 Task: In the Company montefiore.org, Create email and send with subject: 'Elevate Your Success: Introducing a Transformative Opportunity', and with mail content 'Hello,_x000D_
Welcome to a new era of excellence. Discover the tools and resources that will redefine your industry and set you on a path to greatness._x000D_
Thanks & Regards', attach the document: Contract.pdf and insert image: visitingcard.jpg. Below Thanks & Regards, write snapchat and insert the URL: www.snapchat.com. Mark checkbox to create task to follow up : In 1 month.  Enter or choose an email address of recipient's from company's contact and send.. Logged in from softage.10@softage.net
Action: Mouse moved to (104, 77)
Screenshot: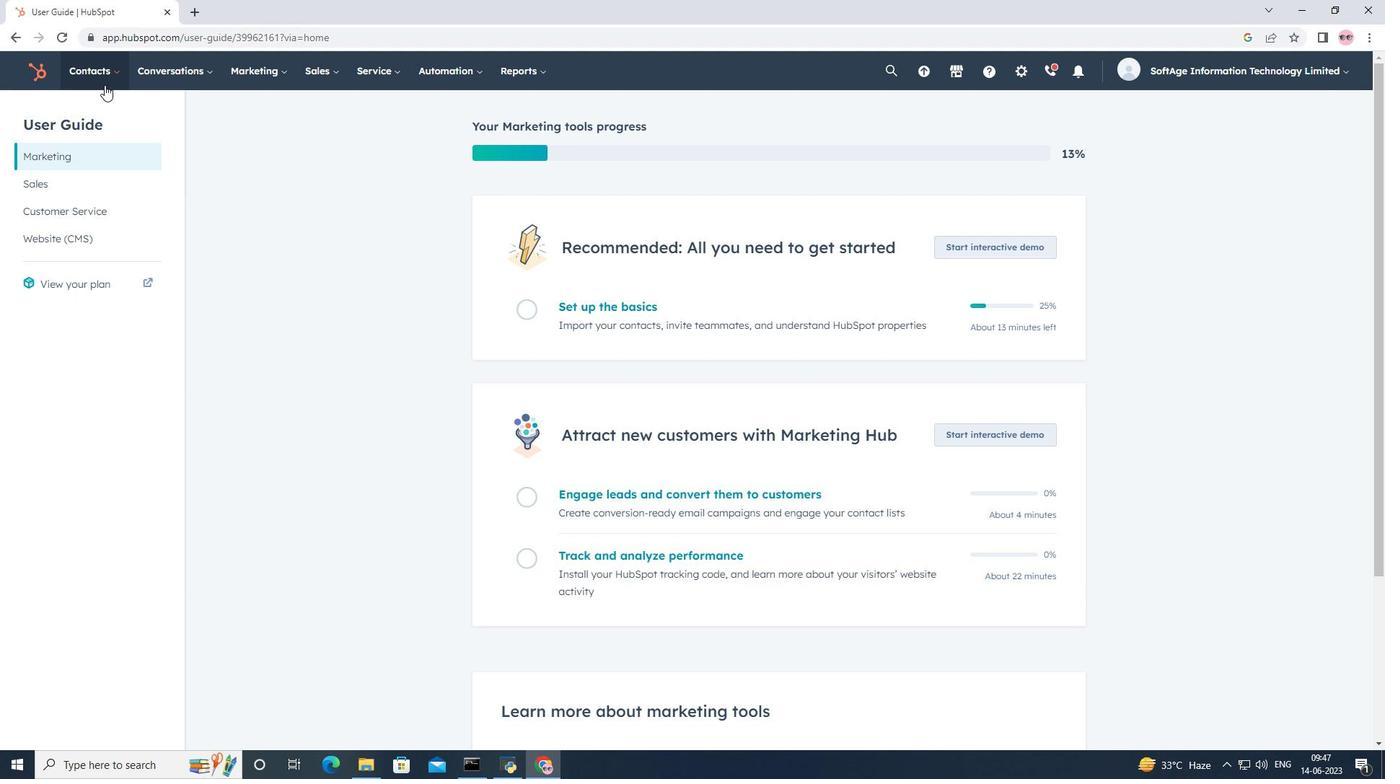 
Action: Mouse pressed left at (104, 77)
Screenshot: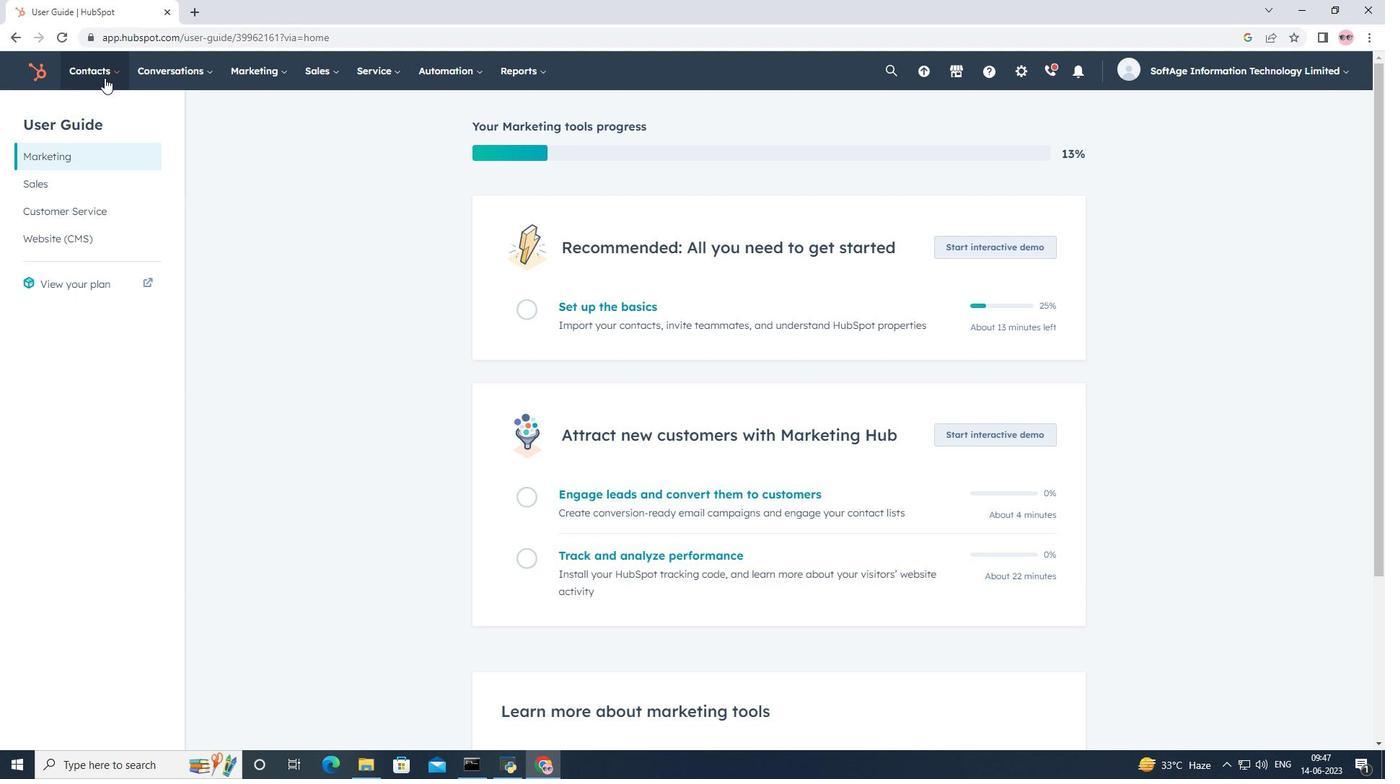 
Action: Mouse moved to (119, 139)
Screenshot: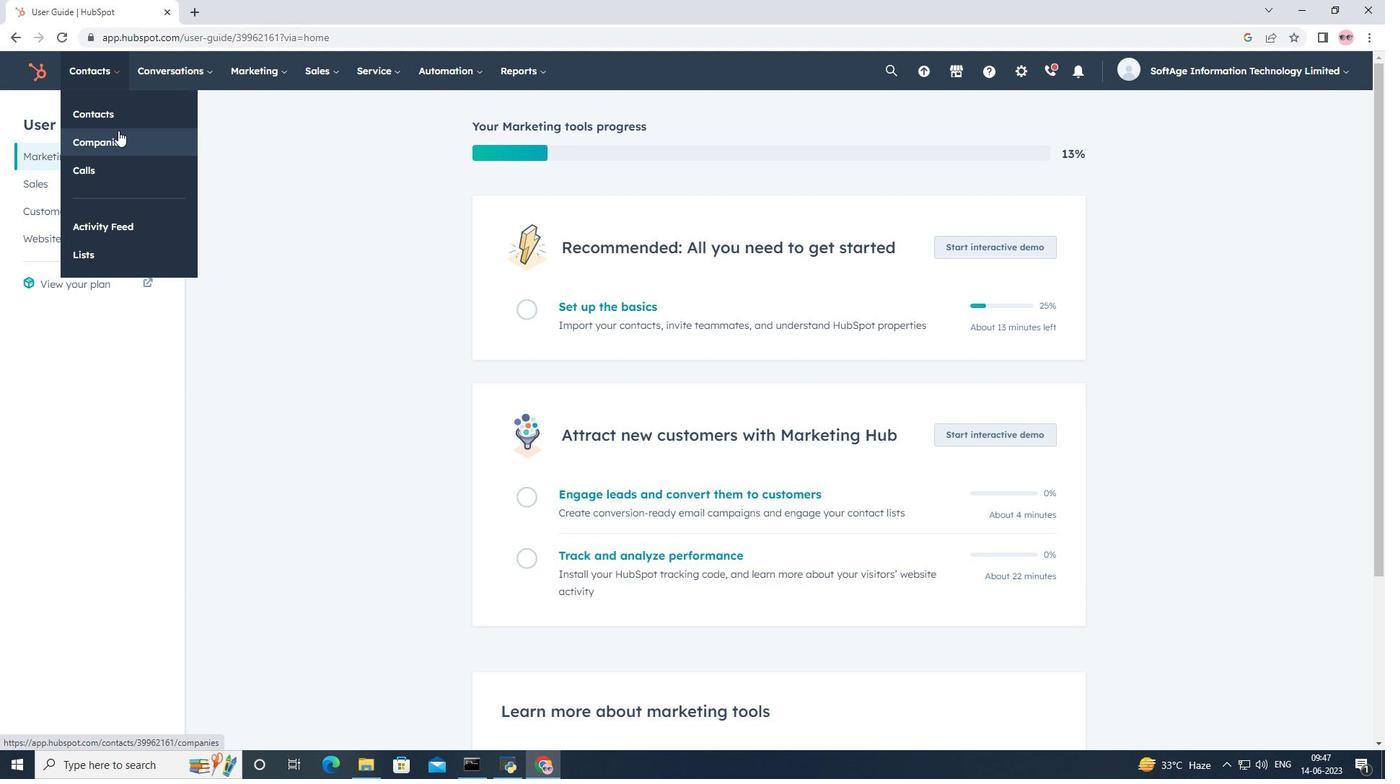 
Action: Mouse pressed left at (119, 139)
Screenshot: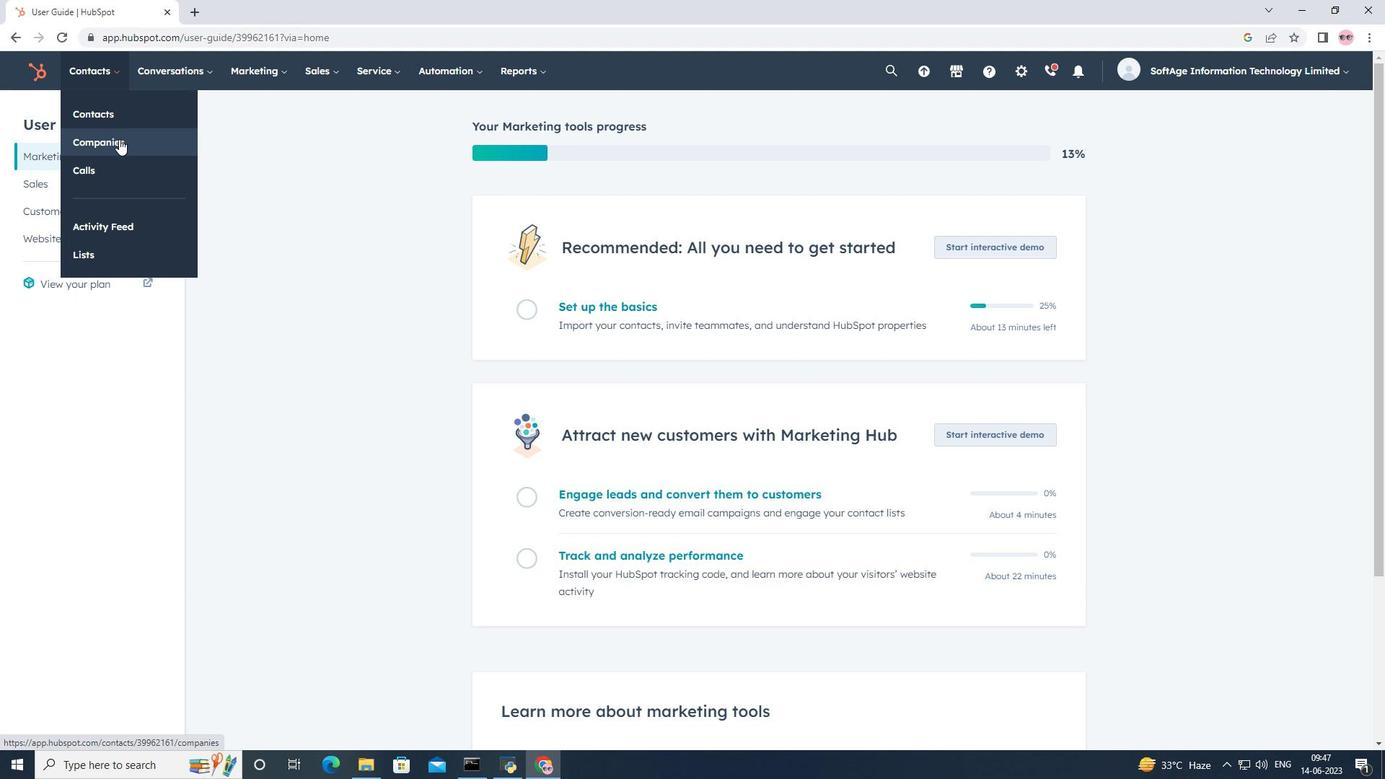 
Action: Mouse moved to (129, 239)
Screenshot: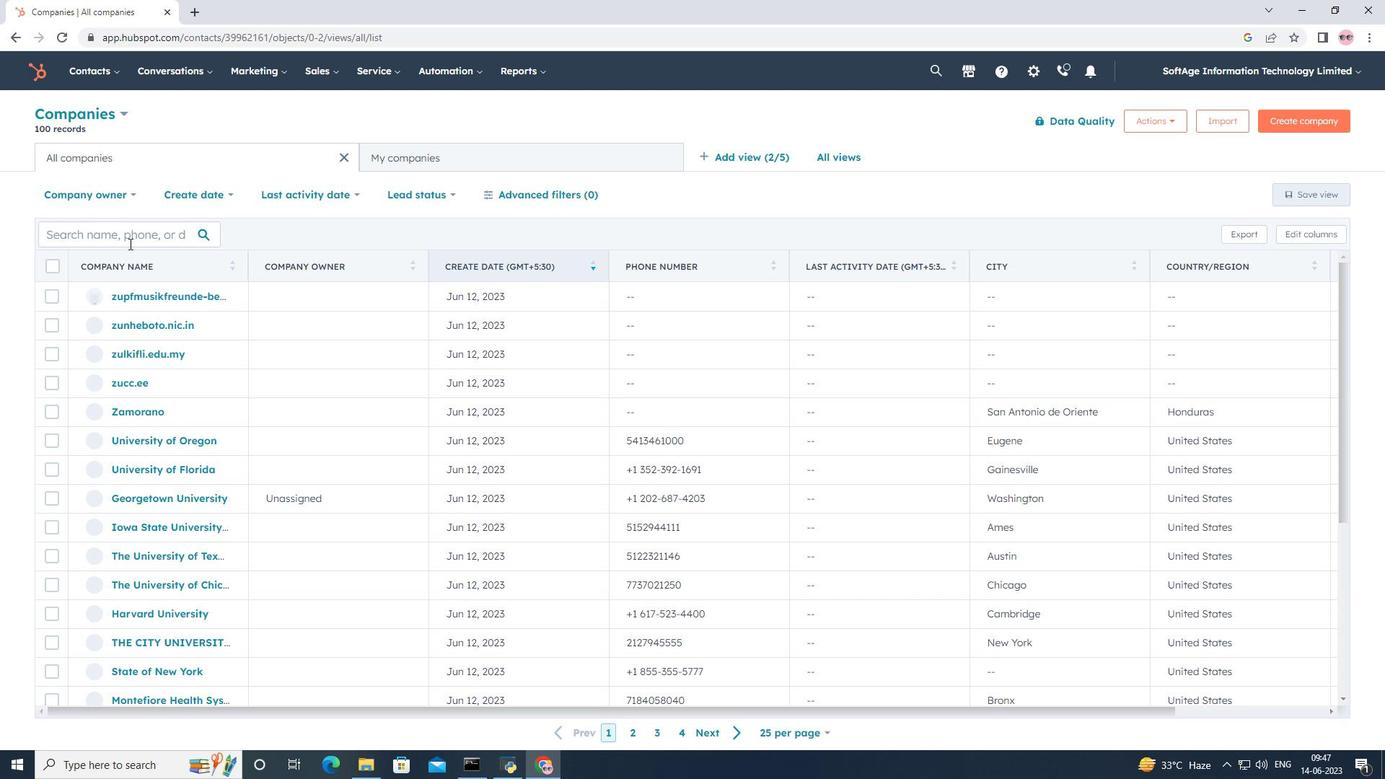 
Action: Mouse pressed left at (129, 239)
Screenshot: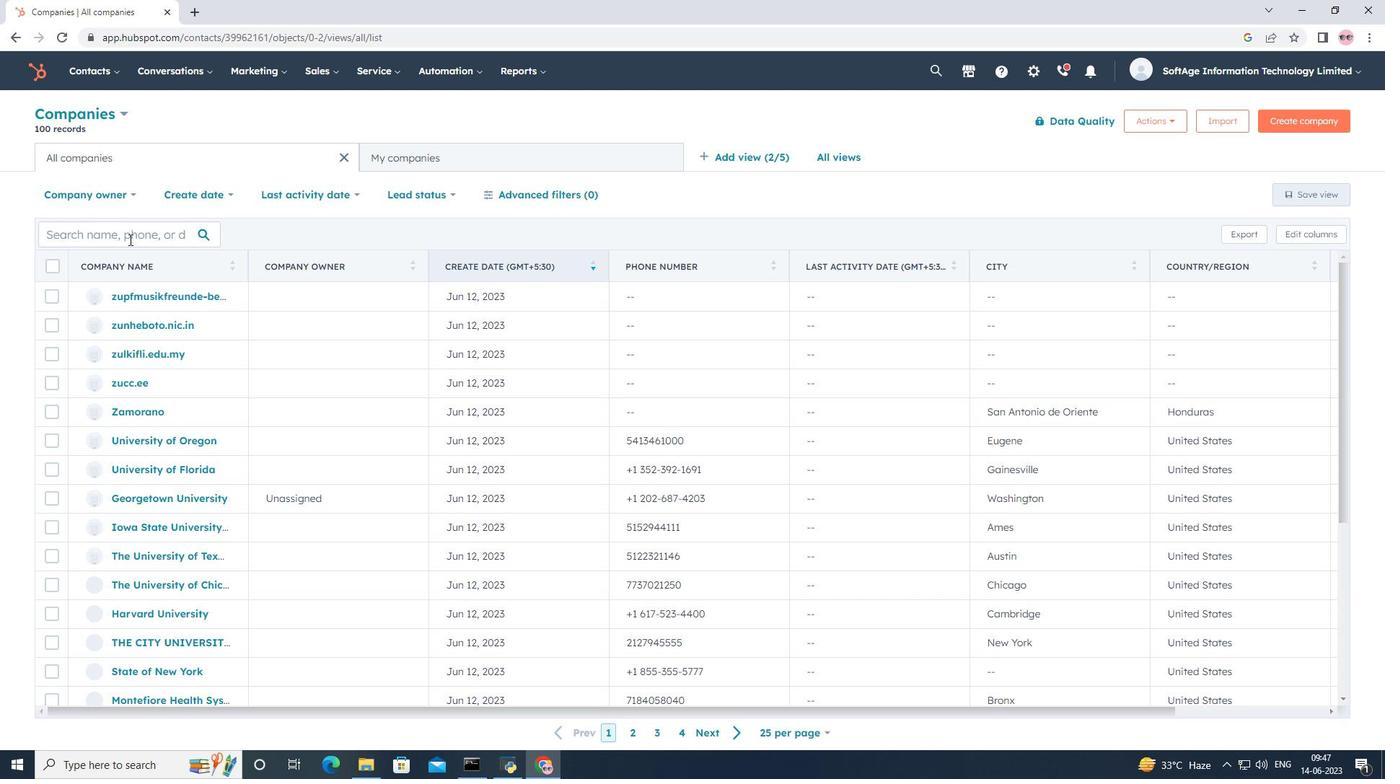 
Action: Key pressed <Key.shift>montefiore.org
Screenshot: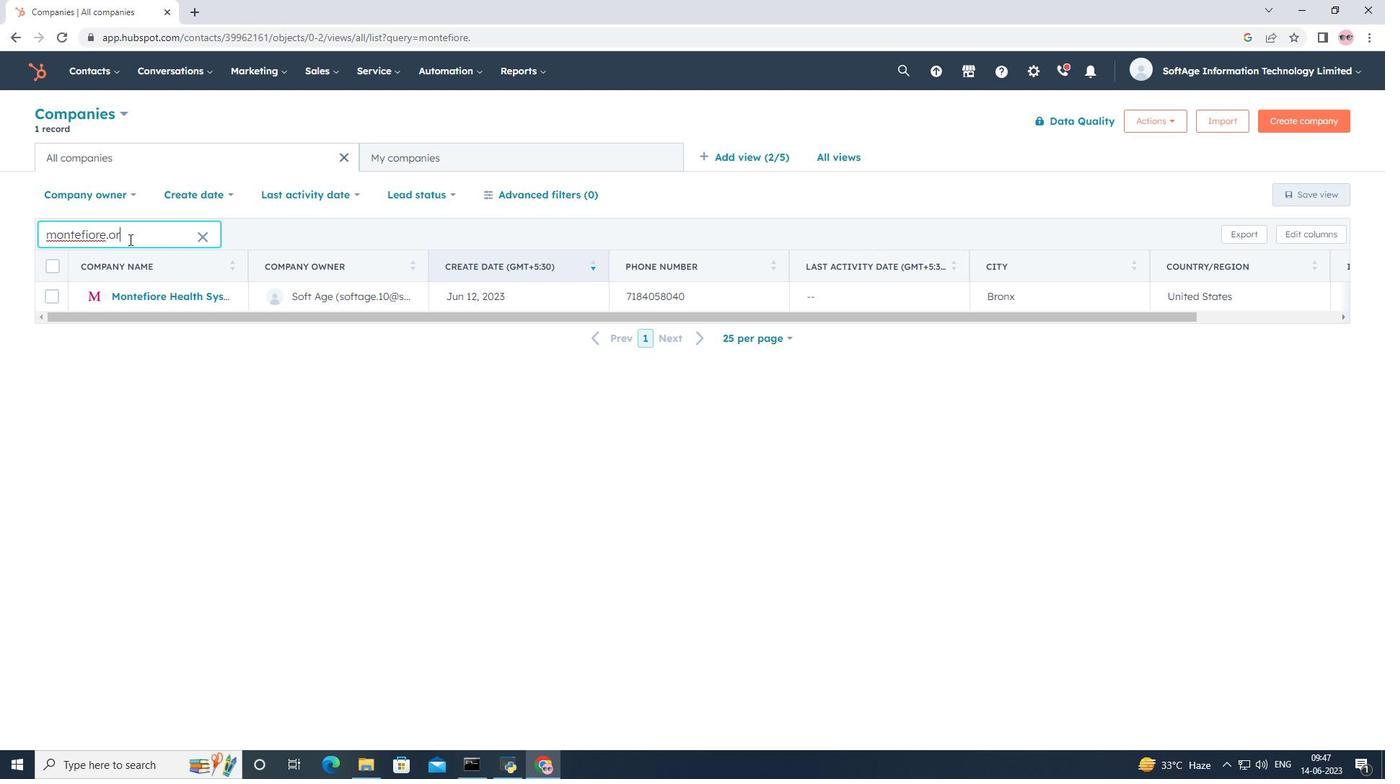 
Action: Mouse moved to (151, 293)
Screenshot: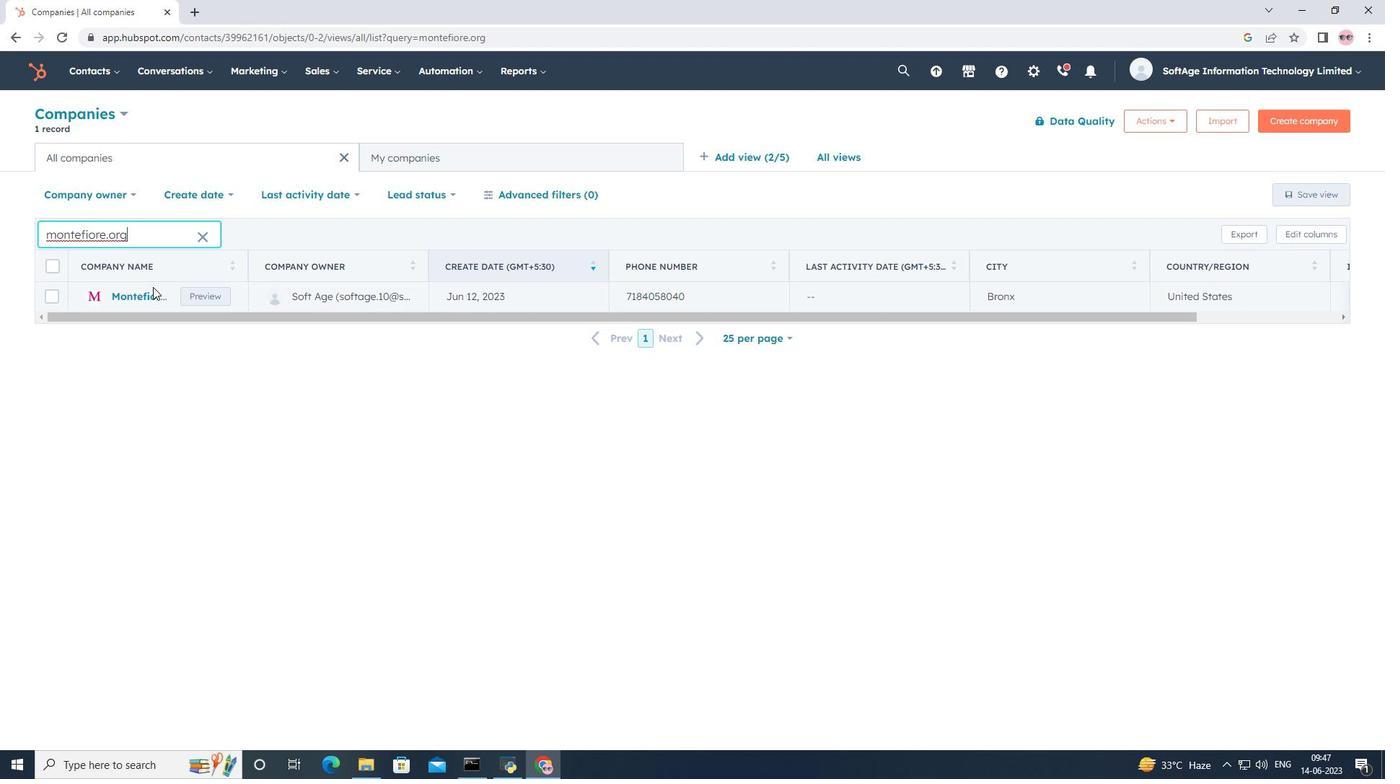 
Action: Mouse pressed left at (151, 293)
Screenshot: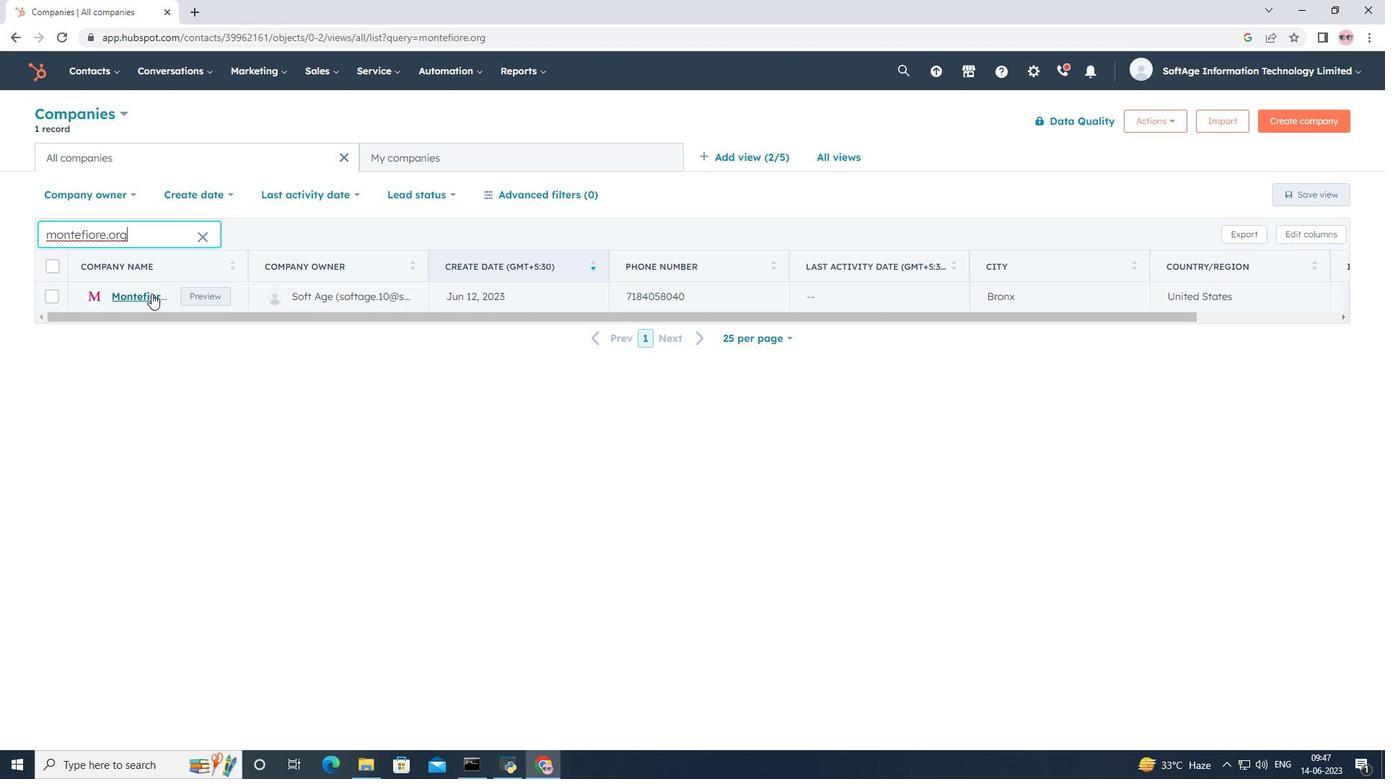 
Action: Mouse moved to (93, 238)
Screenshot: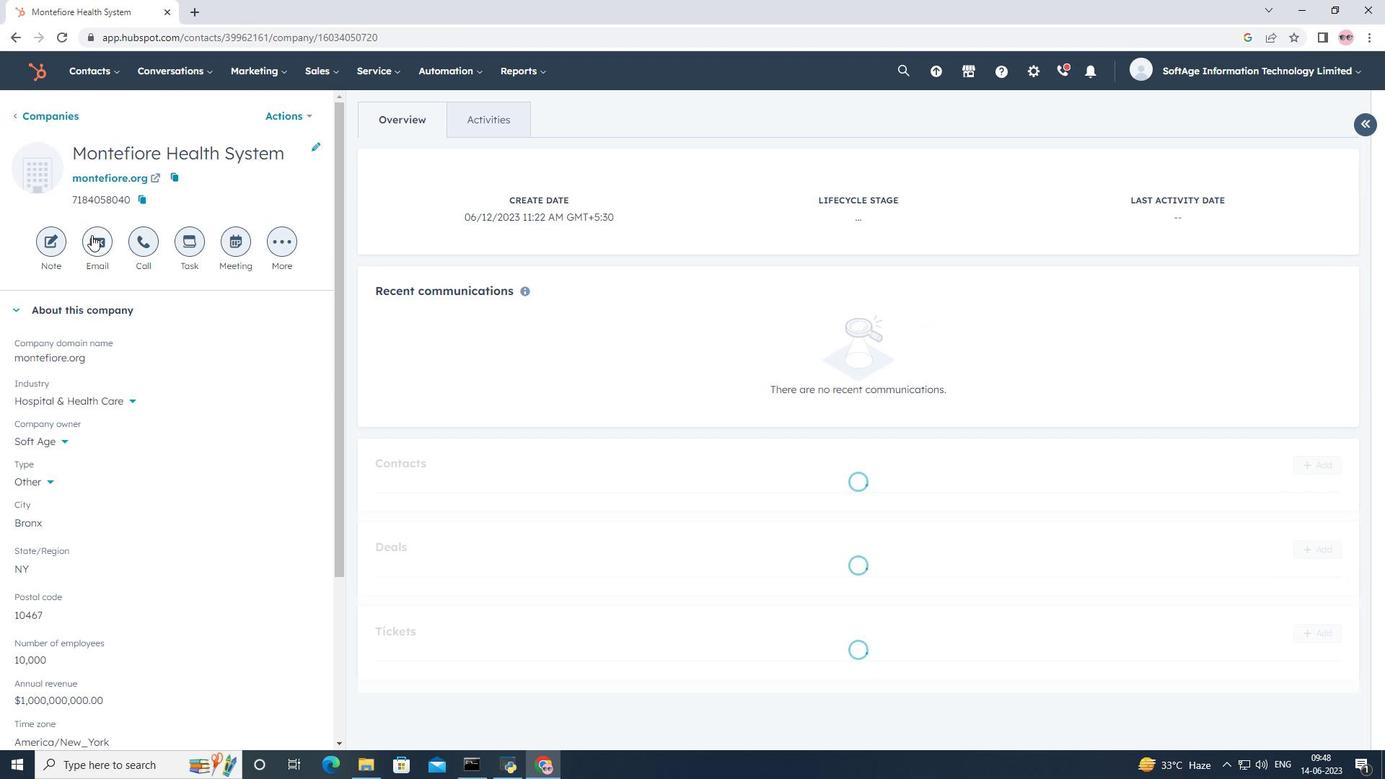 
Action: Mouse pressed left at (93, 238)
Screenshot: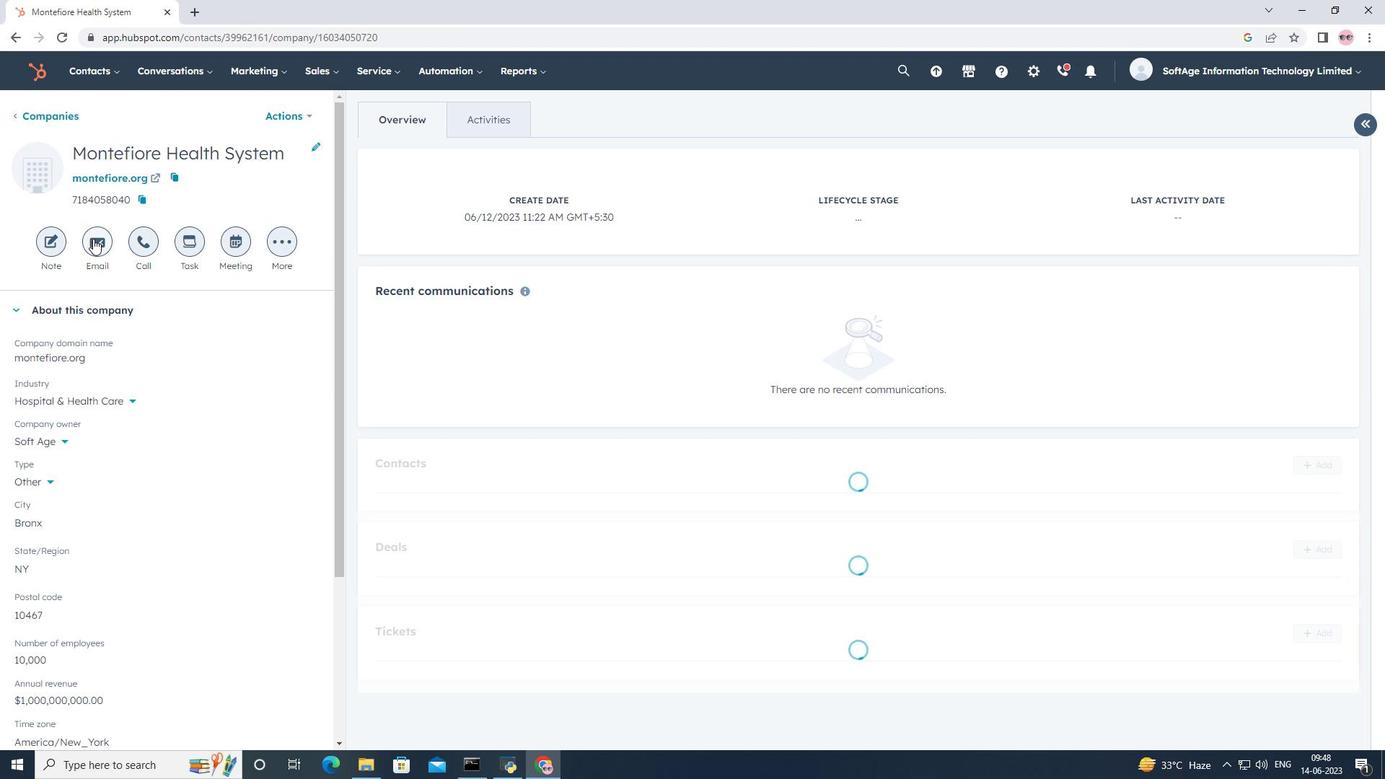 
Action: Mouse moved to (905, 487)
Screenshot: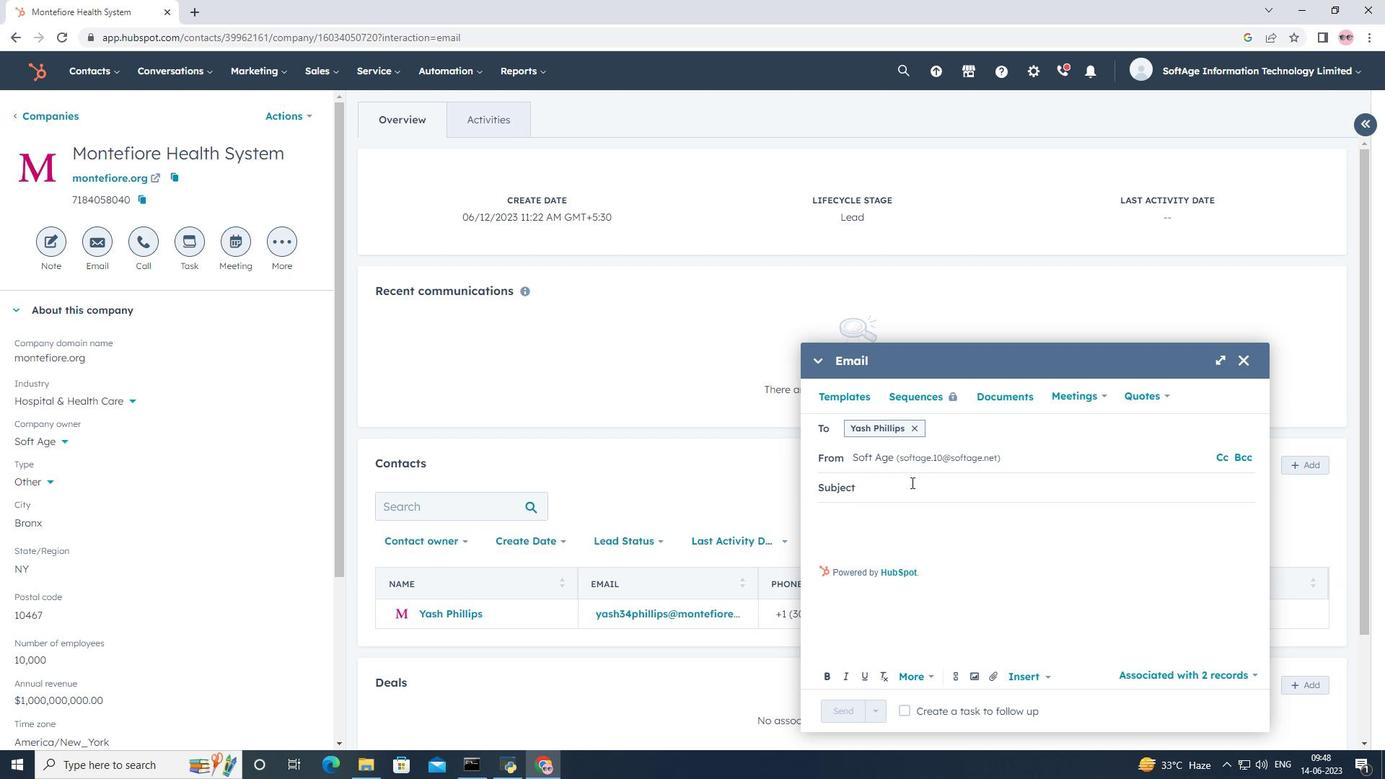 
Action: Mouse pressed left at (905, 487)
Screenshot: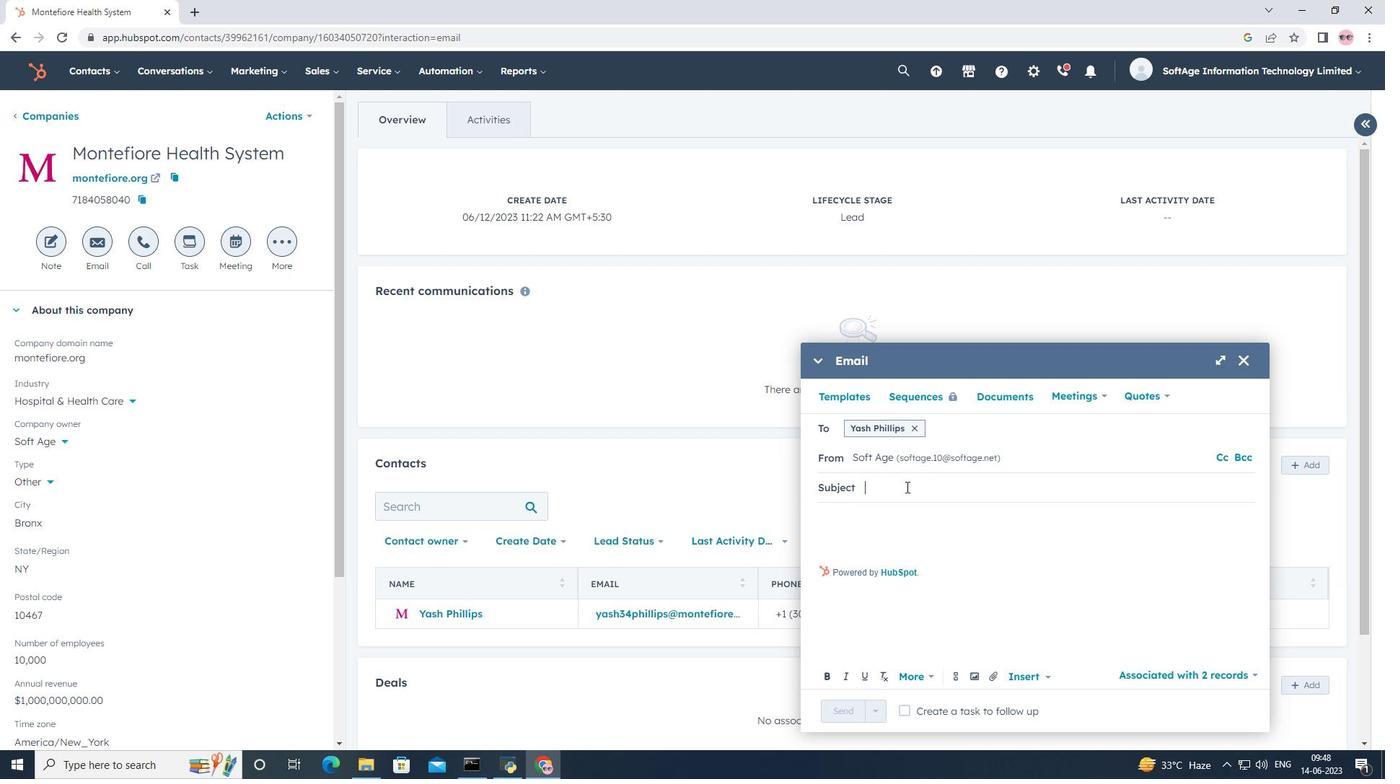 
Action: Key pressed <Key.shift>Elevate<Key.space><Key.shift>Your<Key.space><Key.shift><Key.shift><Key.shift><Key.shift><Key.shift>Success<Key.shift>:<Key.space><Key.shift><Key.shift><Key.shift><Key.shift><Key.shift><Key.shift><Key.shift><Key.shift><Key.shift><Key.shift><Key.shift><Key.shift><Key.shift><Key.shift><Key.shift><Key.shift><Key.shift><Key.shift><Key.shift><Key.shift><Key.shift><Key.shift><Key.shift><Key.shift><Key.shift><Key.shift><Key.shift><Key.shift>Introducing<Key.space>a<Key.space><Key.shift><Key.shift><Key.shift><Key.shift><Key.shift><Key.shift>Transformative<Key.space><Key.shift>Opportunity
Screenshot: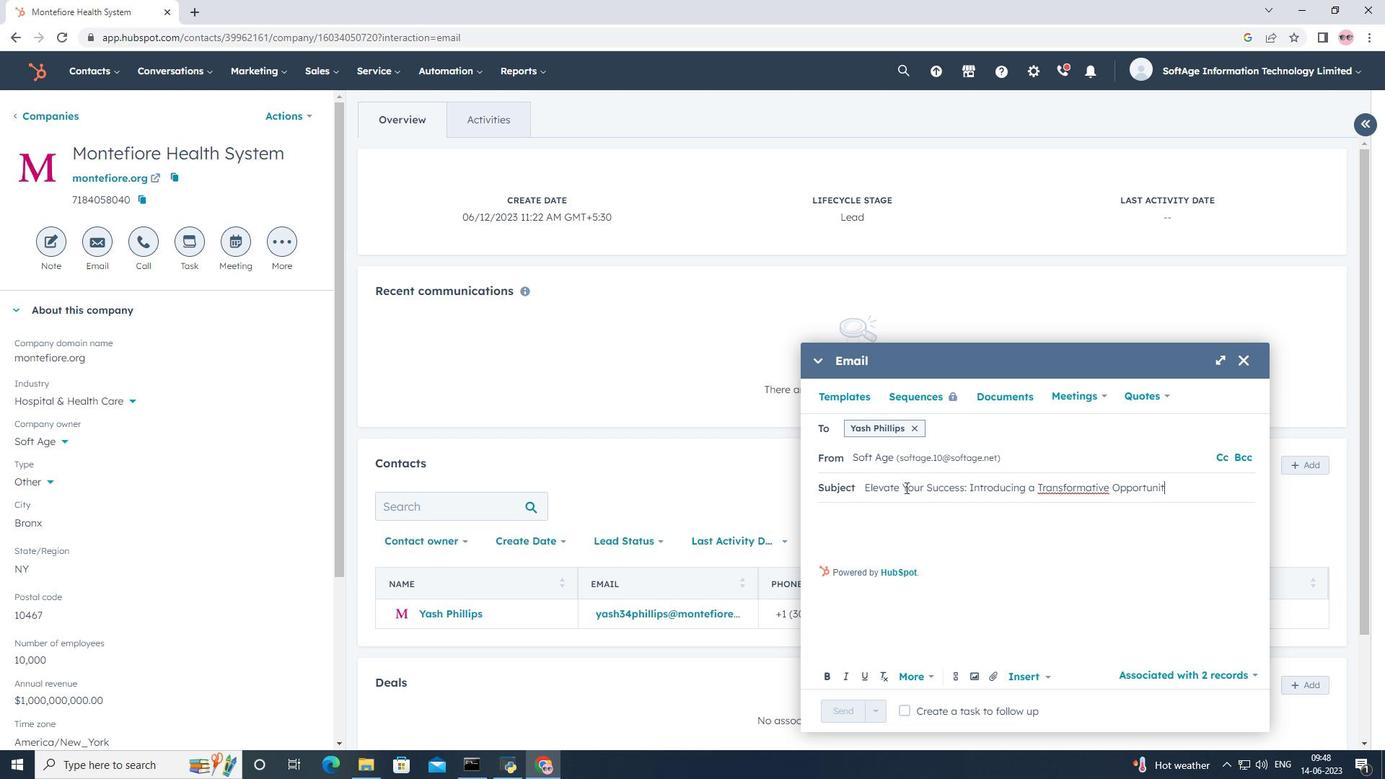 
Action: Mouse moved to (866, 525)
Screenshot: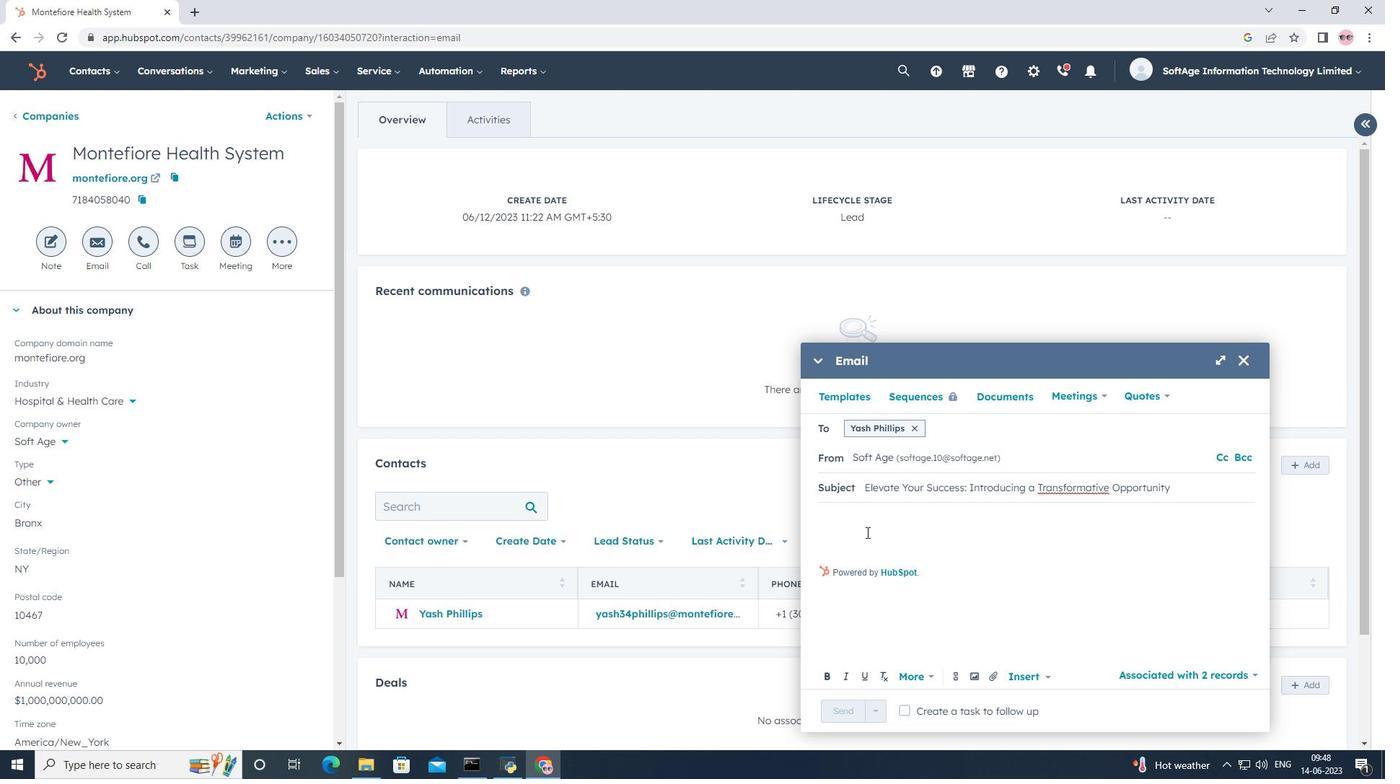 
Action: Mouse pressed left at (866, 525)
Screenshot: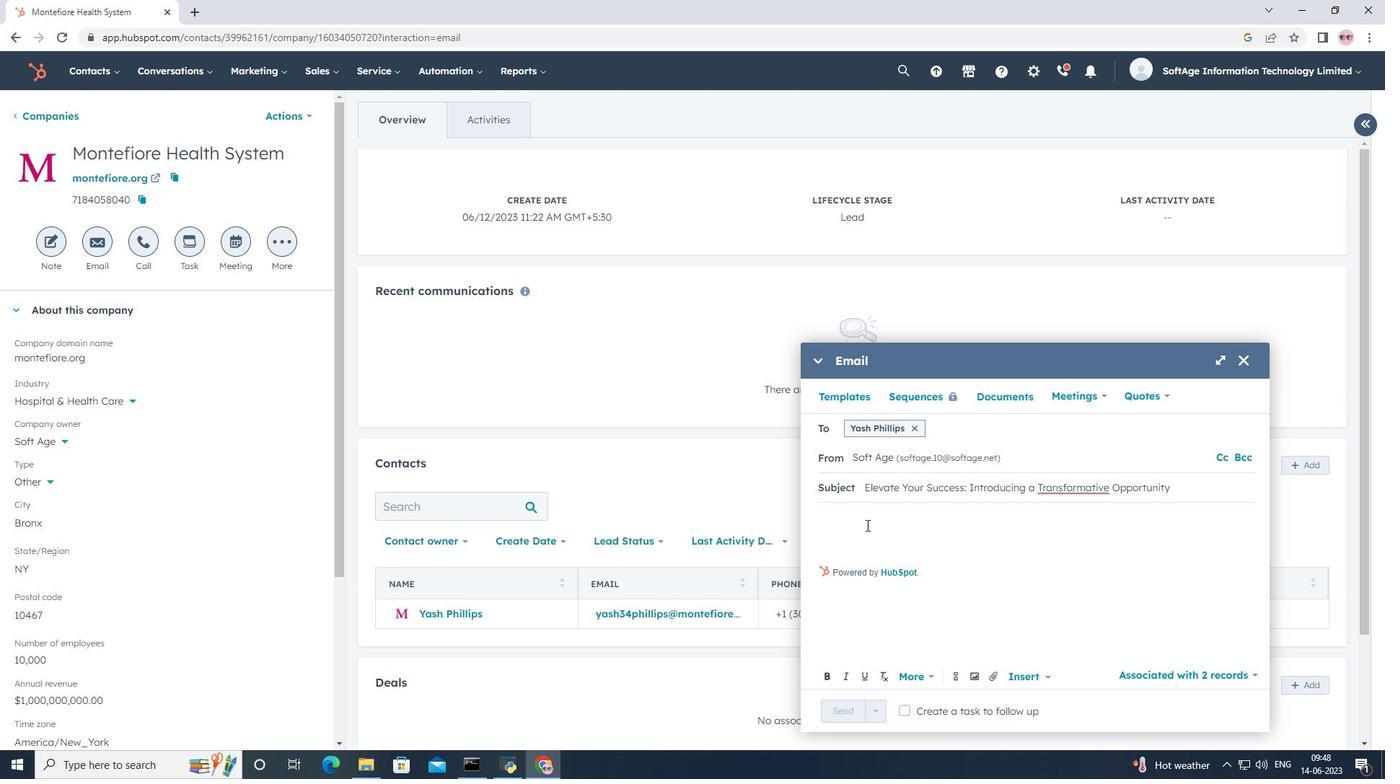 
Action: Key pressed <Key.shift><Key.shift><Key.shift><Key.shift><Key.shift><Key.shift><Key.shift><Key.shift><Key.shift><Key.shift><Key.shift><Key.shift><Key.shift><Key.shift><Key.shift><Key.shift><Key.shift><Key.shift><Key.shift><Key.shift><Key.shift><Key.shift><Key.shift><Key.shift><Key.shift><Key.shift><Key.shift><Key.shift><Key.shift><Key.shift><Key.shift><Key.shift><Key.shift><Key.shift><Key.shift>Hello<Key.enter><Key.shift><Key.shift><Key.shift><Key.shift><Key.shift><Key.shift><Key.shift><Key.shift><Key.shift><Key.shift><Key.shift><Key.shift><Key.shift><Key.shift><Key.shift>Welcome<Key.space><Key.shift>to<Key.space>a<Key.space>new<Key.space>era<Key.space>of<Key.space>ec<Key.backspace>xcellence.<Key.space><Key.shift>Discover<Key.space>the<Key.space>tools<Key.space>and<Key.space>resources<Key.space>that<Key.space>will<Key.space>redefine<Key.space>your<Key.space>industry<Key.space>and<Key.space>set<Key.space>you<Key.space>on<Key.space>a<Key.space>path<Key.space>to<Key.space>greatness.<Key.enter><Key.shift>thanks<Key.space><Key.shift><Key.shift><Key.shift><Key.shift><Key.shift><Key.shift><Key.shift><Key.shift><Key.shift><Key.shift><Key.shift><Key.shift><Key.shift><Key.shift><Key.shift><Key.shift><Key.shift><Key.shift><Key.shift><Key.shift><Key.shift><Key.shift><Key.shift>&<Key.space><Key.shift>Regards<Key.enter>
Screenshot: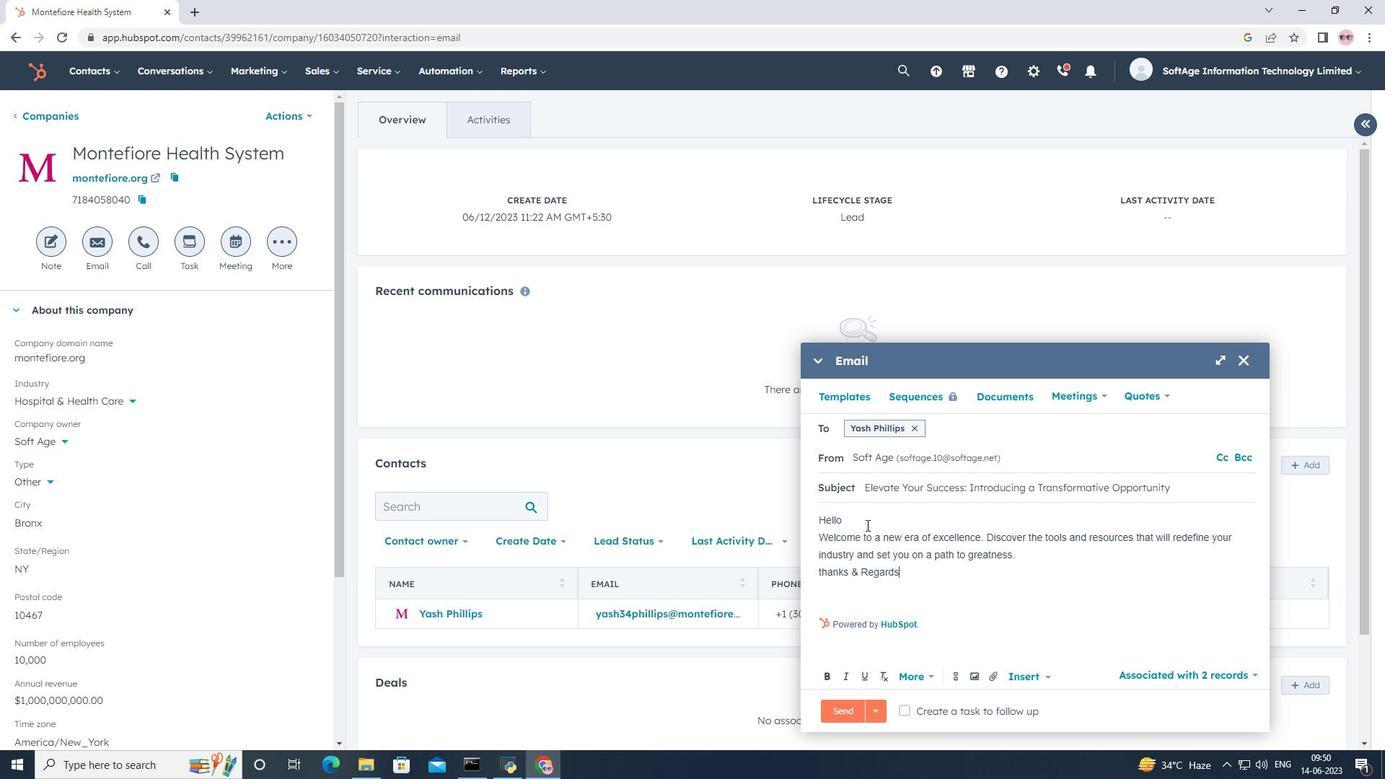 
Action: Mouse moved to (994, 678)
Screenshot: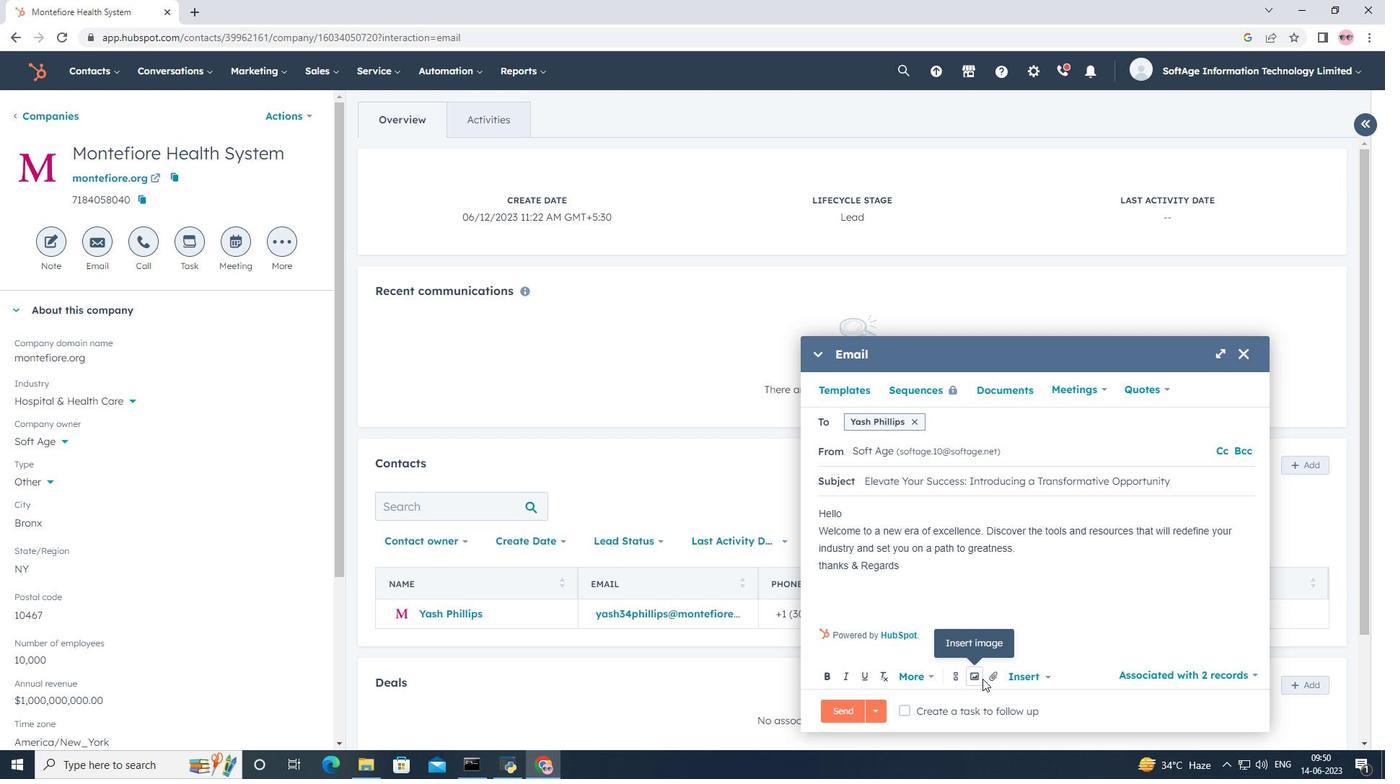 
Action: Mouse pressed left at (994, 678)
Screenshot: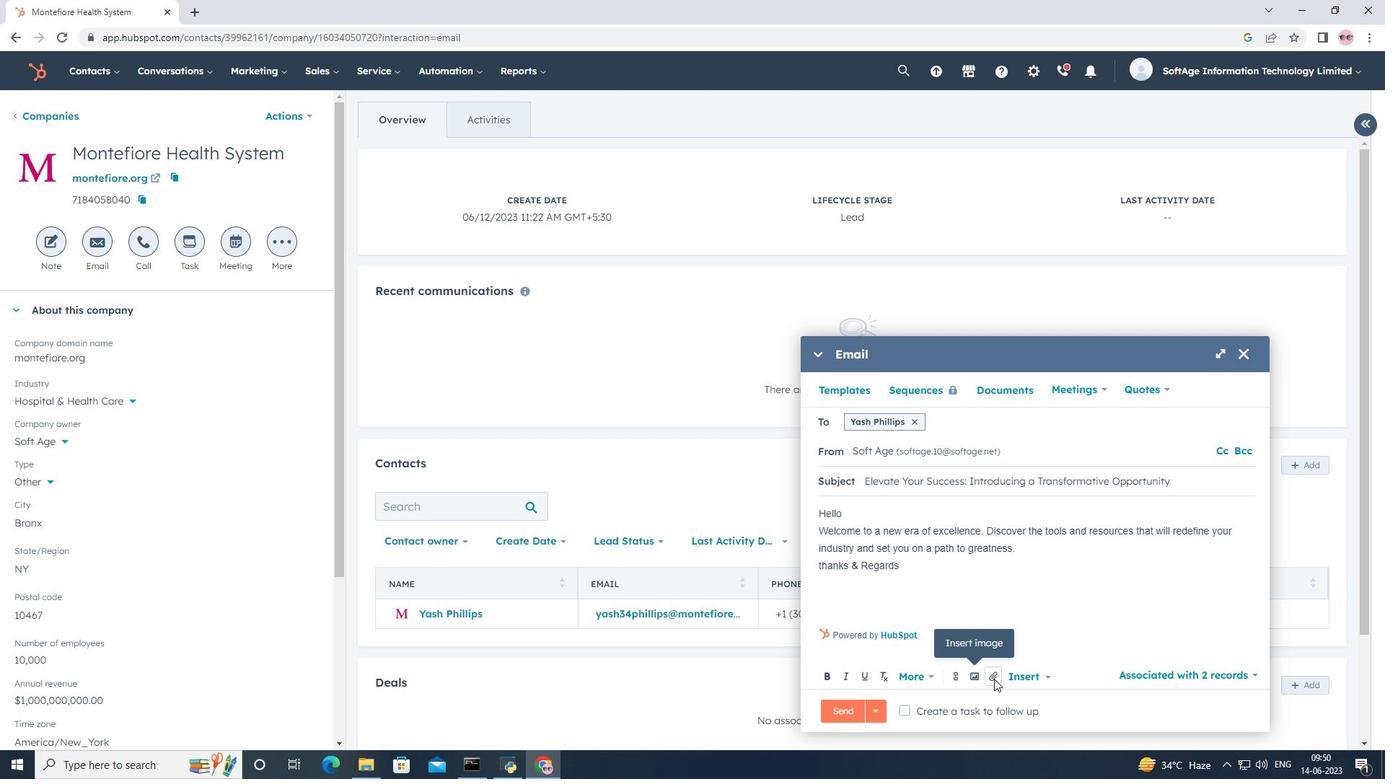 
Action: Mouse moved to (1017, 629)
Screenshot: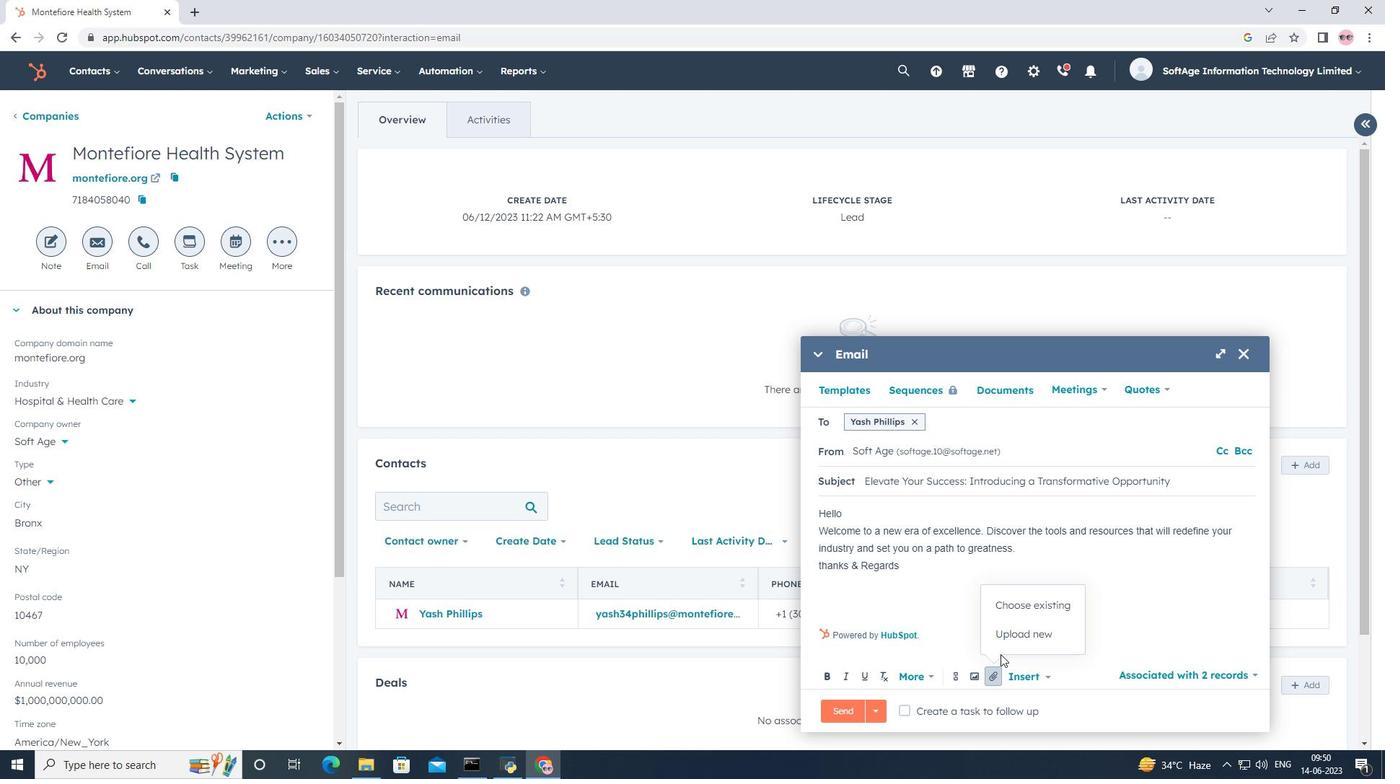
Action: Mouse pressed left at (1017, 629)
Screenshot: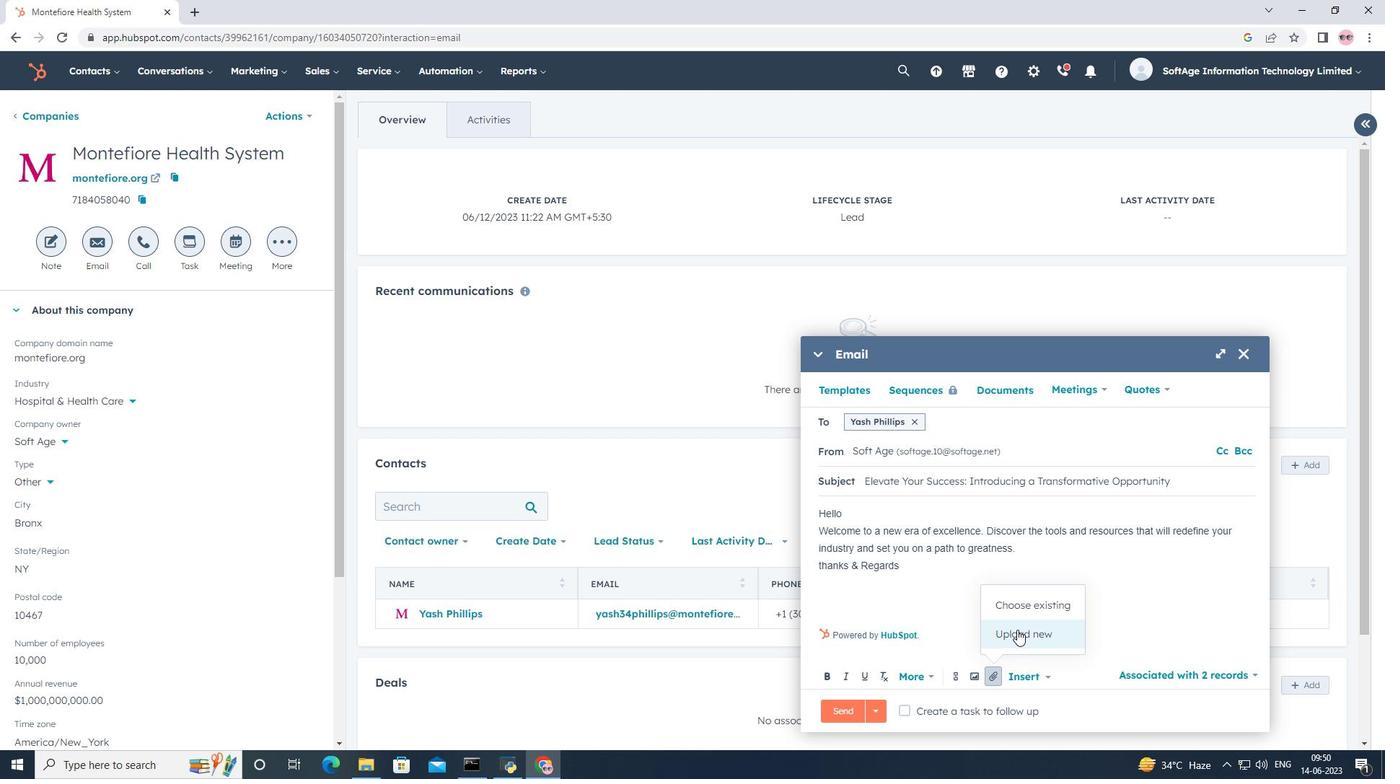 
Action: Mouse moved to (55, 184)
Screenshot: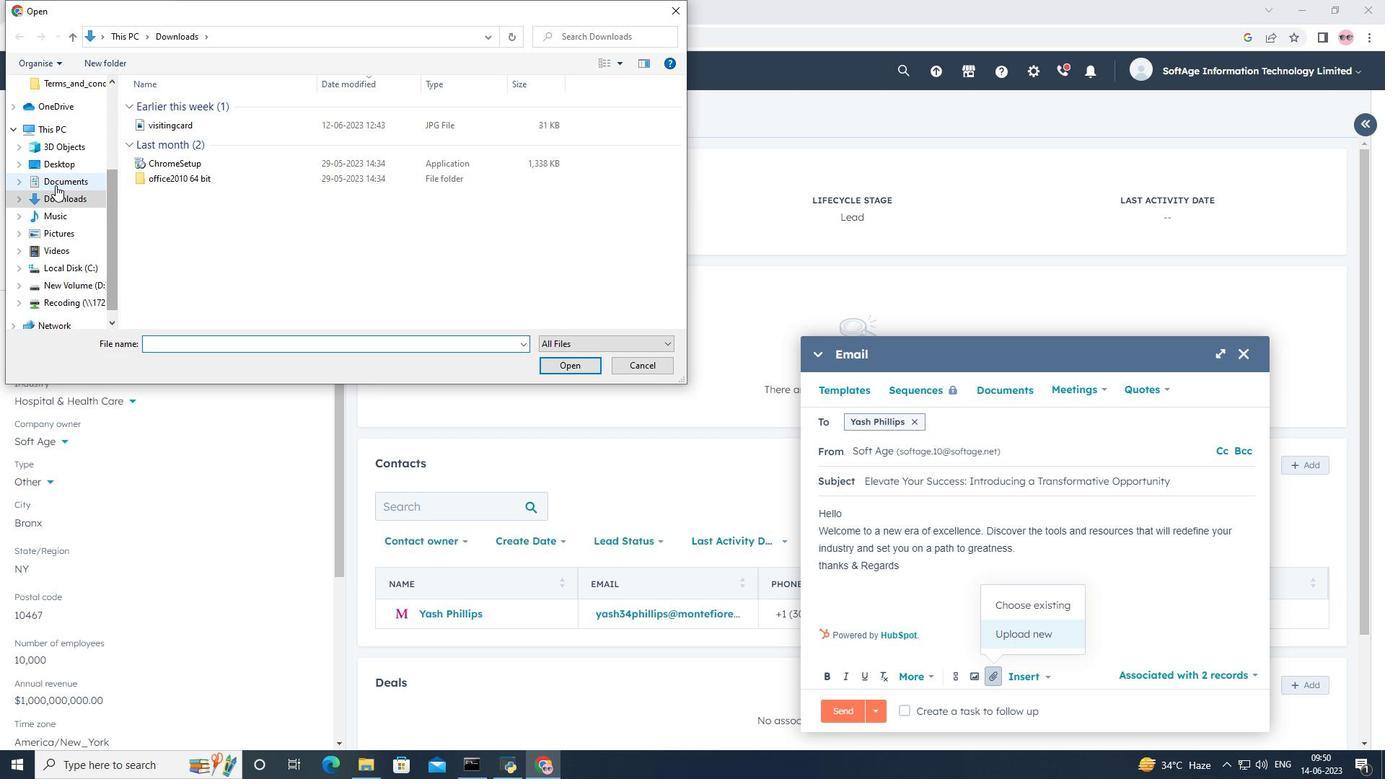 
Action: Mouse pressed left at (55, 184)
Screenshot: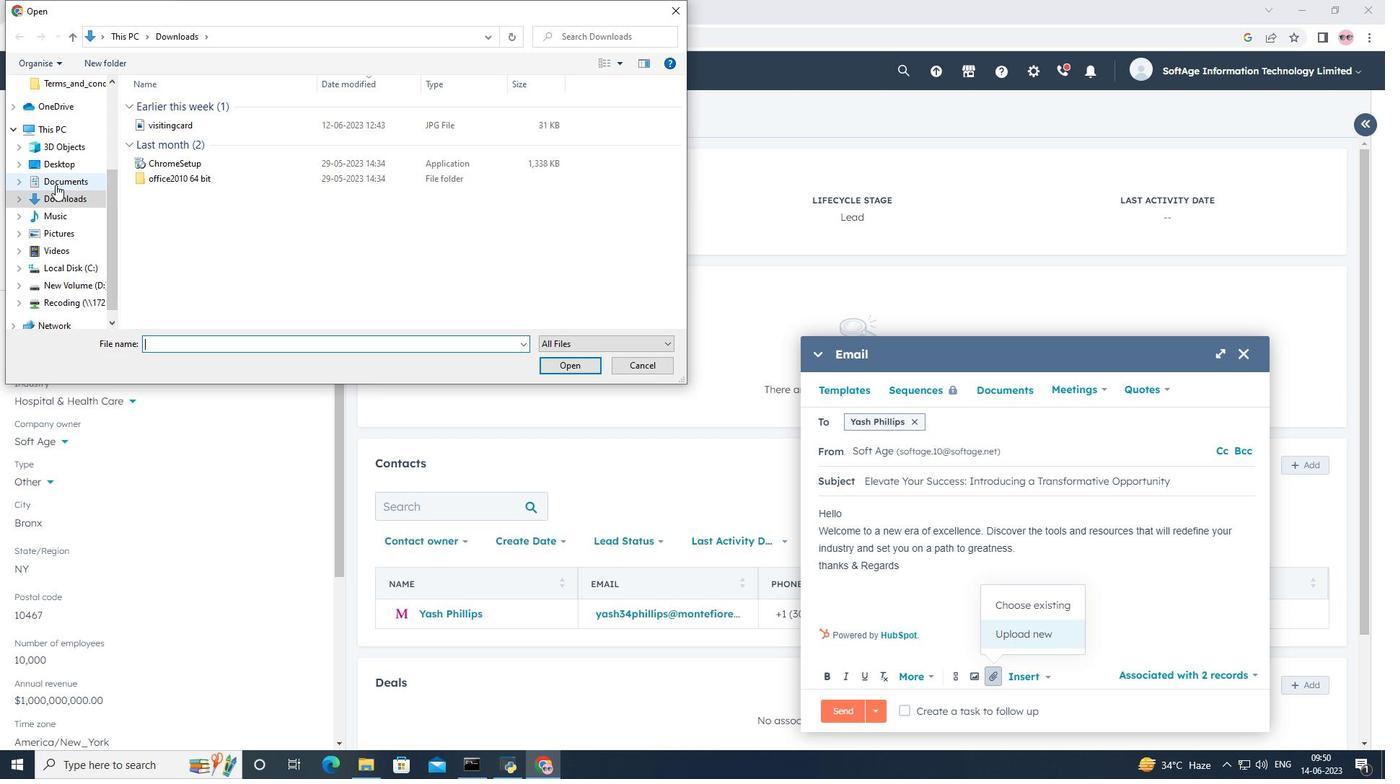 
Action: Mouse moved to (158, 147)
Screenshot: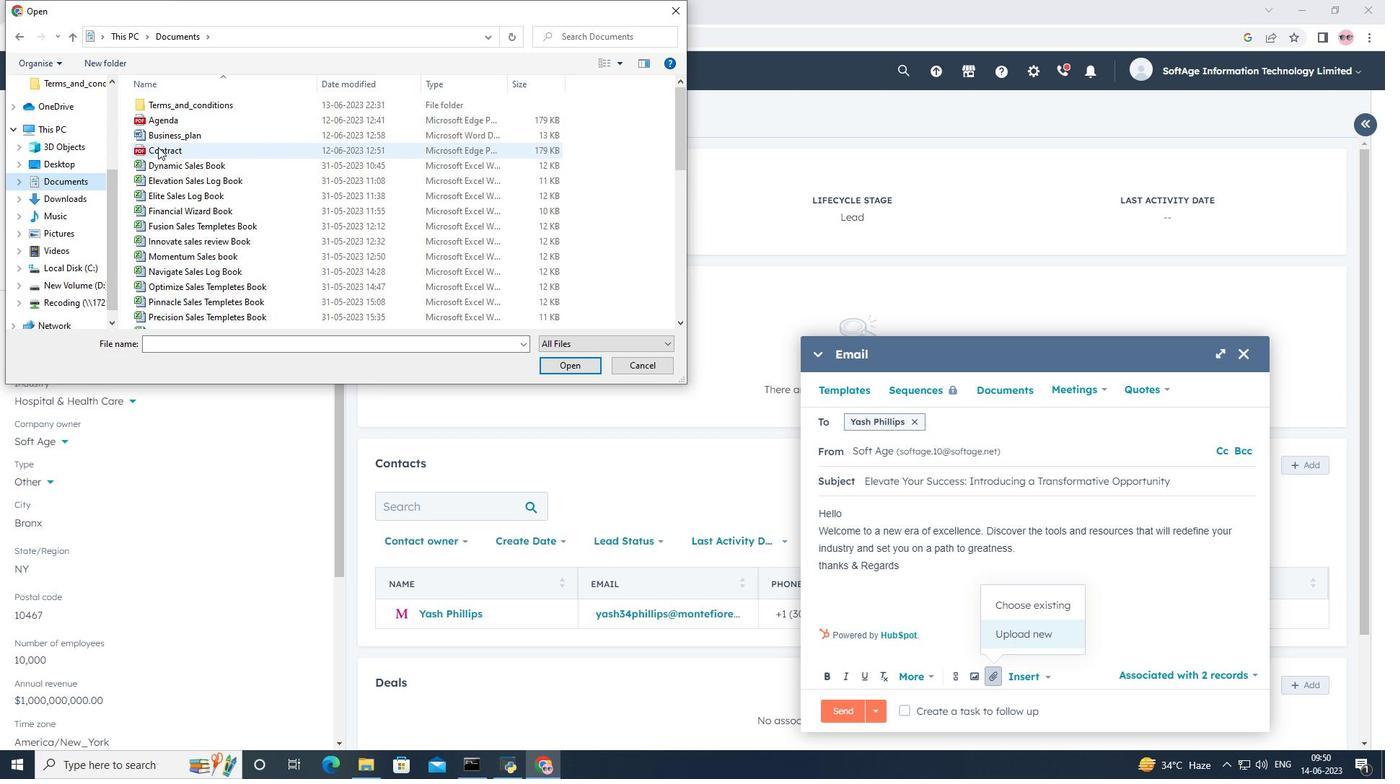 
Action: Mouse pressed left at (158, 147)
Screenshot: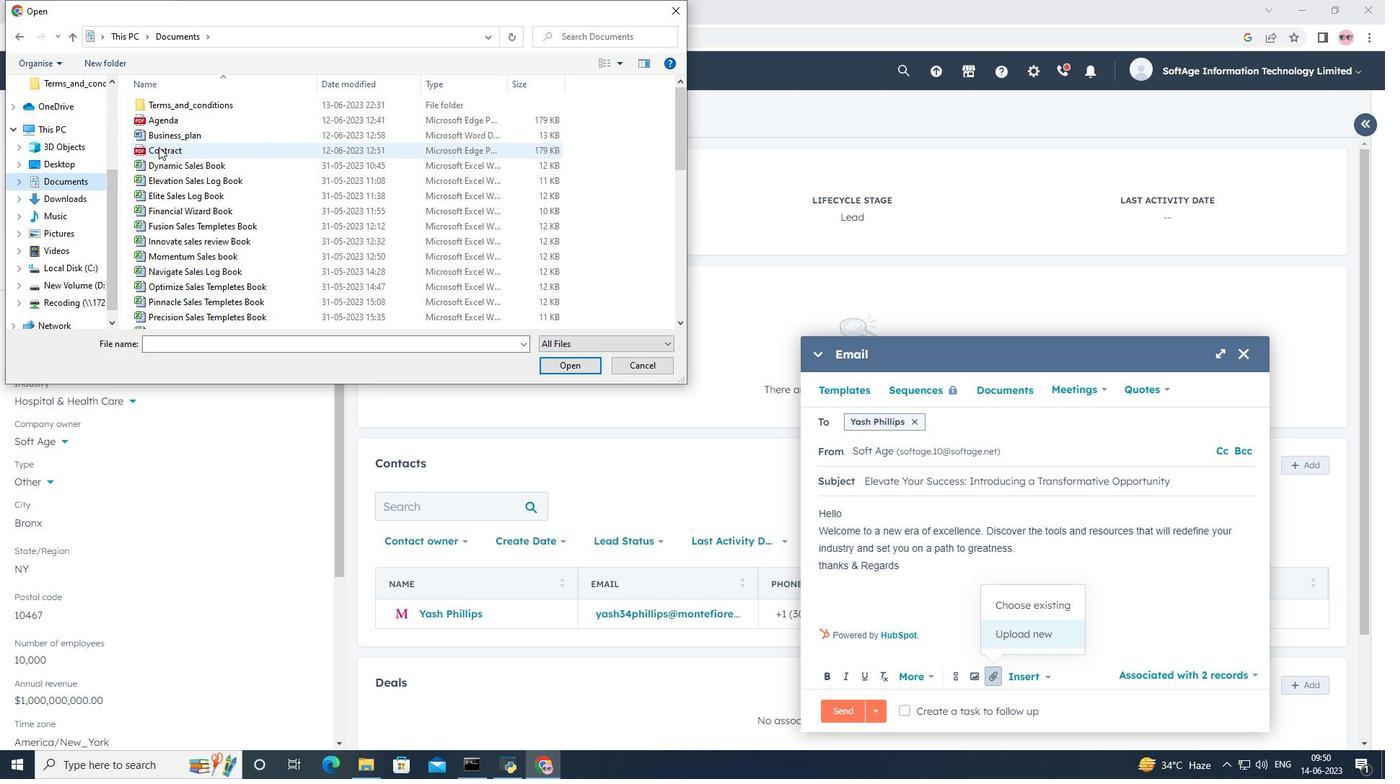 
Action: Mouse moved to (570, 362)
Screenshot: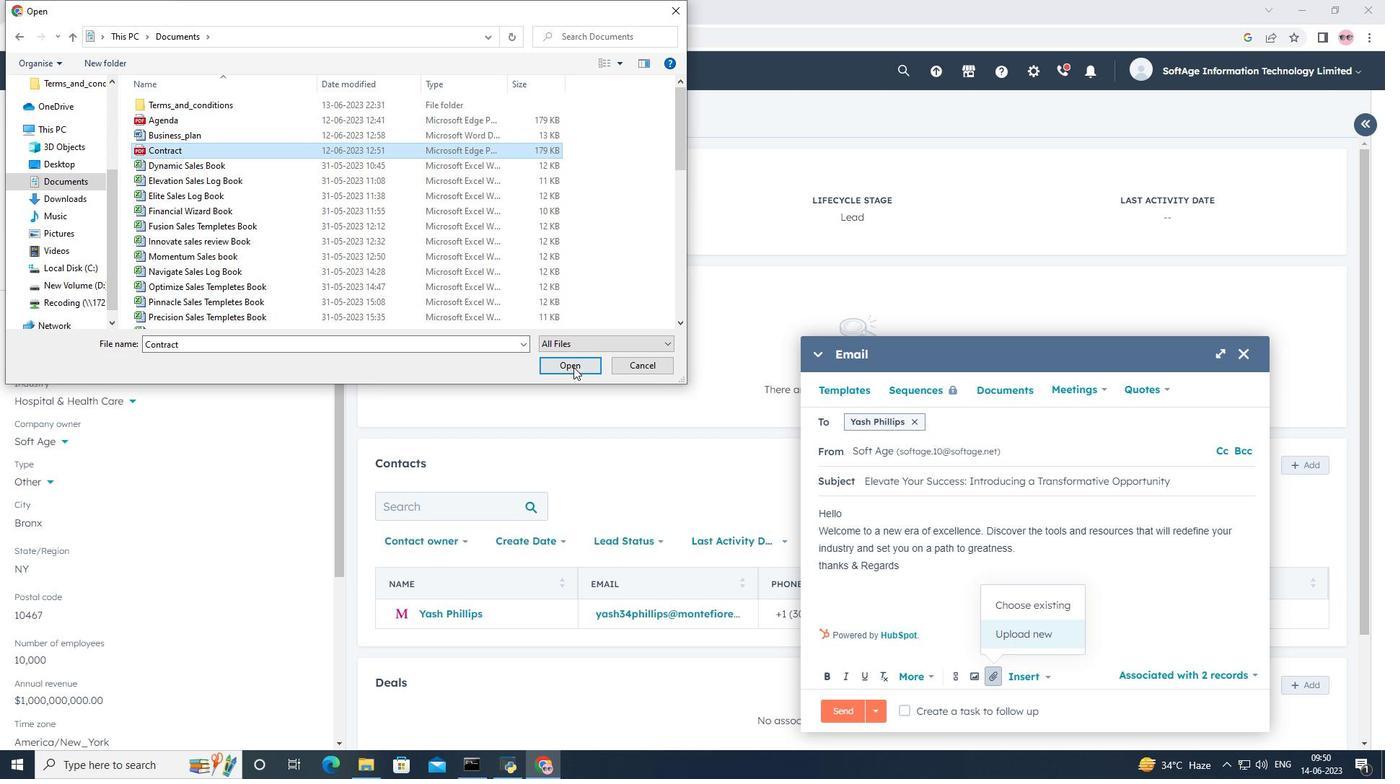 
Action: Mouse pressed left at (570, 362)
Screenshot: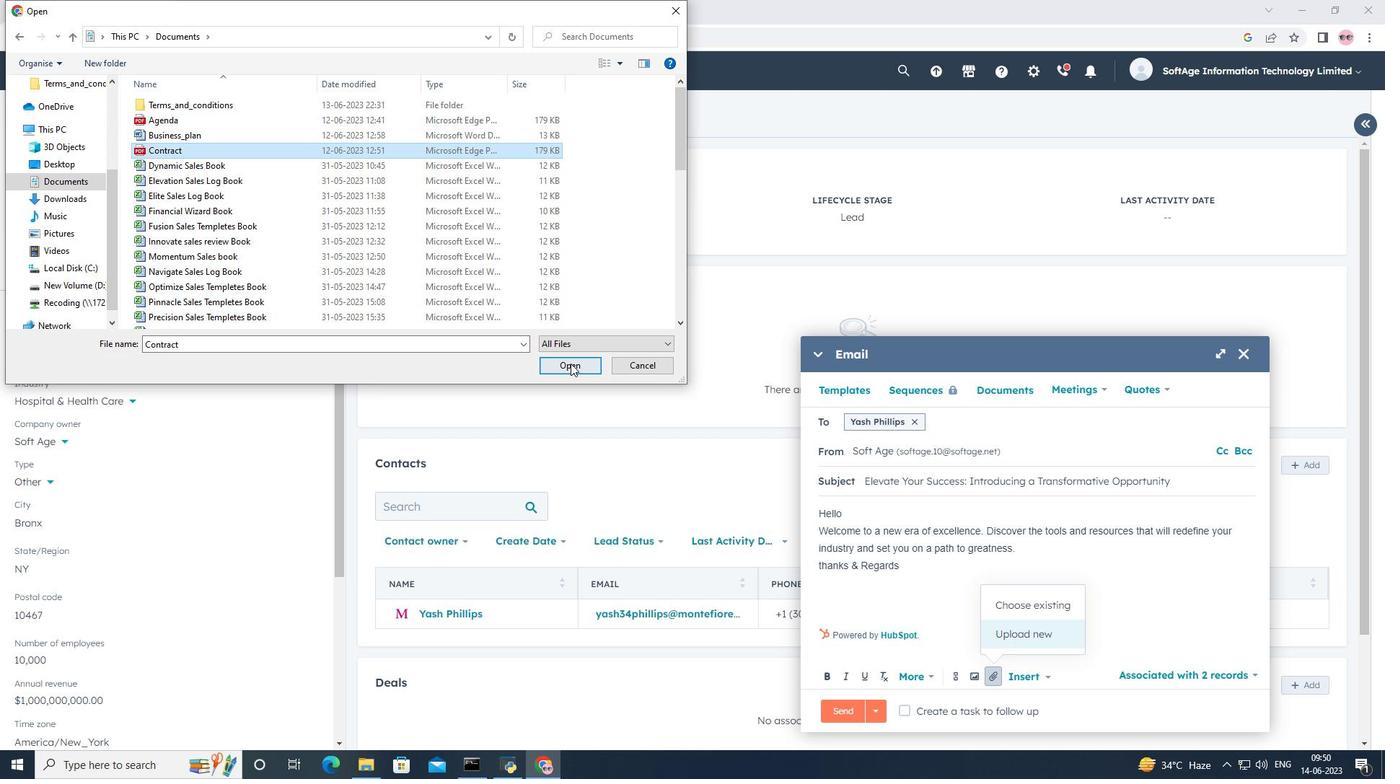 
Action: Mouse moved to (968, 633)
Screenshot: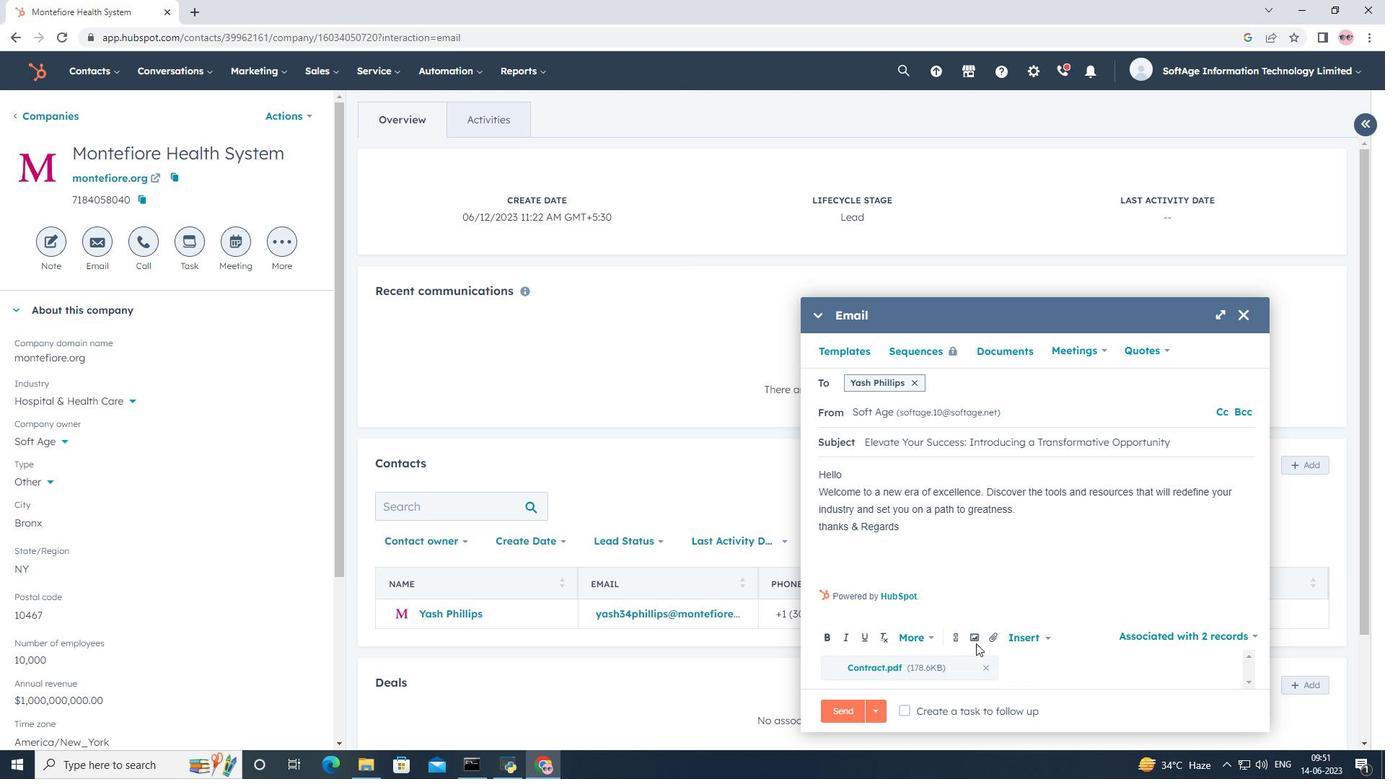 
Action: Mouse pressed left at (968, 633)
Screenshot: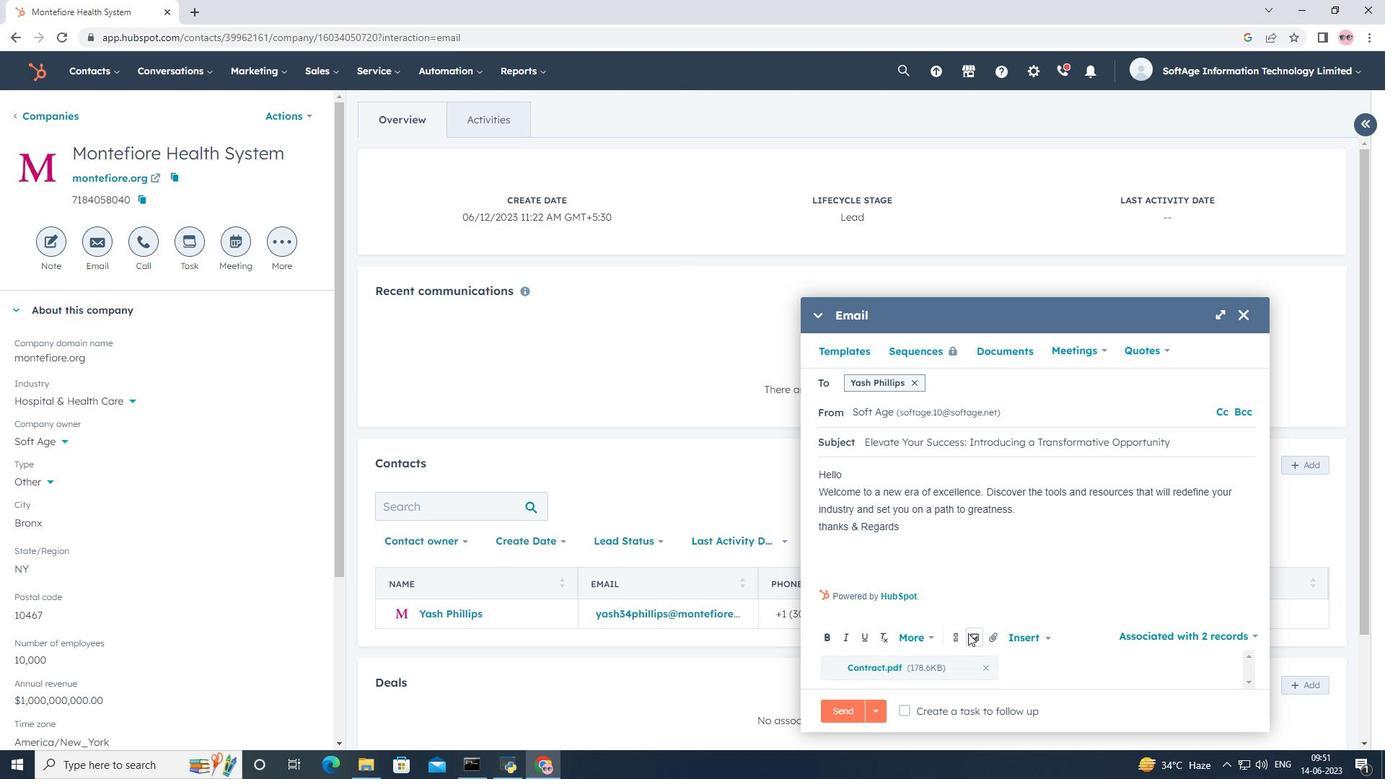 
Action: Mouse moved to (960, 595)
Screenshot: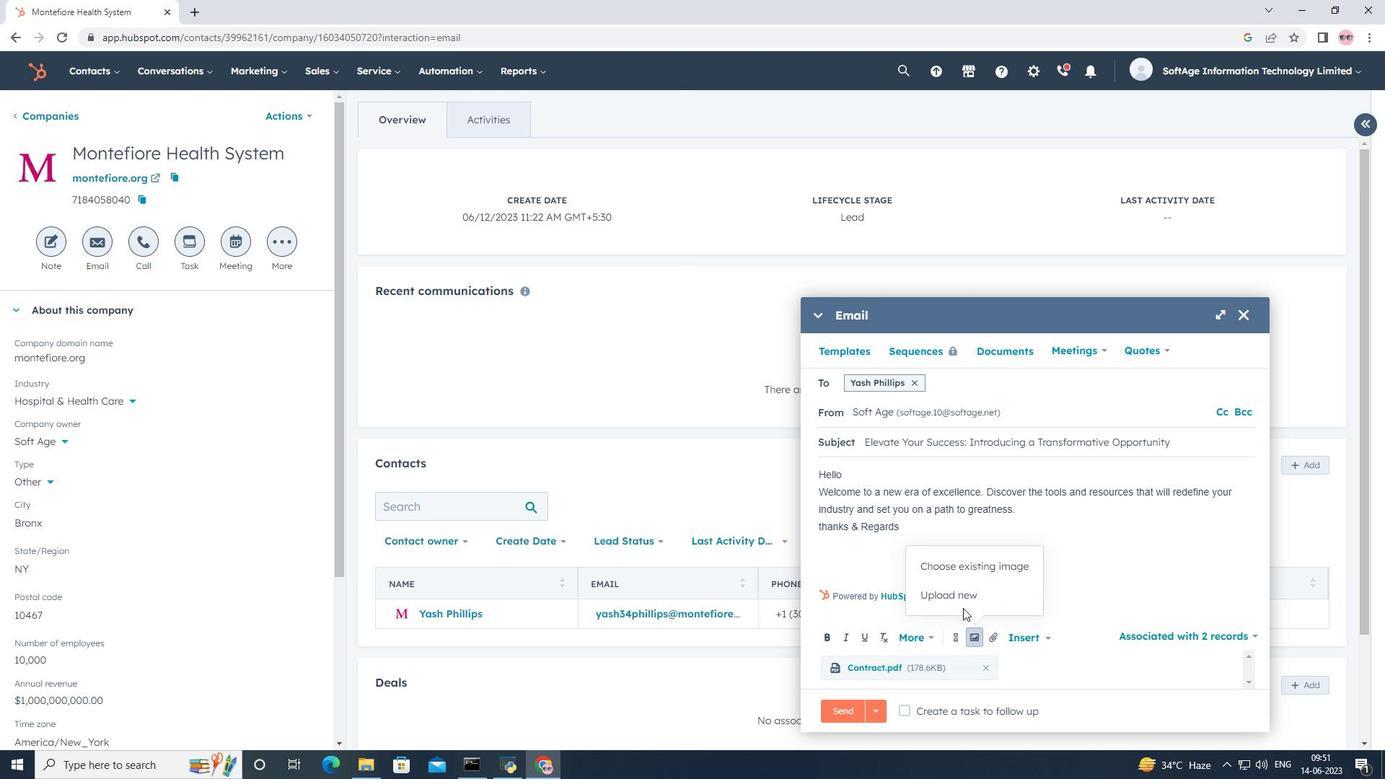 
Action: Mouse pressed left at (960, 595)
Screenshot: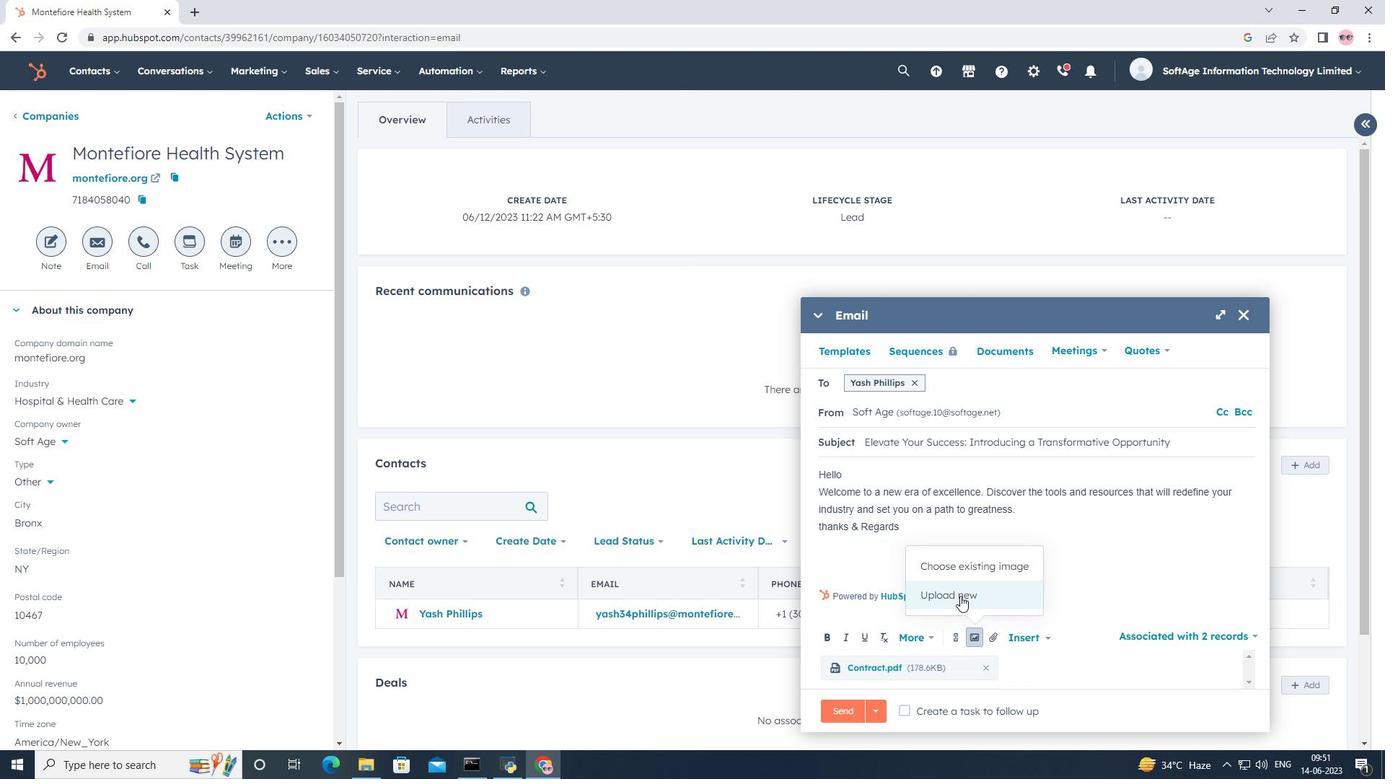 
Action: Mouse moved to (67, 194)
Screenshot: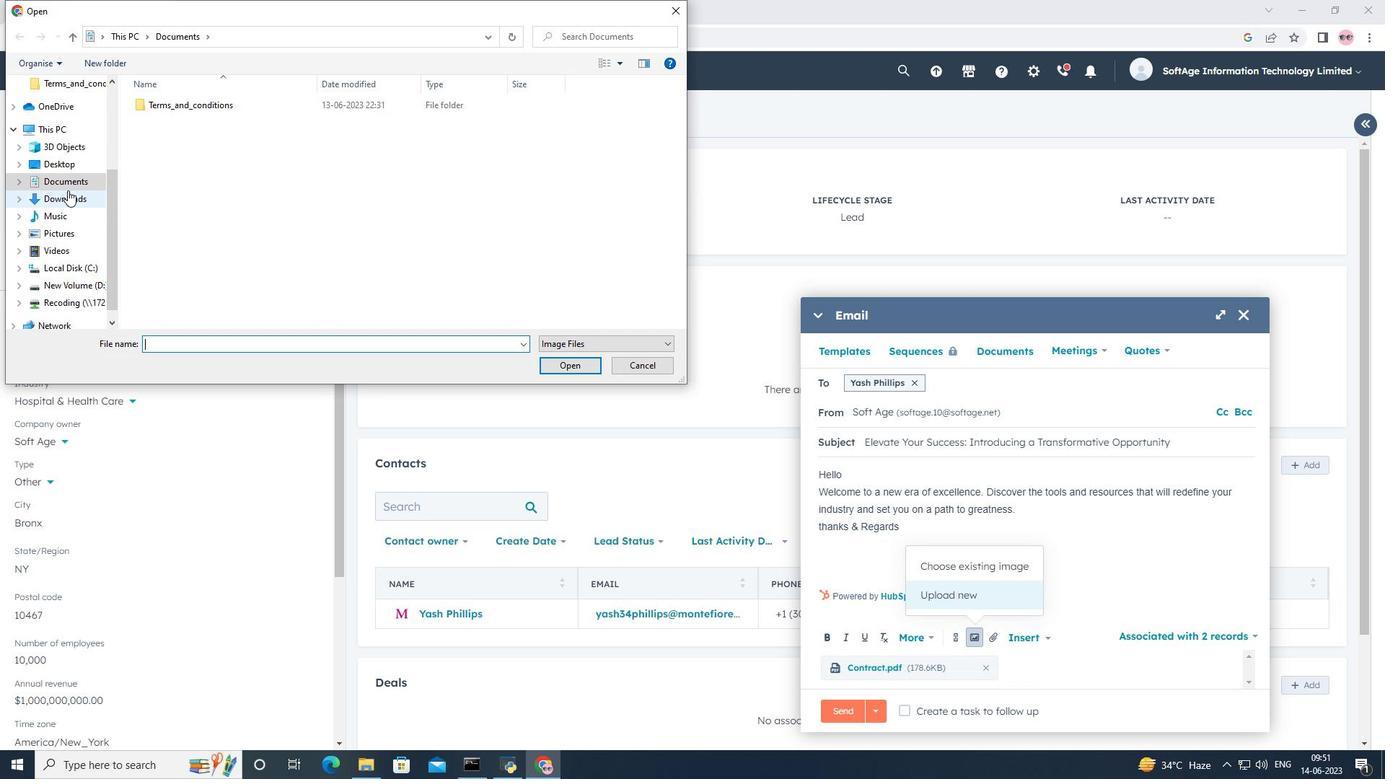 
Action: Mouse pressed left at (67, 194)
Screenshot: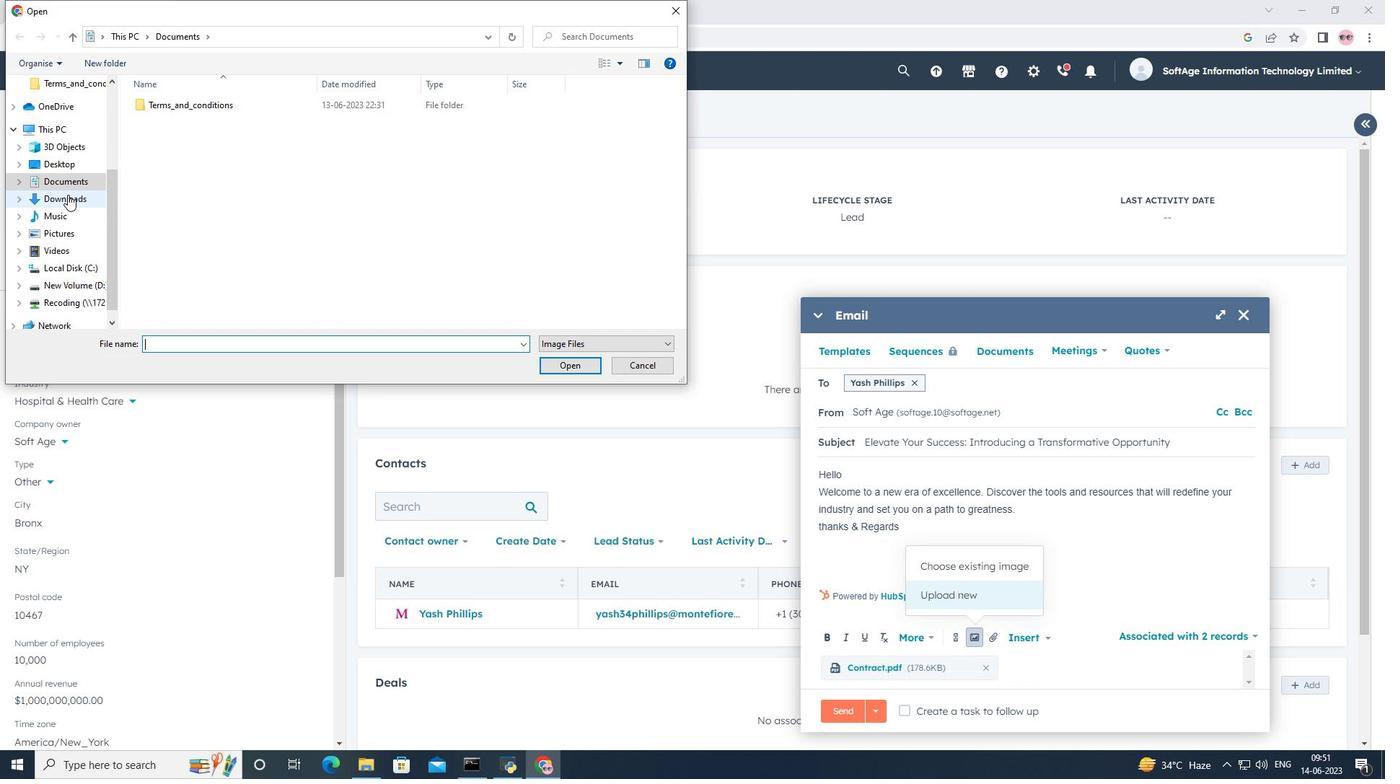 
Action: Mouse moved to (173, 122)
Screenshot: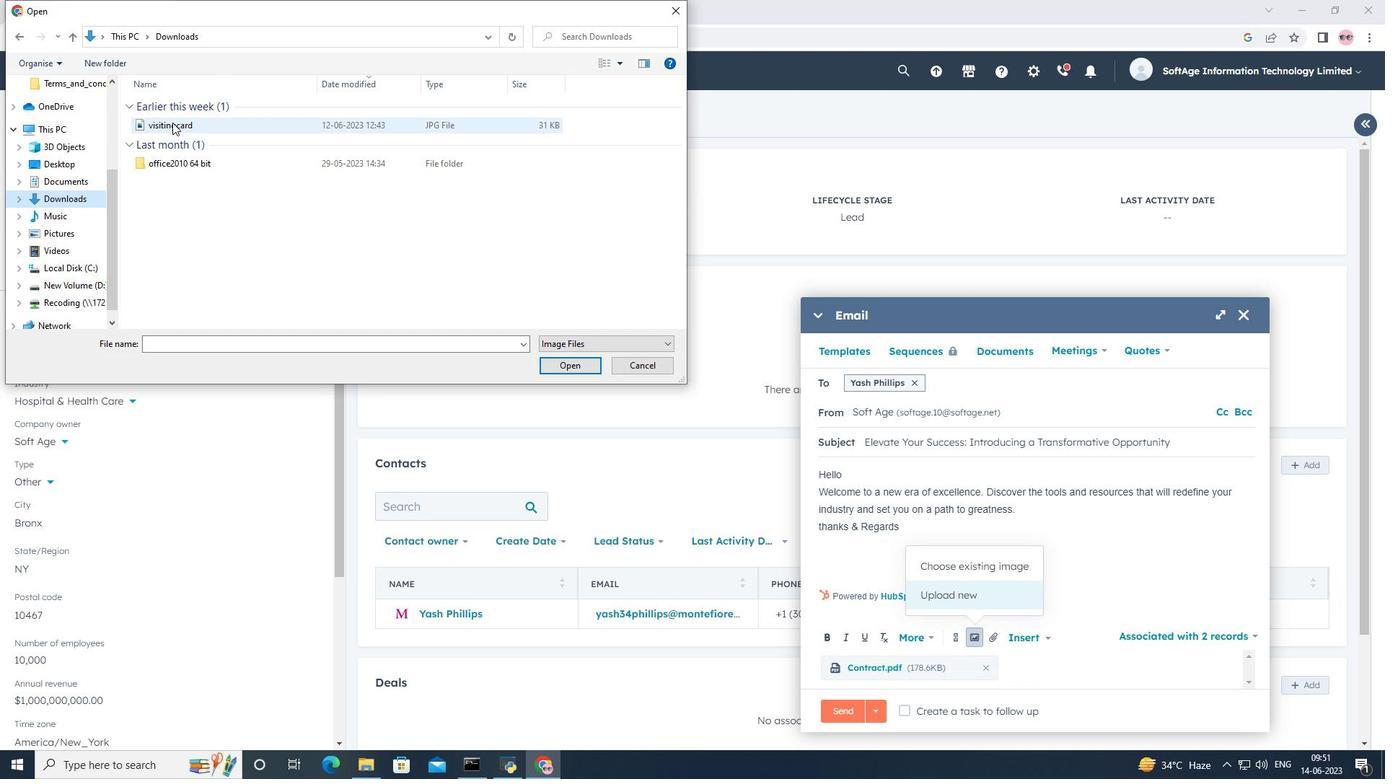 
Action: Mouse pressed left at (173, 122)
Screenshot: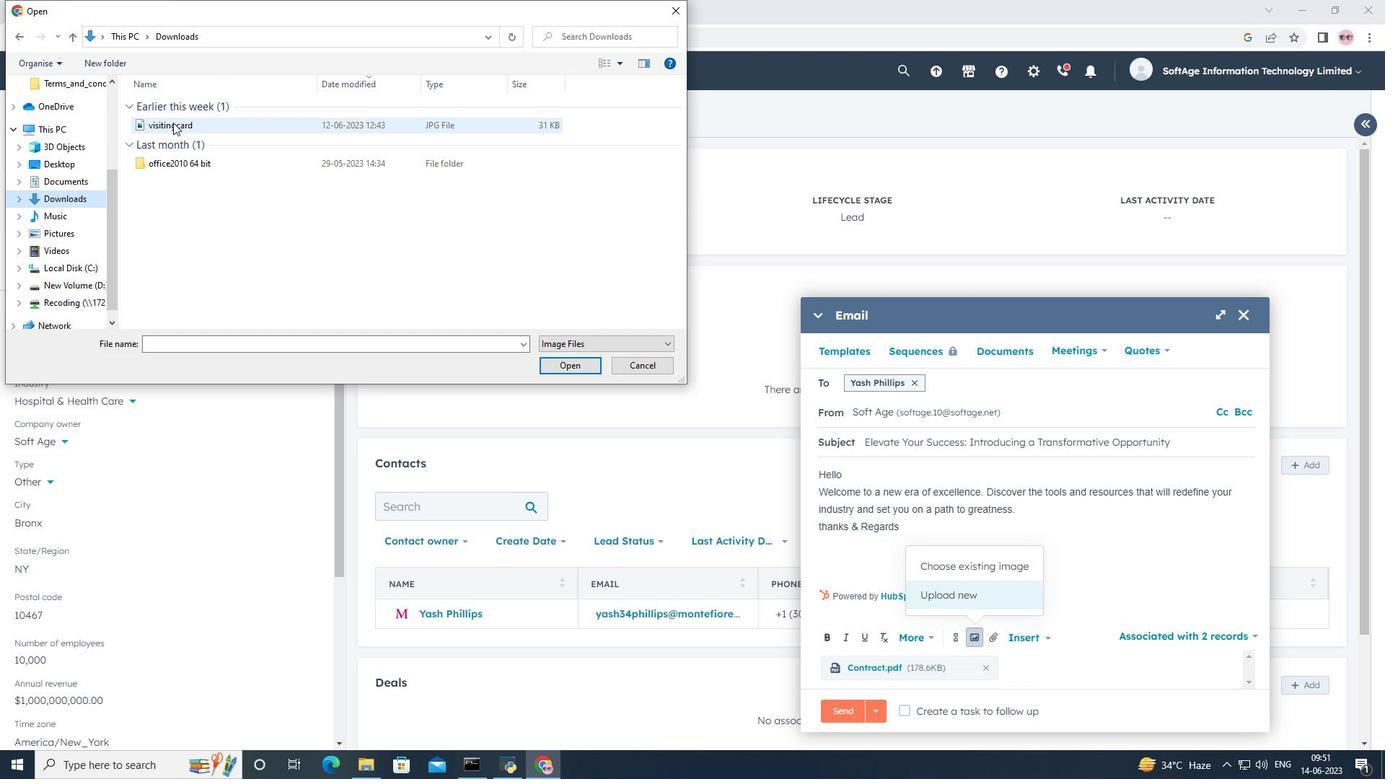
Action: Mouse moved to (566, 362)
Screenshot: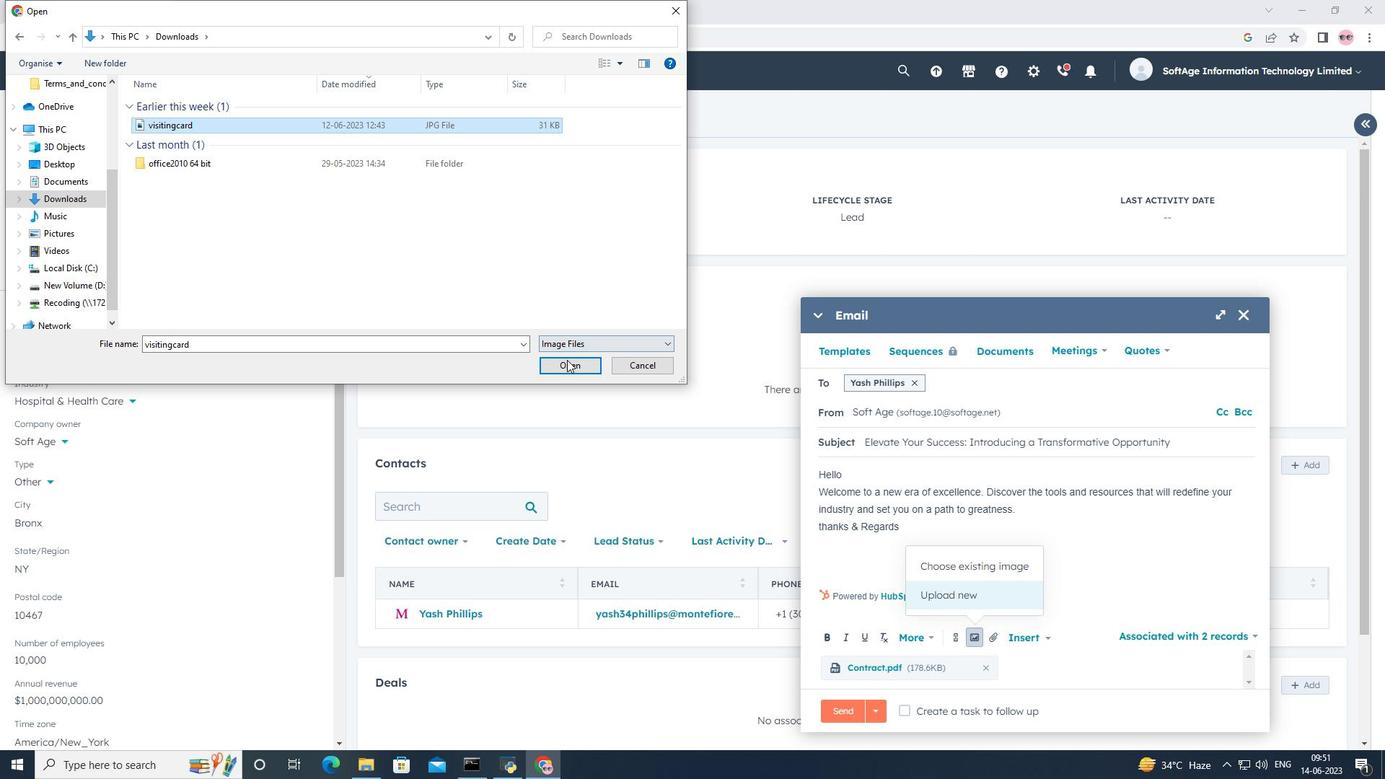 
Action: Mouse pressed left at (566, 362)
Screenshot: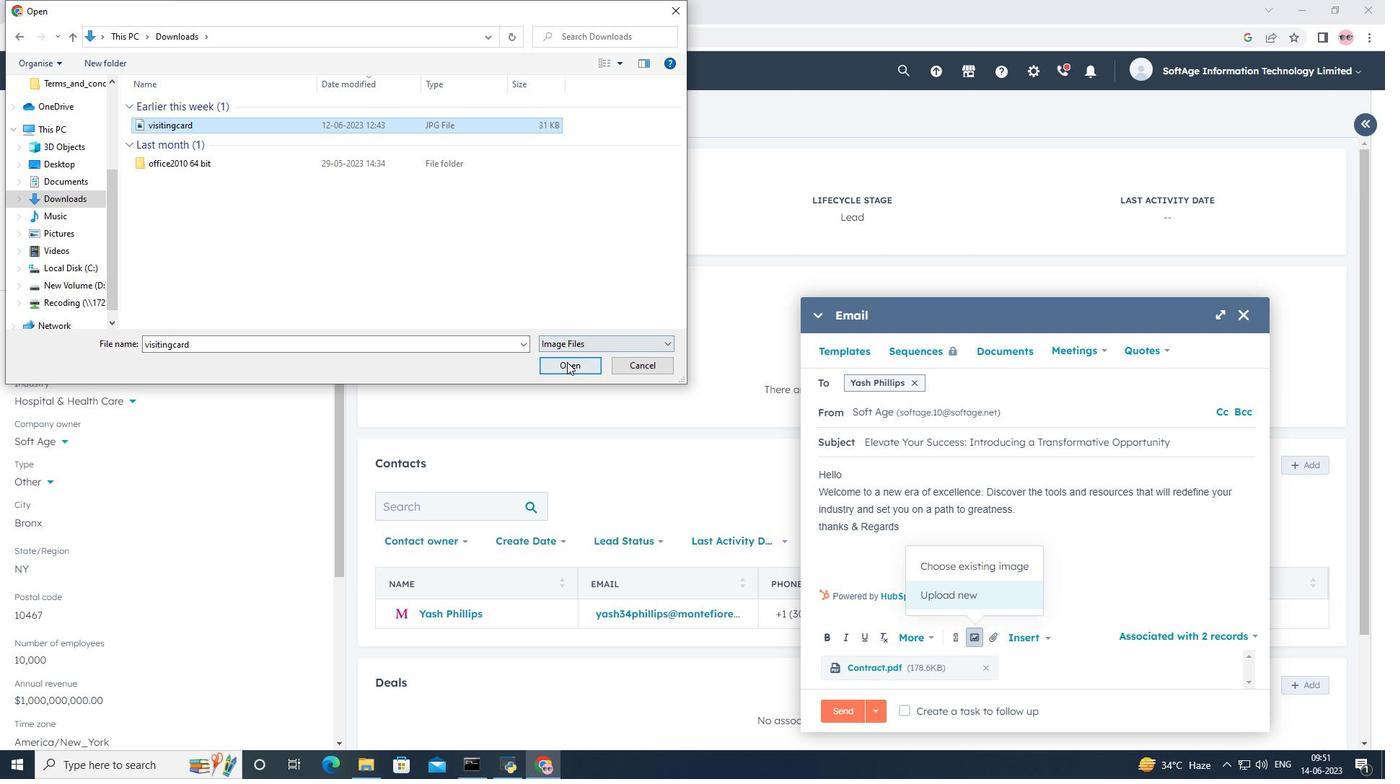 
Action: Mouse moved to (826, 397)
Screenshot: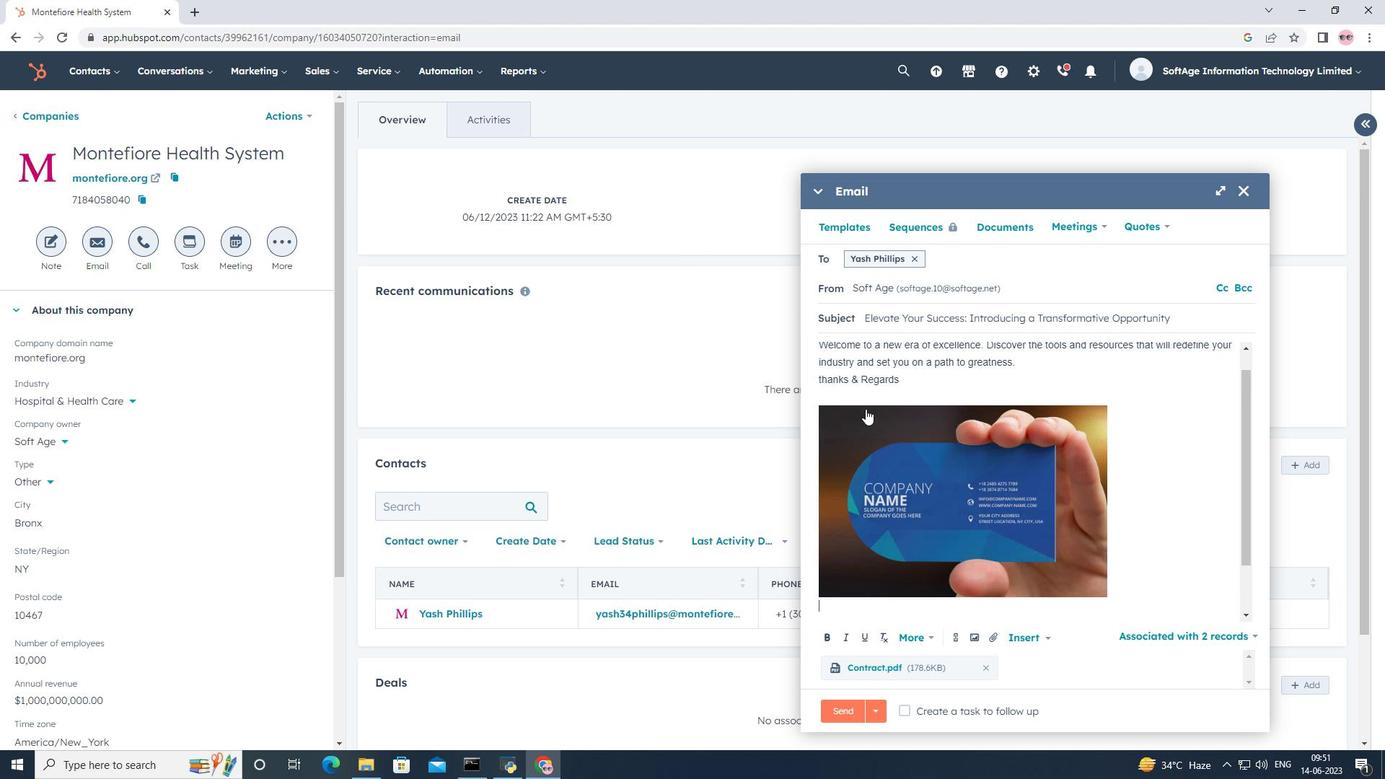 
Action: Mouse pressed left at (826, 397)
Screenshot: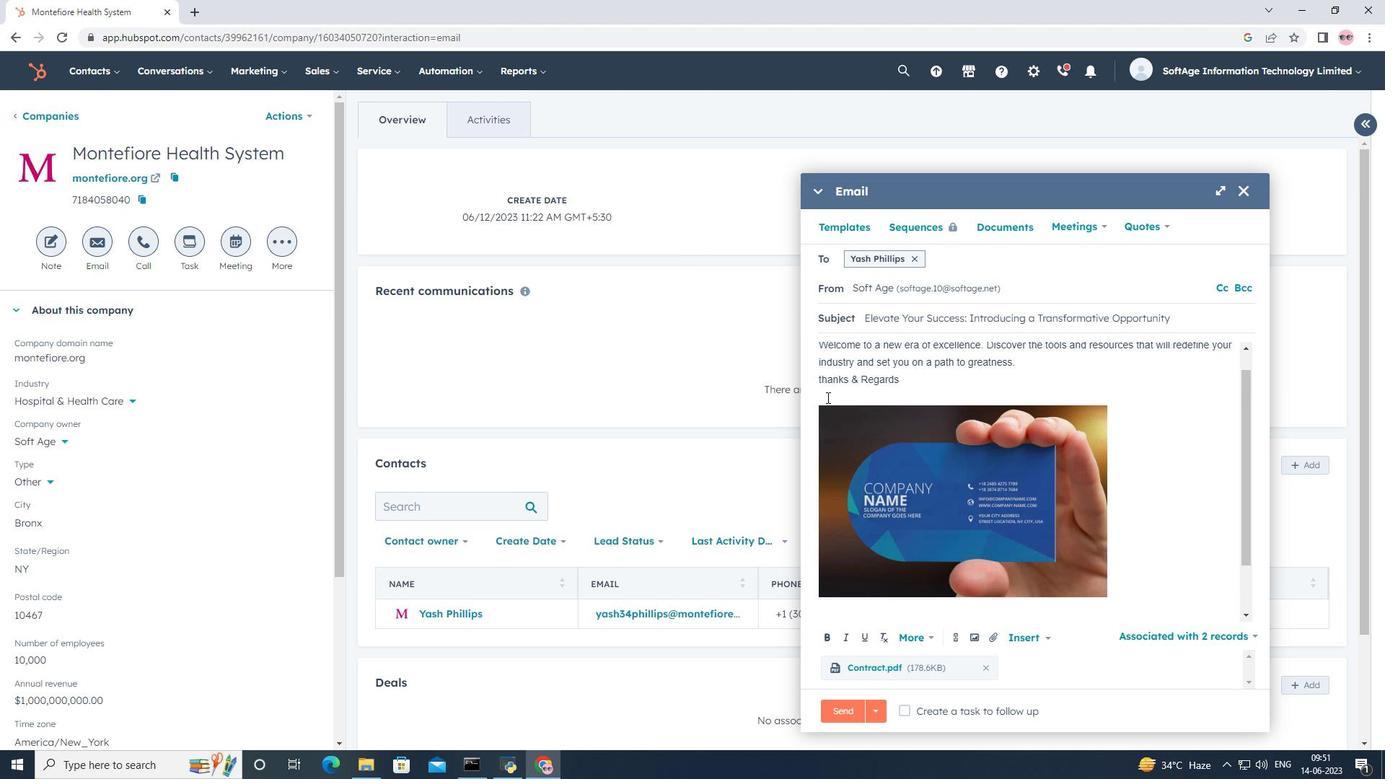 
Action: Key pressed <Key.shift><Key.shift><Key.shift><Key.shift><Key.shift><Key.shift><Key.shift><Key.shift><Key.shift><Key.shift><Key.shift><Key.shift><Key.shift><Key.shift><Key.shift><Key.shift><Key.shift><Key.shift><Key.shift><Key.shift><Key.shift><Key.shift><Key.shift><Key.shift><Key.shift><Key.shift><Key.shift><Key.shift><Key.shift><Key.shift><Key.shift><Key.shift><Key.shift><Key.shift><Key.shift><Key.shift><Key.shift><Key.shift><Key.shift><Key.shift><Key.shift><Key.shift><Key.shift><Key.shift><Key.shift><Key.shift><Key.shift><Key.shift><Key.shift><Key.shift><Key.shift><Key.shift><Key.shift><Key.shift><Key.shift><Key.shift><Key.shift><Key.shift><Key.shift><Key.shift><Key.shift><Key.shift><Key.shift><Key.shift><Key.shift><Key.shift><Key.shift><Key.shift><Key.shift><Key.shift><Key.shift><Key.shift><Key.shift><Key.shift><Key.shift><Key.shift><Key.shift><Key.shift><Key.shift><Key.shift><Key.shift><Key.shift><Key.shift><Key.shift><Key.shift><Key.shift><Key.shift><Key.shift><Key.shift><Key.shift><Key.shift><Key.shift><Key.shift><Key.shift><Key.shift><Key.shift><Key.shift><Key.shift><Key.shift><Key.shift><Key.shift><Key.shift><Key.shift><Key.shift><Key.shift><Key.shift><Key.shift><Key.shift><Key.shift><Key.shift><Key.shift><Key.shift><Key.shift><Key.shift><Key.shift><Key.shift><Key.shift><Key.shift><Key.shift><Key.shift><Key.shift><Key.shift><Key.shift><Key.shift><Key.shift><Key.shift><Key.shift><Key.shift><Key.shift><Key.shift><Key.shift><Key.shift><Key.shift><Key.shift><Key.shift><Key.shift><Key.shift><Key.shift><Key.shift><Key.shift><Key.shift><Key.shift><Key.shift><Key.shift><Key.shift><Key.shift><Key.shift><Key.shift><Key.shift>snapchat<Key.space>
Screenshot: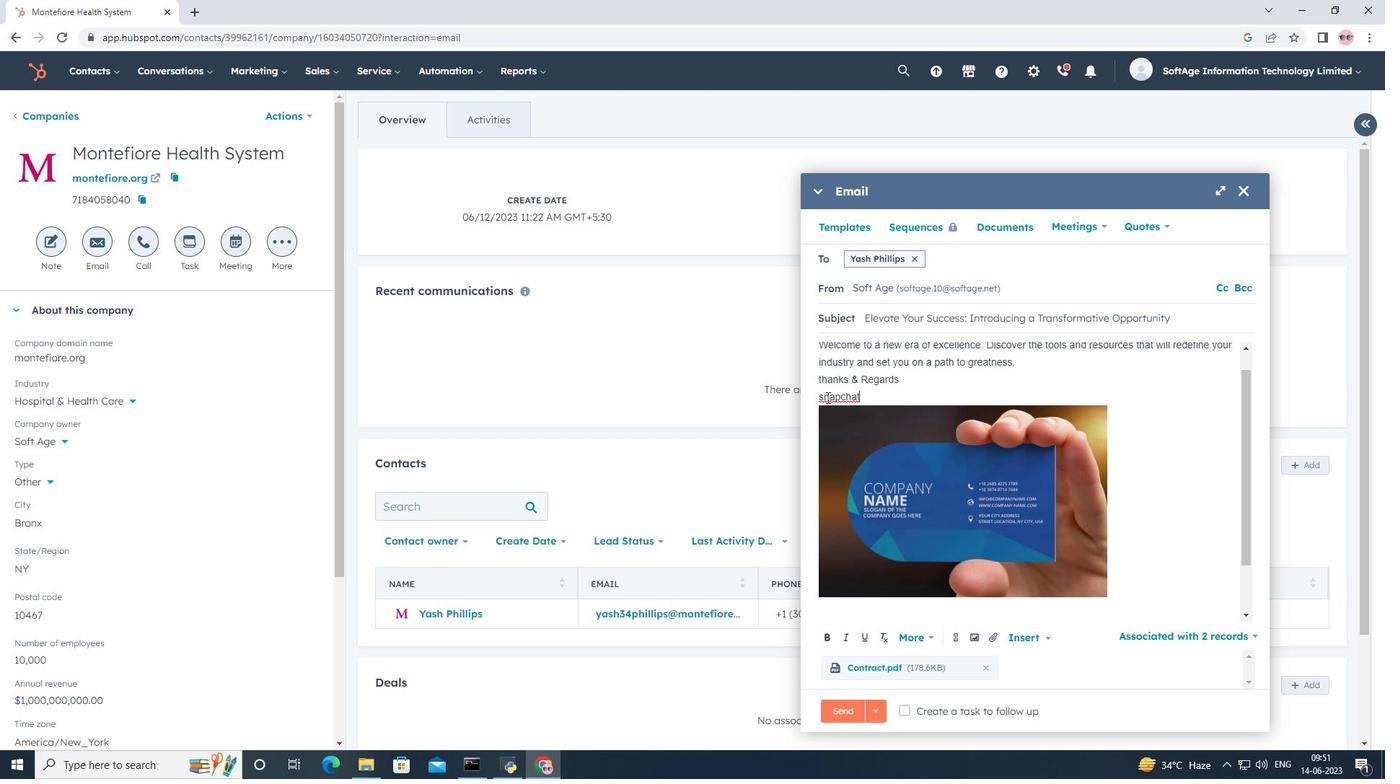 
Action: Mouse moved to (959, 634)
Screenshot: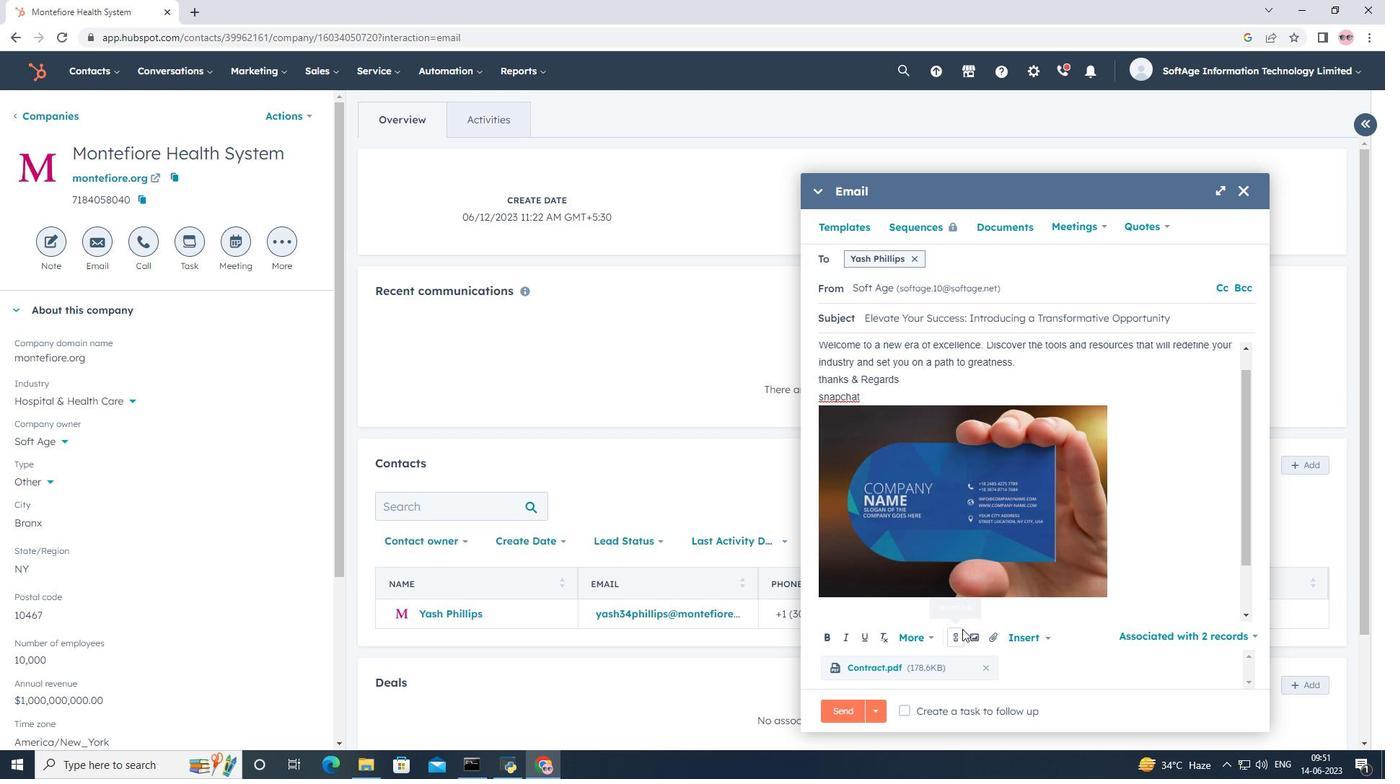 
Action: Mouse pressed left at (959, 634)
Screenshot: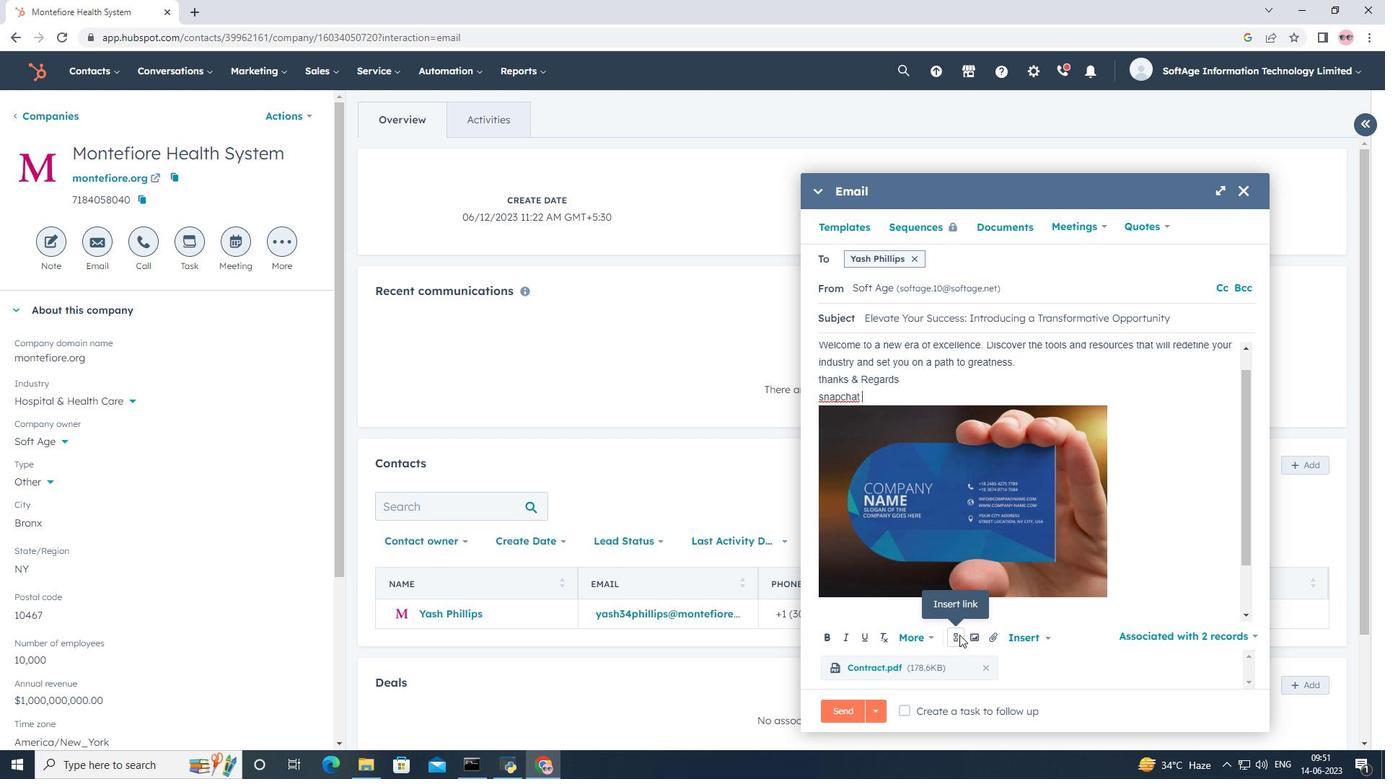 
Action: Mouse moved to (1018, 534)
Screenshot: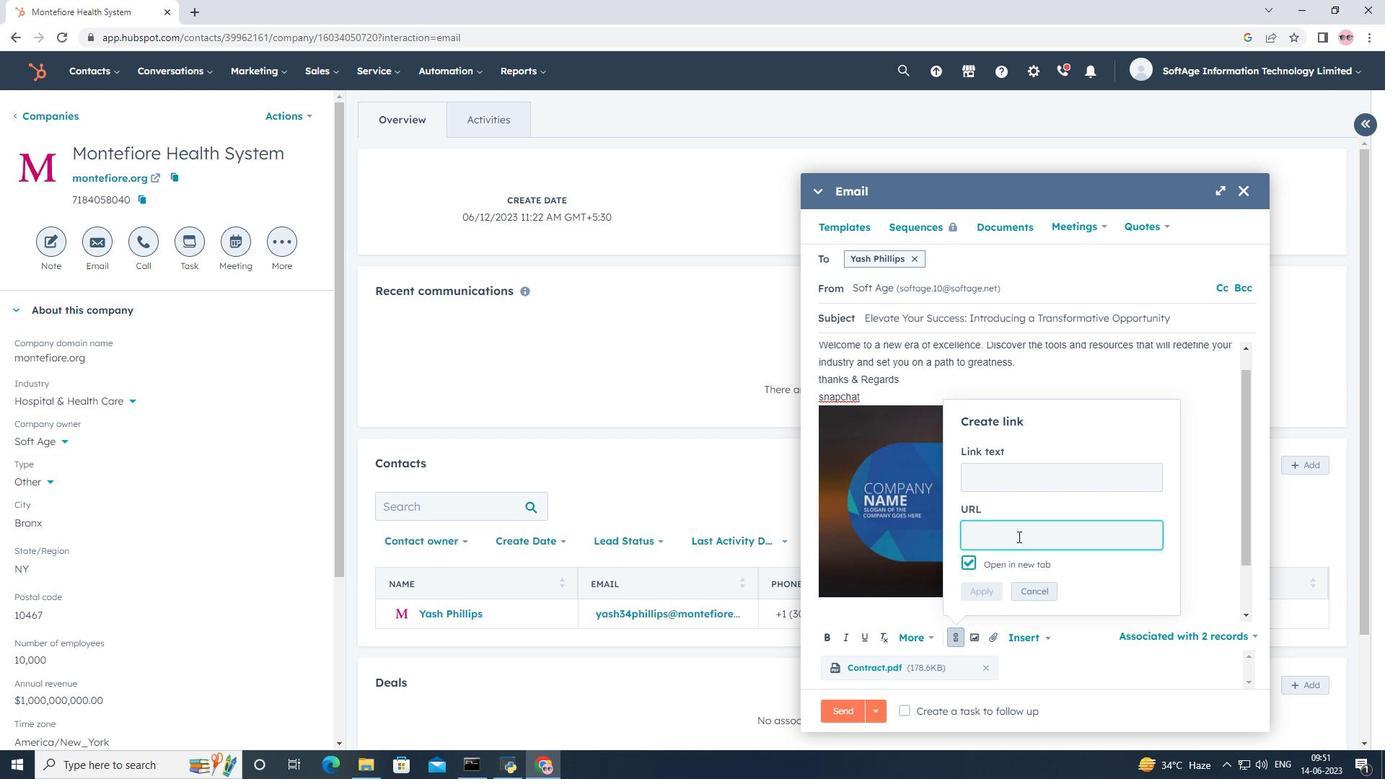 
Action: Key pressed www.snapchat.com
Screenshot: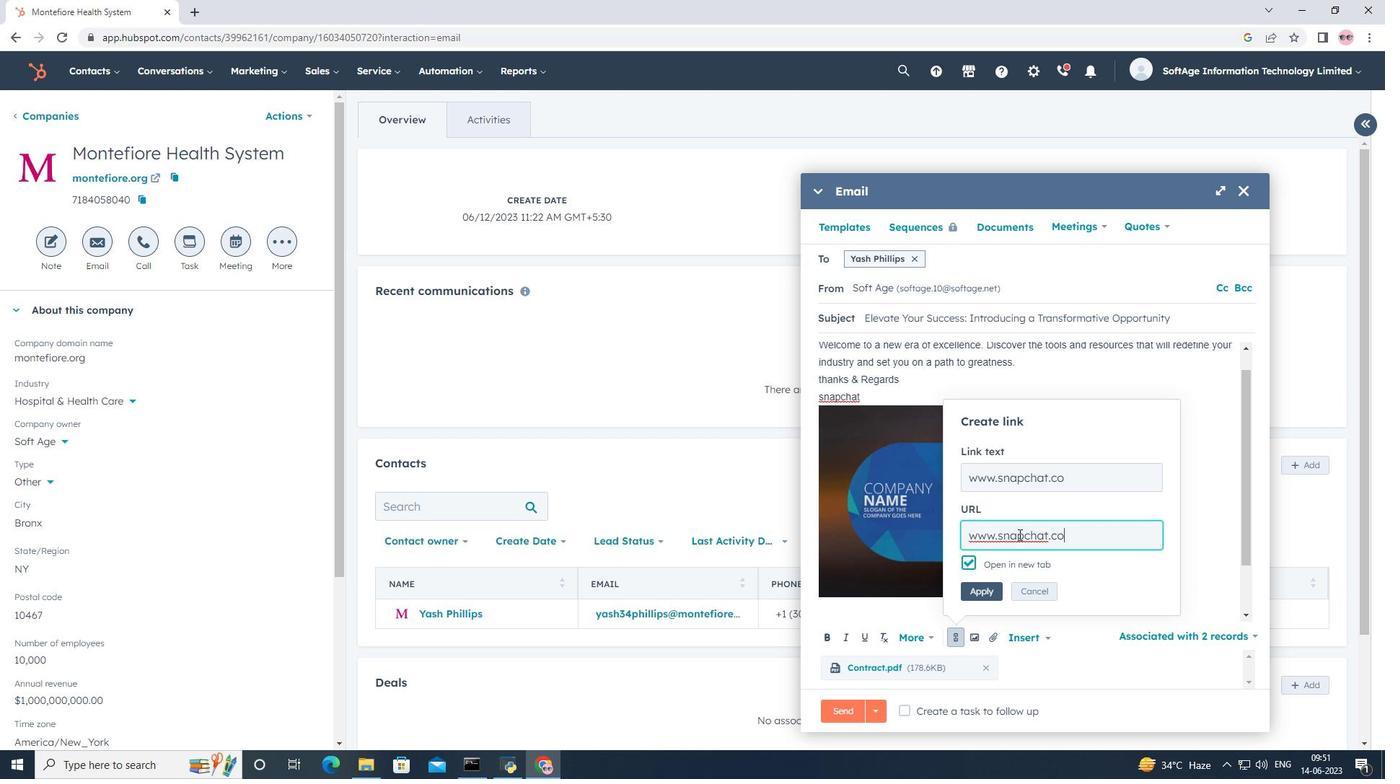 
Action: Mouse moved to (984, 590)
Screenshot: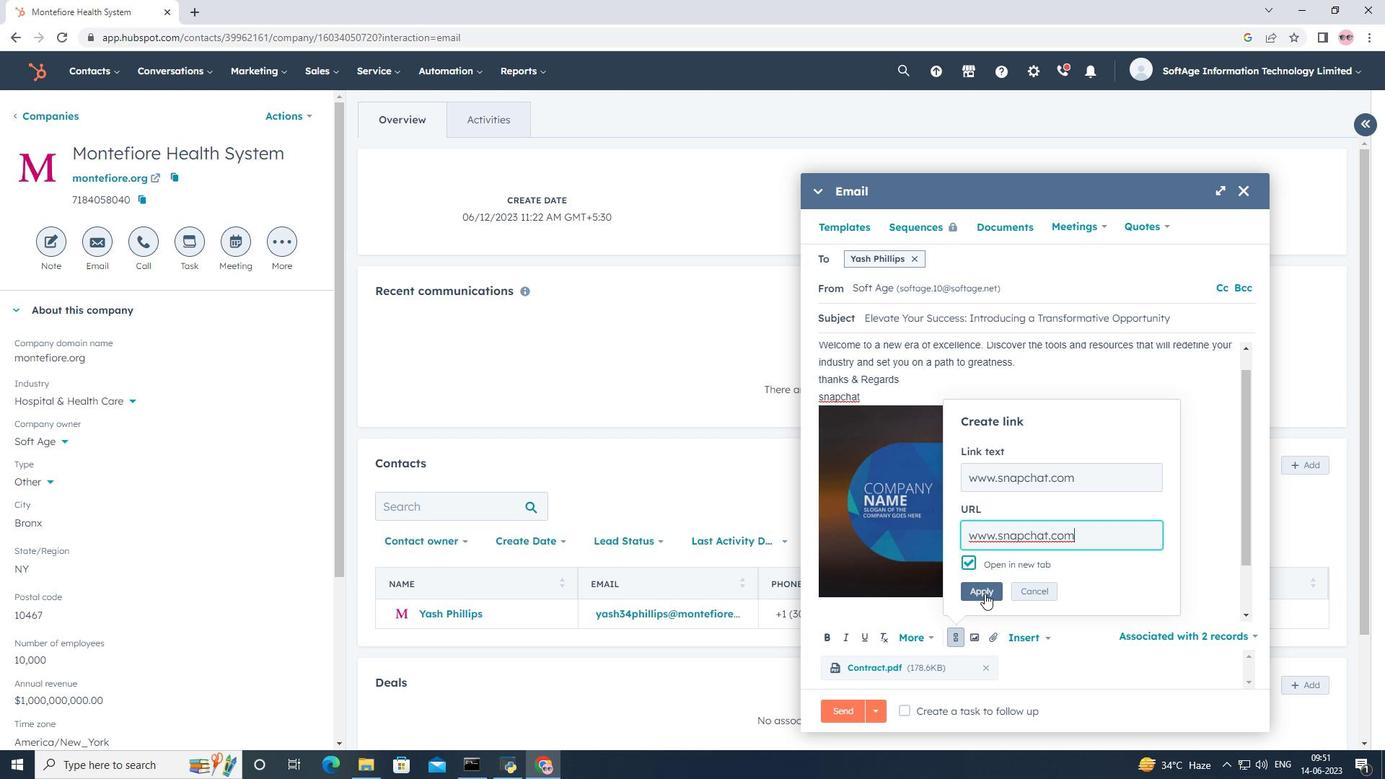 
Action: Mouse pressed left at (984, 590)
Screenshot: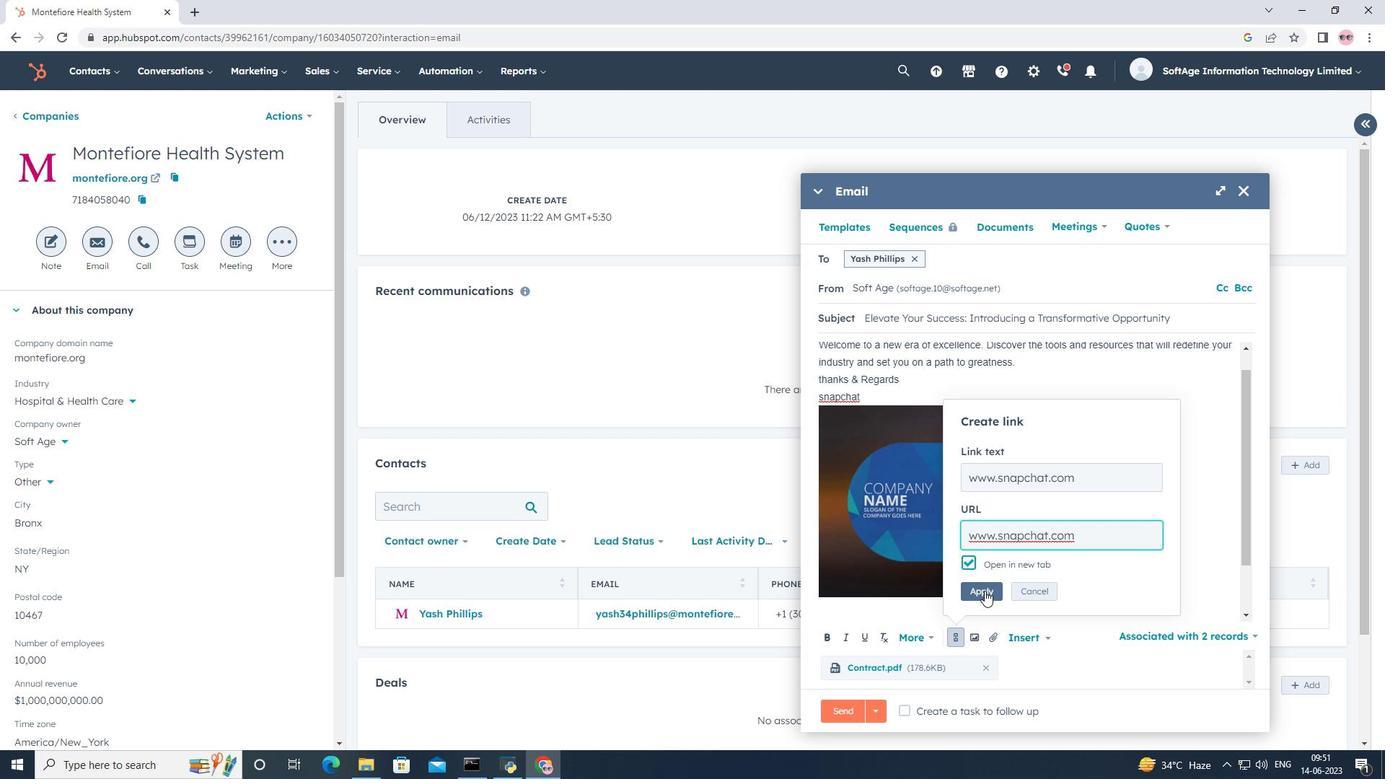 
Action: Mouse scrolled (984, 590) with delta (0, 0)
Screenshot: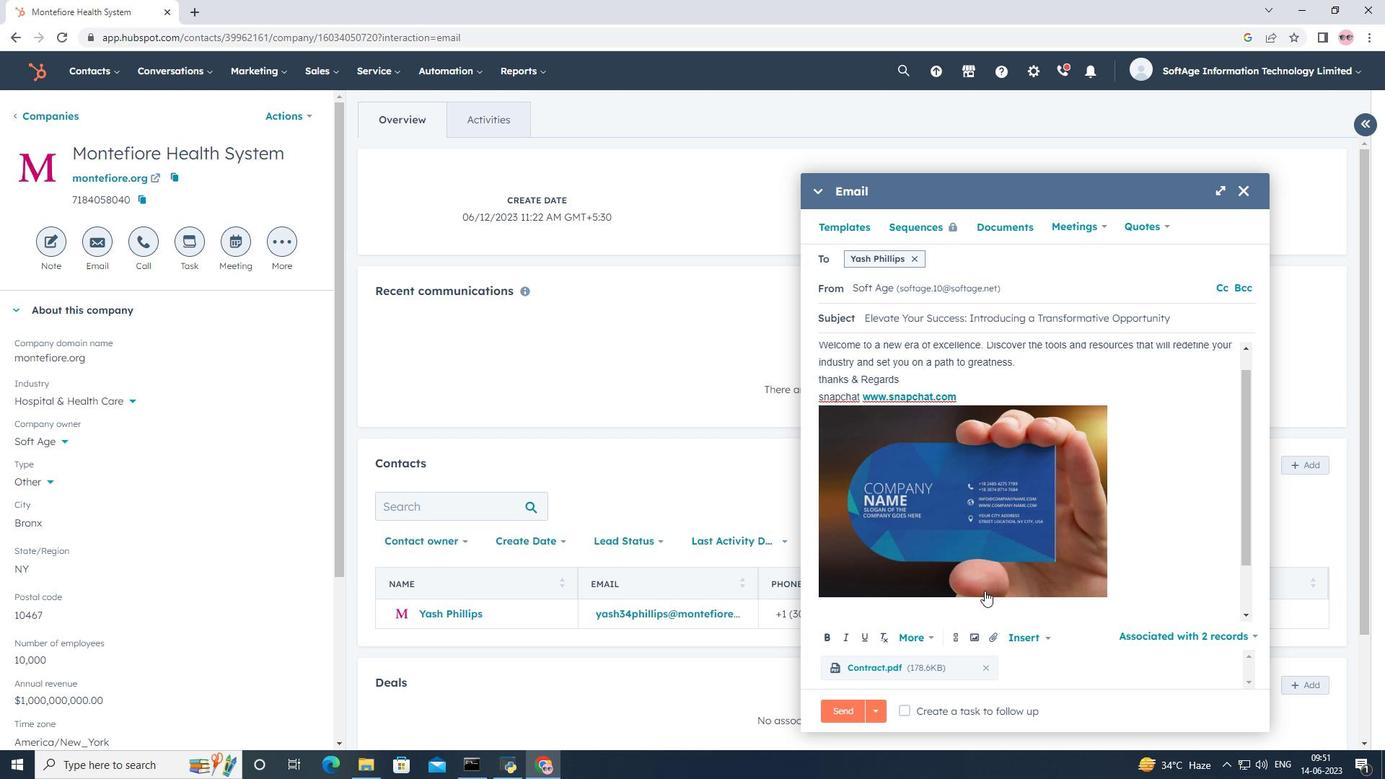 
Action: Mouse scrolled (984, 590) with delta (0, 0)
Screenshot: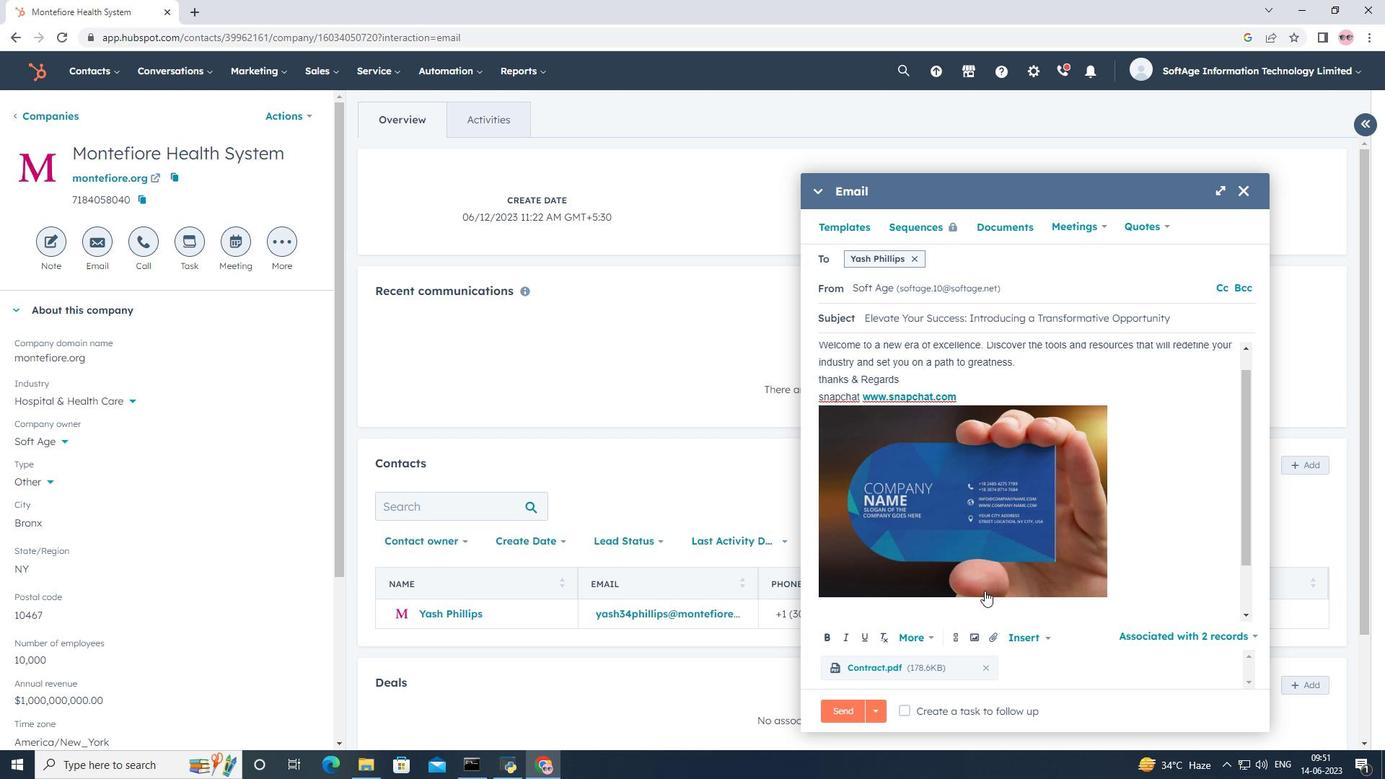
Action: Mouse moved to (930, 714)
Screenshot: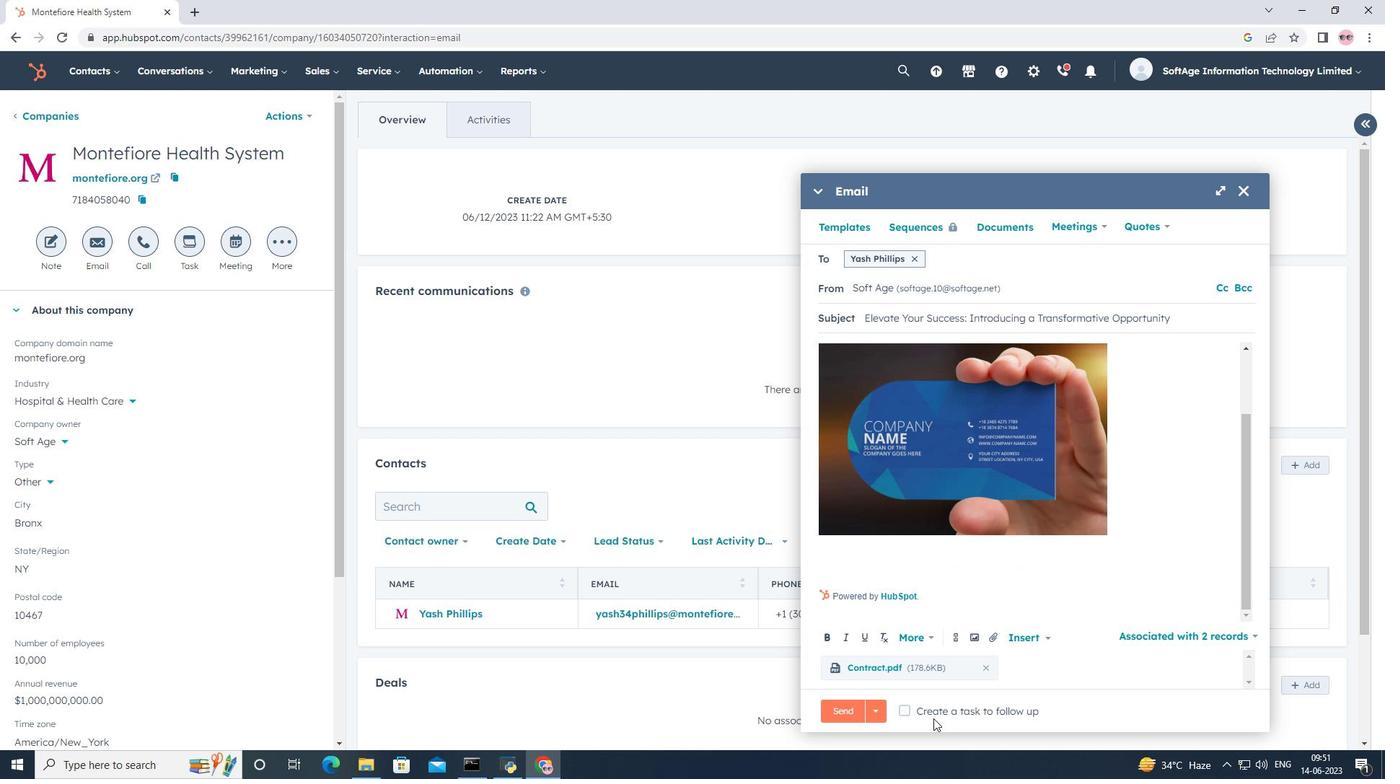 
Action: Mouse pressed left at (930, 714)
Screenshot: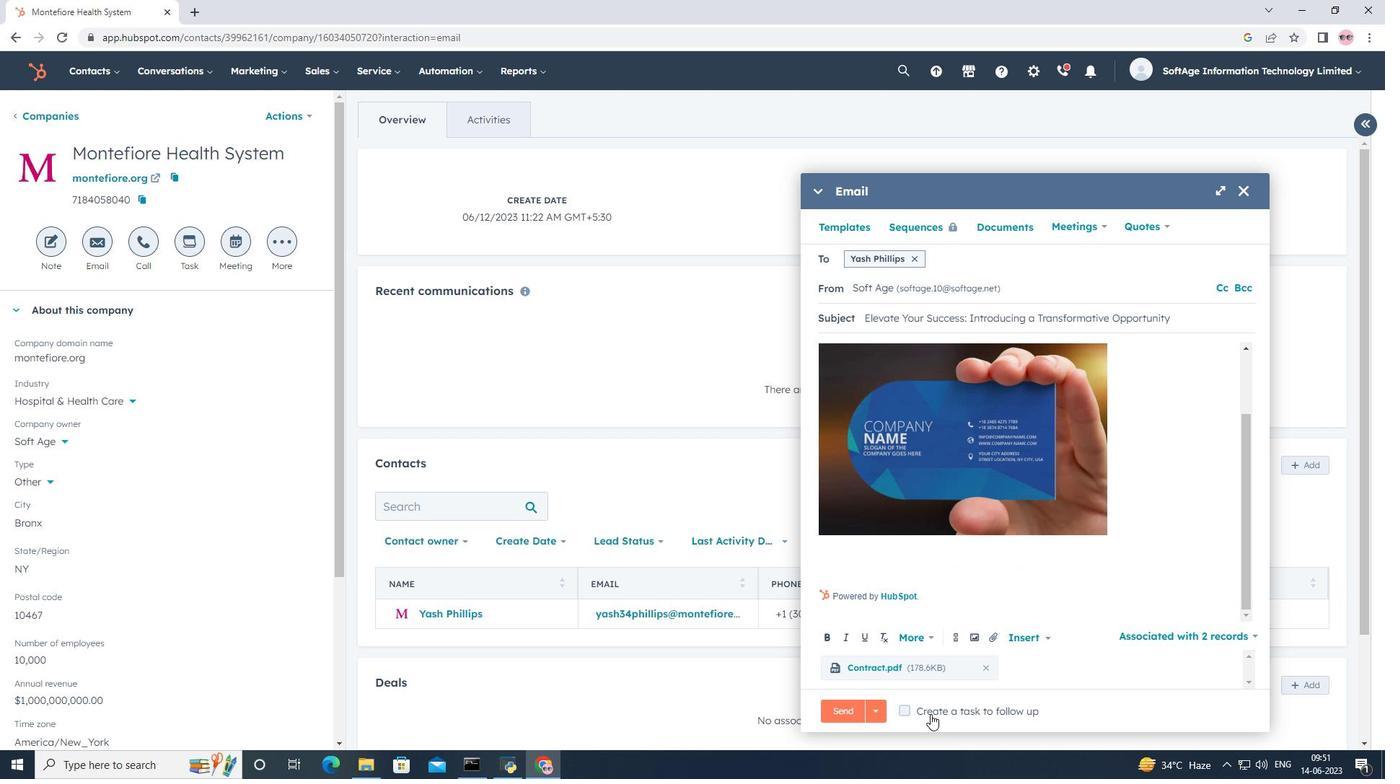 
Action: Mouse moved to (1190, 714)
Screenshot: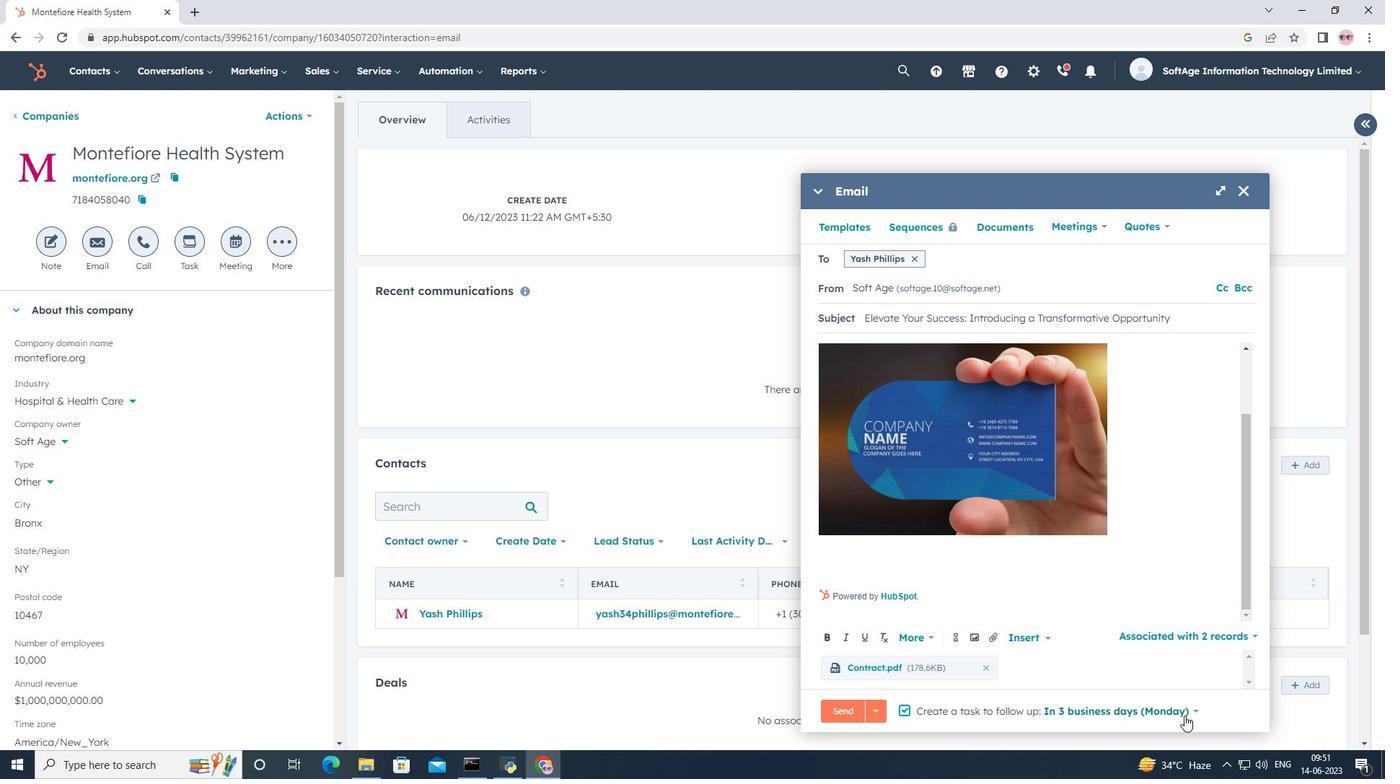 
Action: Mouse pressed left at (1190, 714)
Screenshot: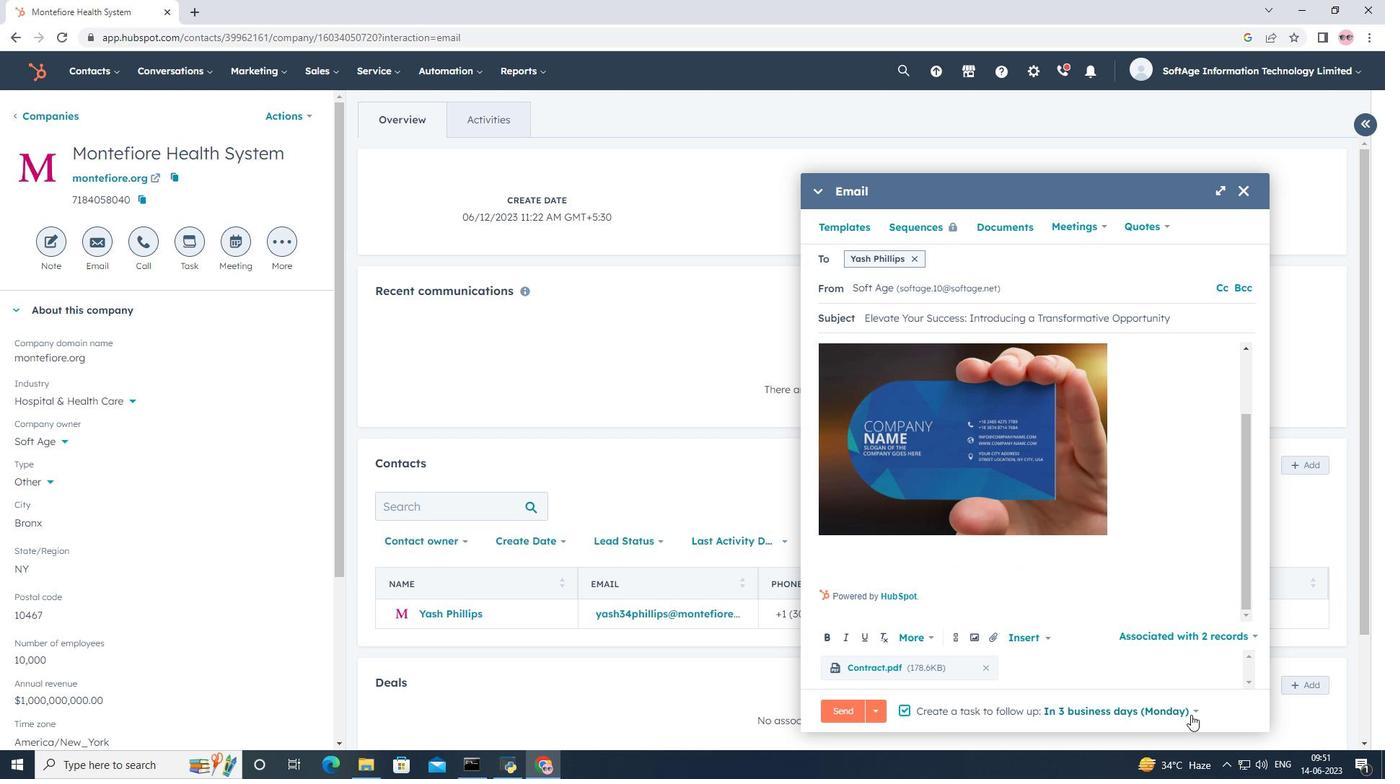
Action: Mouse moved to (1115, 657)
Screenshot: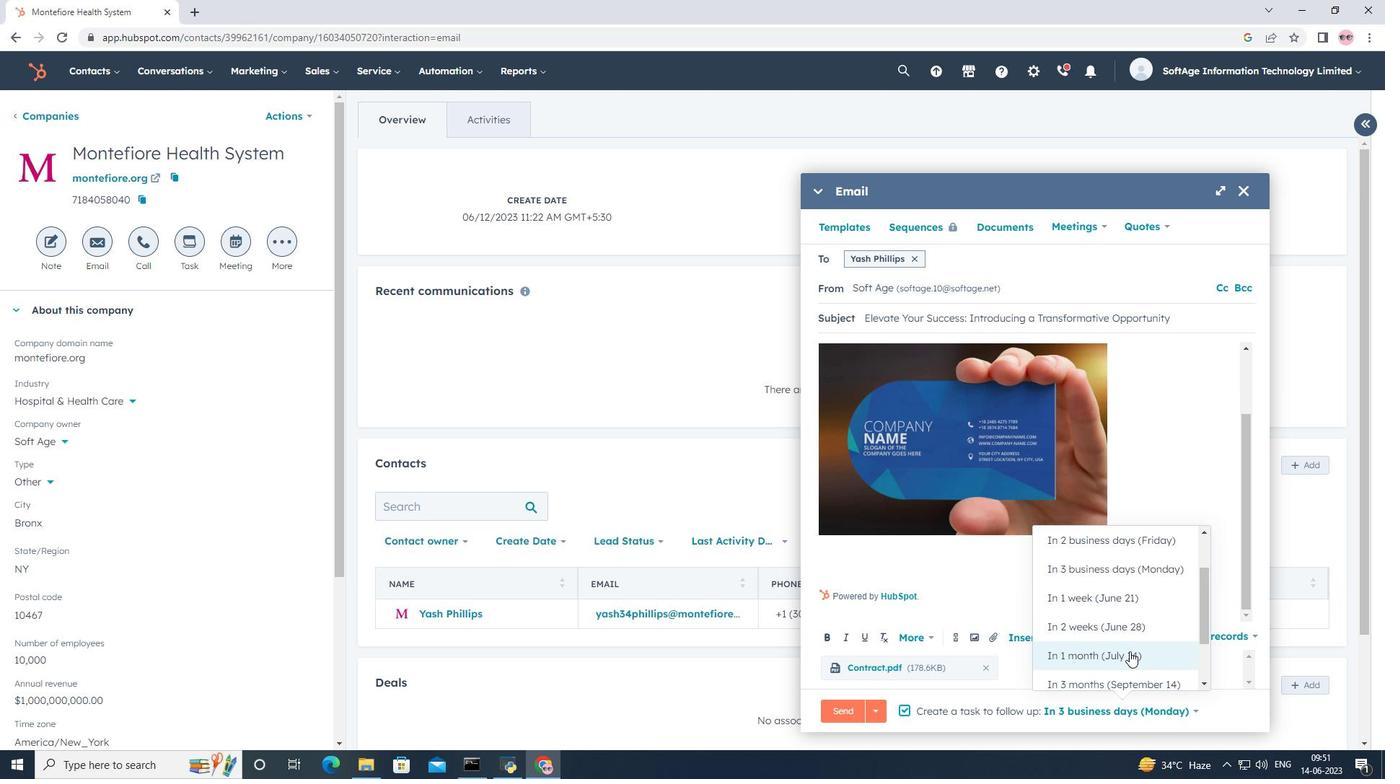 
Action: Mouse pressed left at (1115, 657)
Screenshot: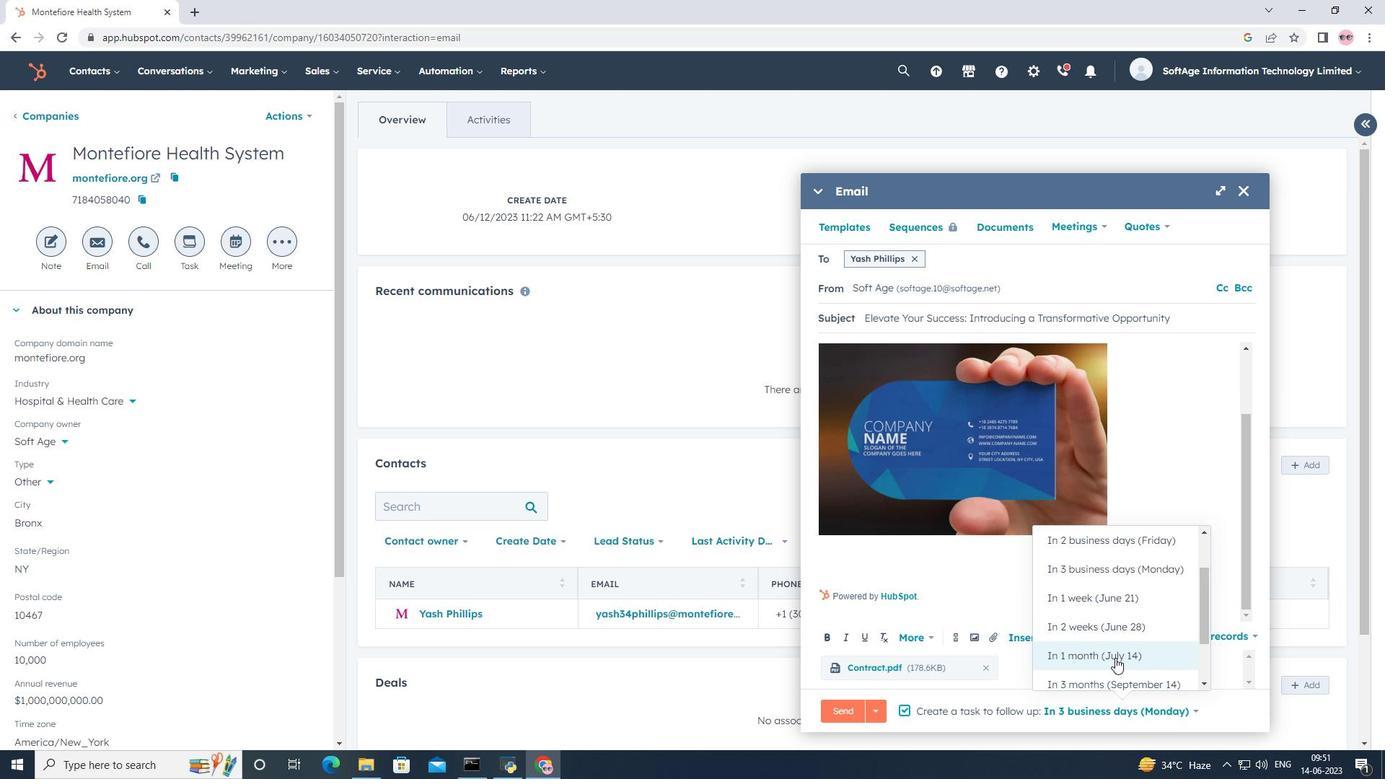 
Action: Mouse moved to (916, 251)
Screenshot: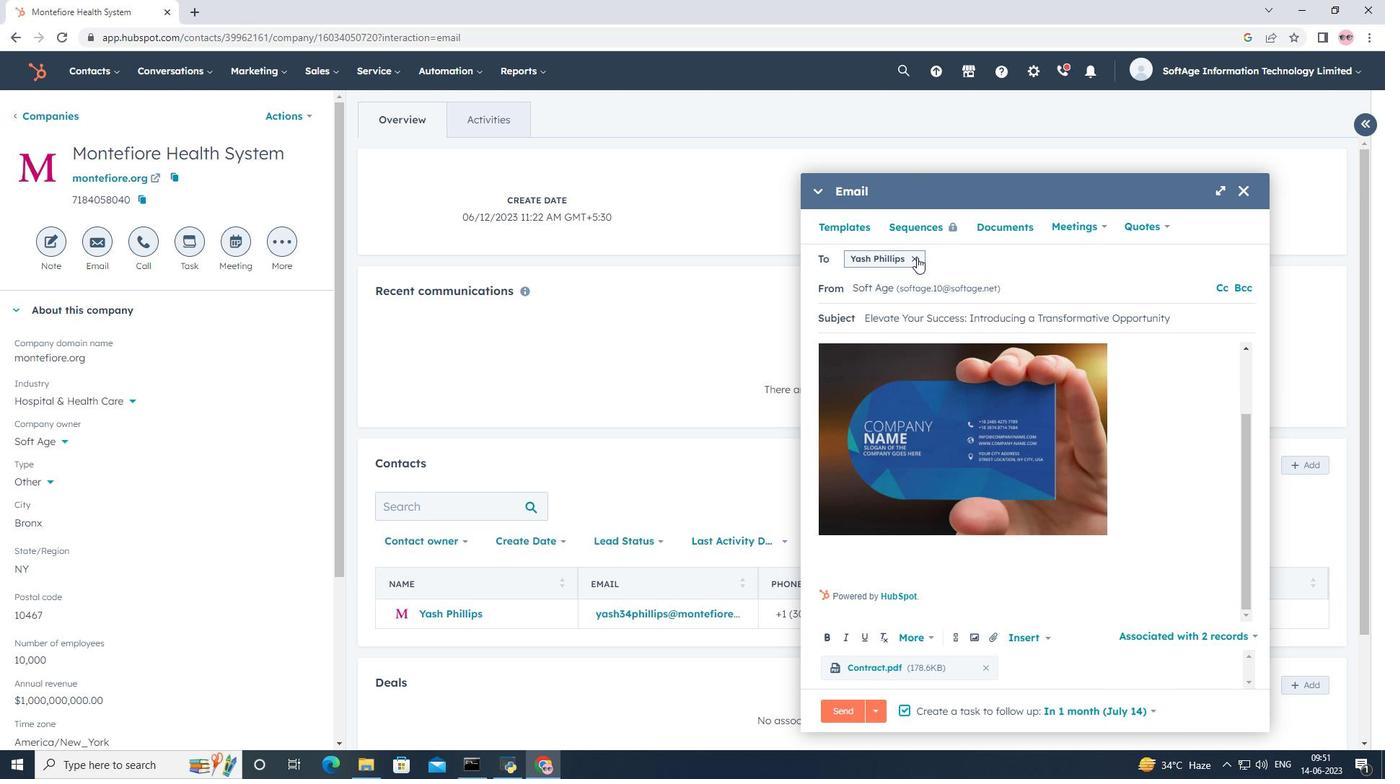 
Action: Mouse pressed left at (916, 251)
Screenshot: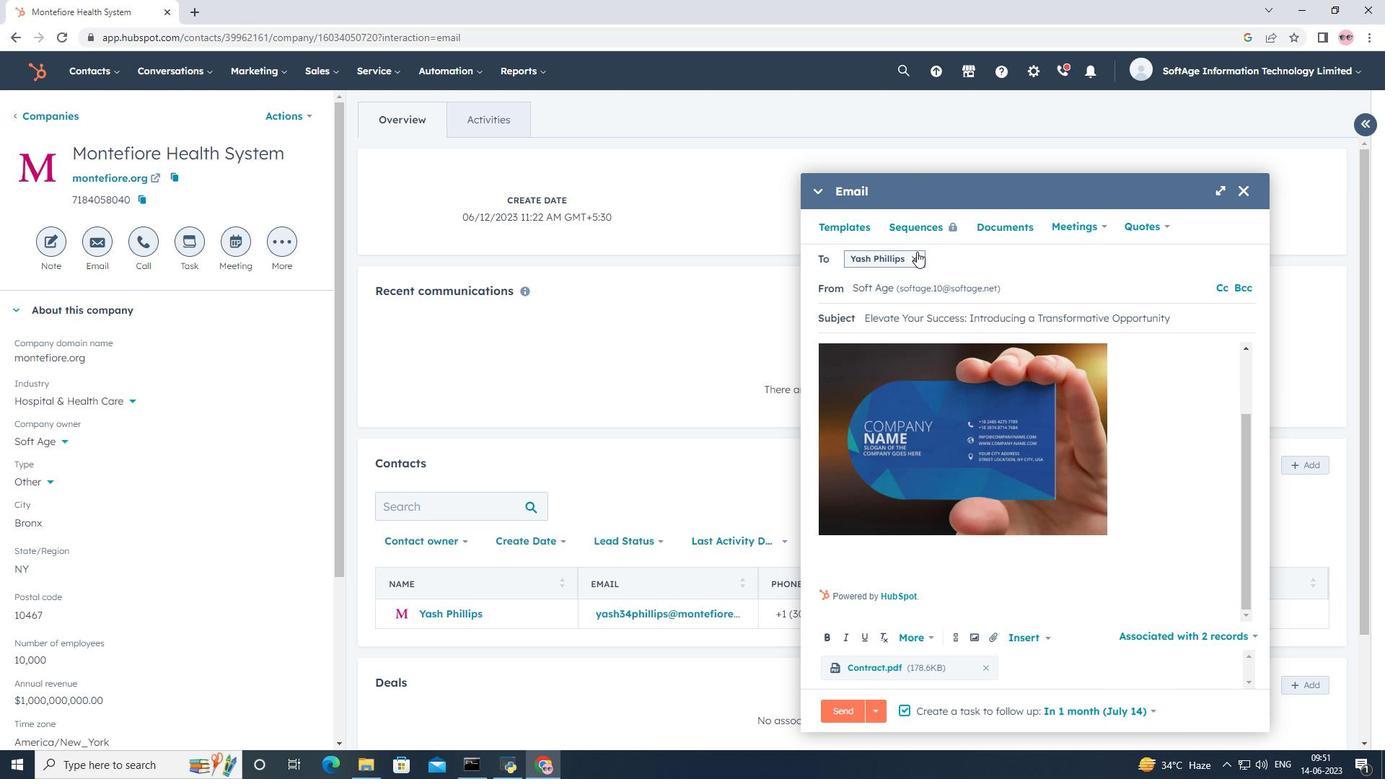 
Action: Mouse moved to (911, 258)
Screenshot: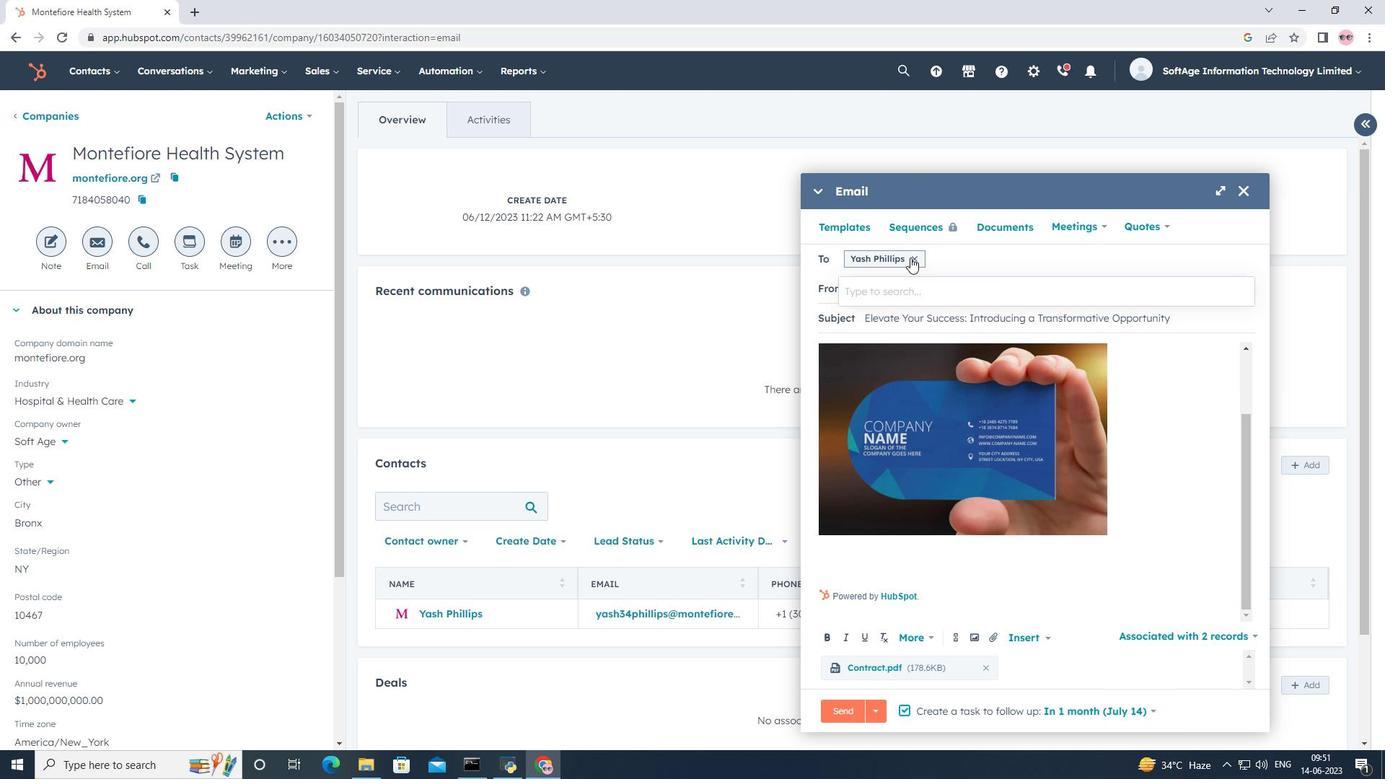 
Action: Mouse pressed left at (911, 258)
Screenshot: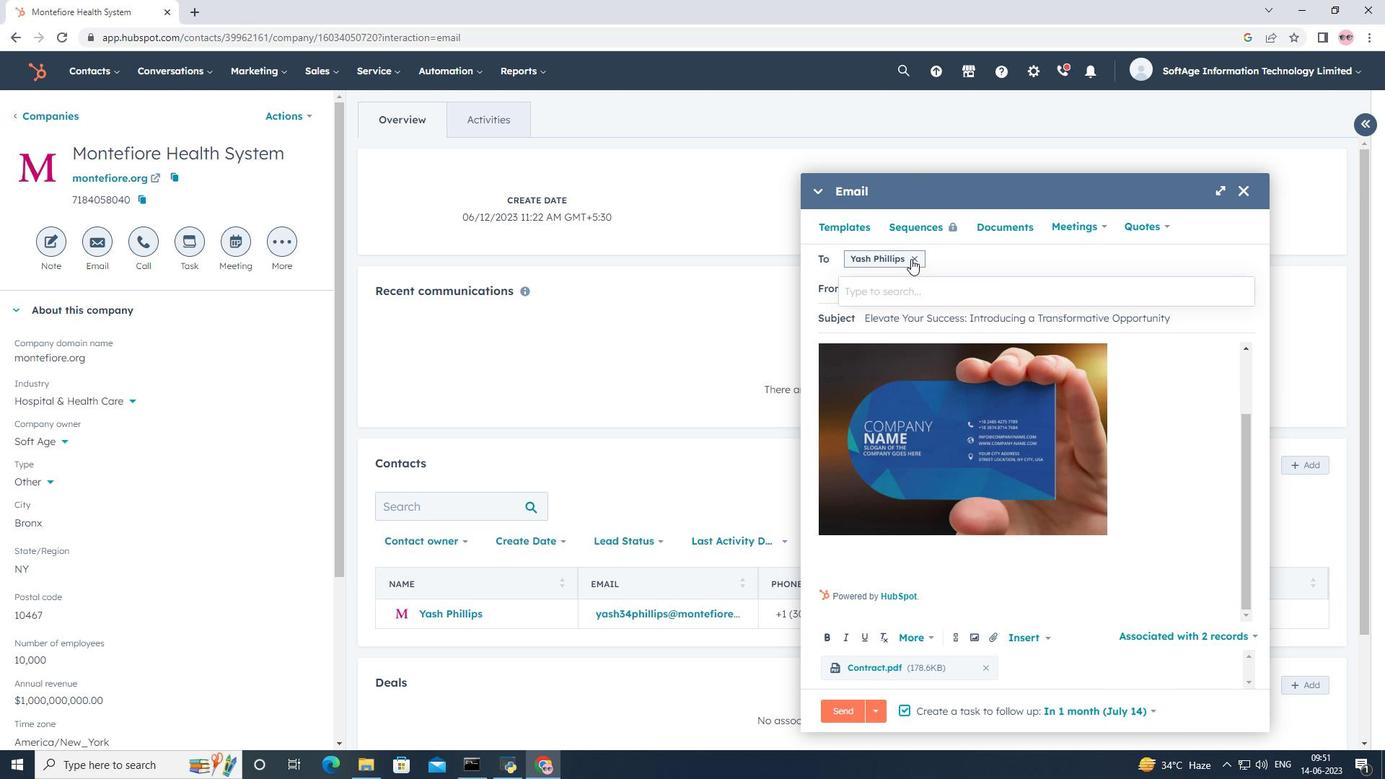 
Action: Mouse moved to (911, 259)
Screenshot: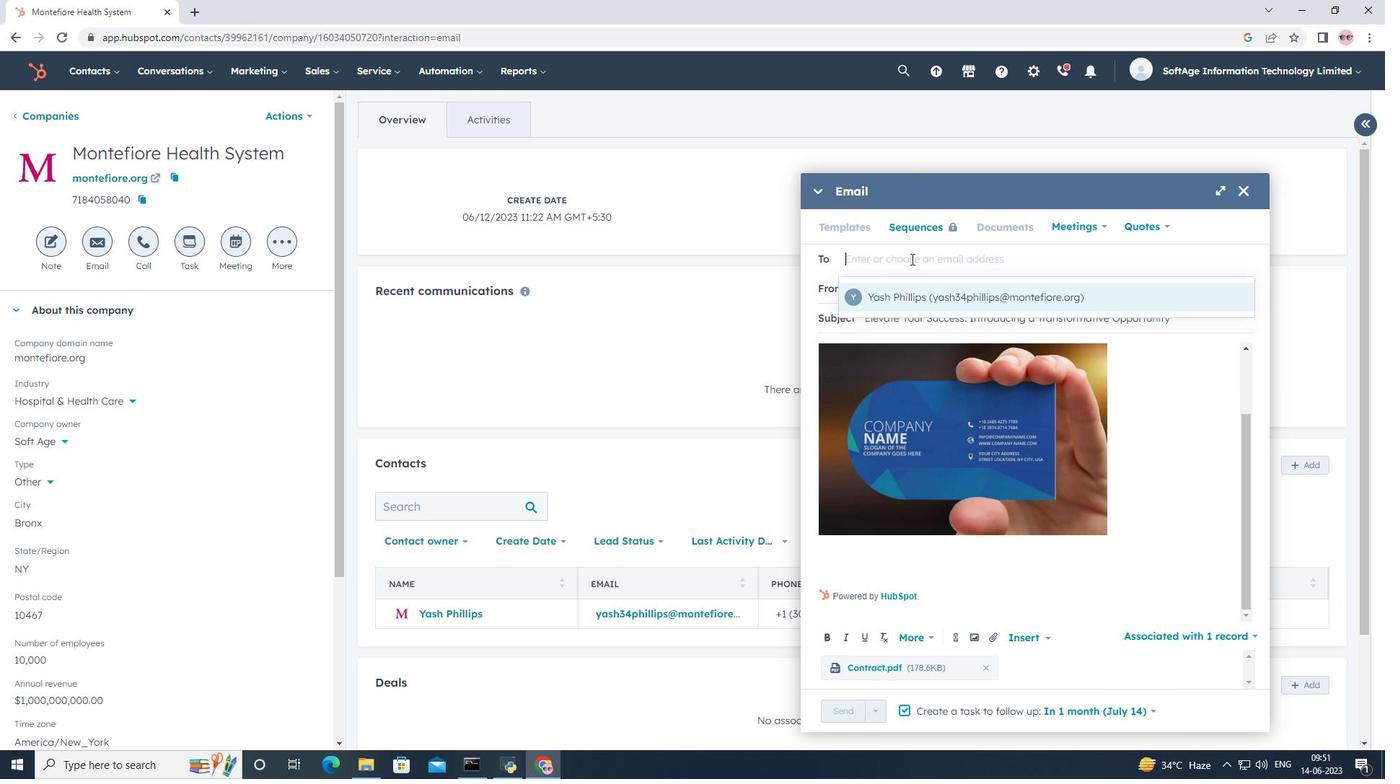 
Action: Mouse pressed left at (911, 259)
Screenshot: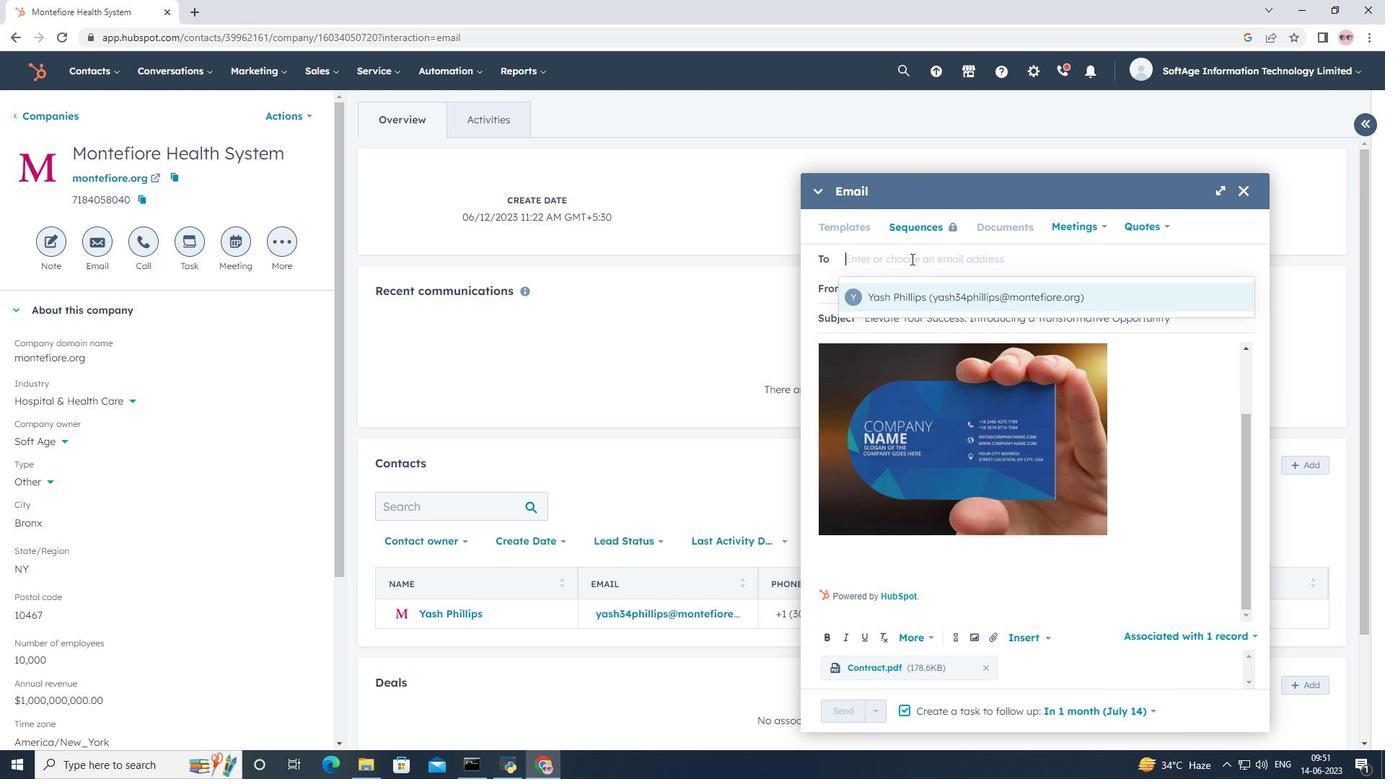 
Action: Mouse moved to (898, 300)
Screenshot: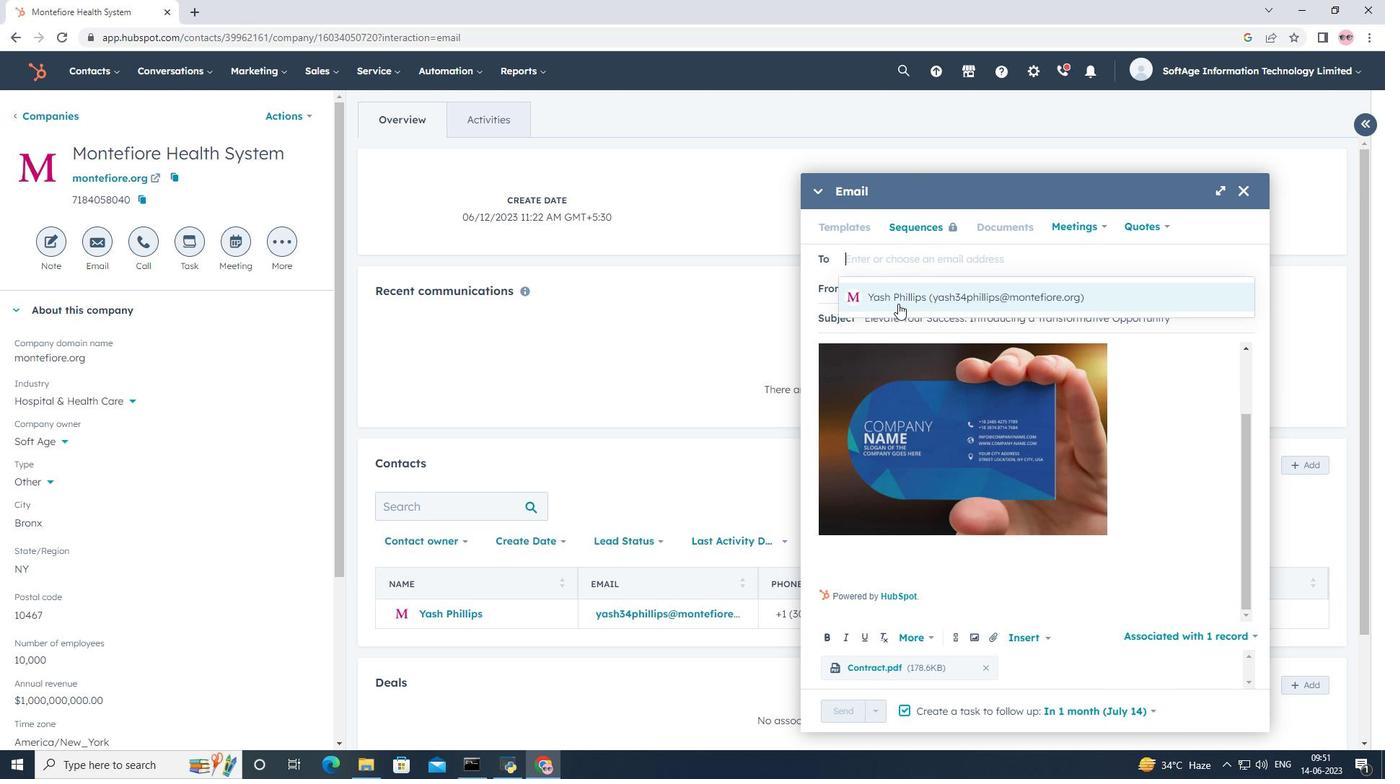 
Action: Mouse pressed left at (898, 300)
Screenshot: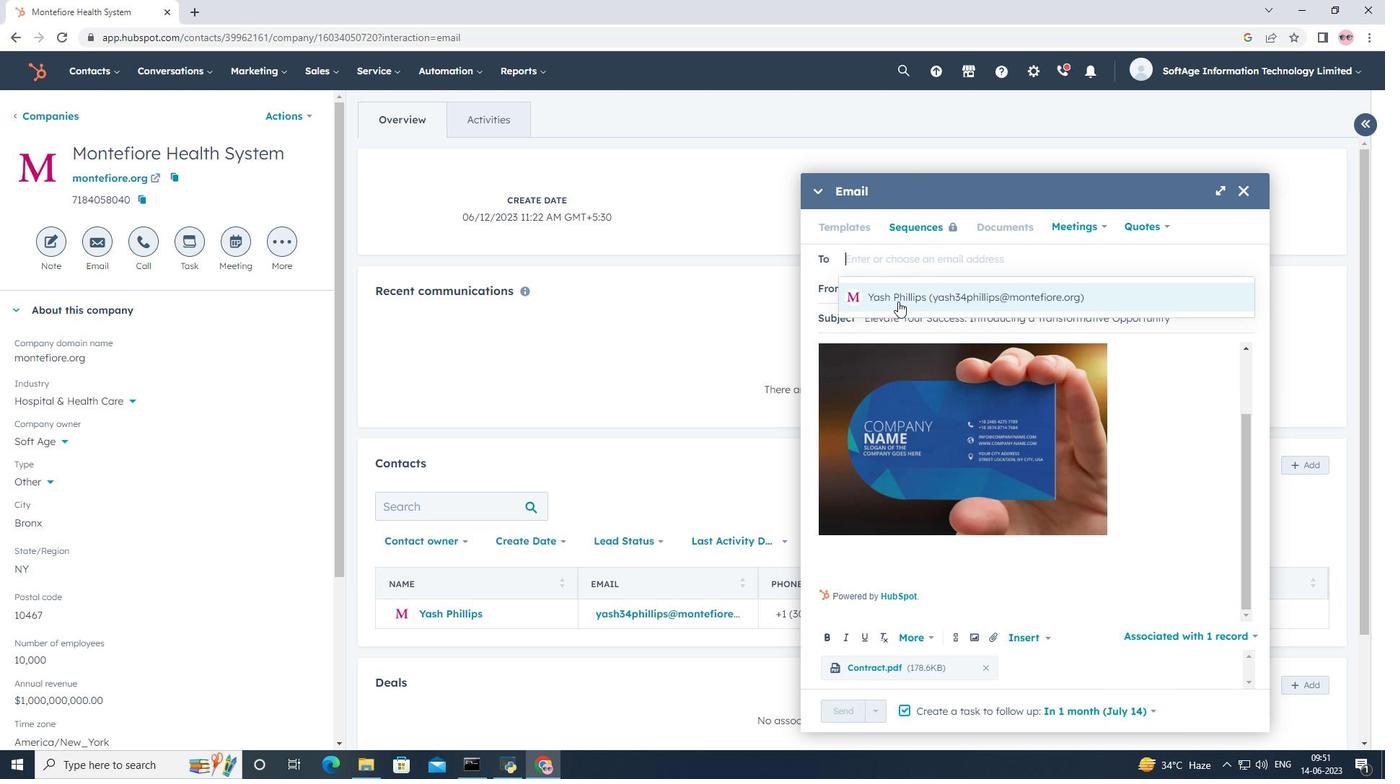 
Action: Mouse moved to (852, 710)
Screenshot: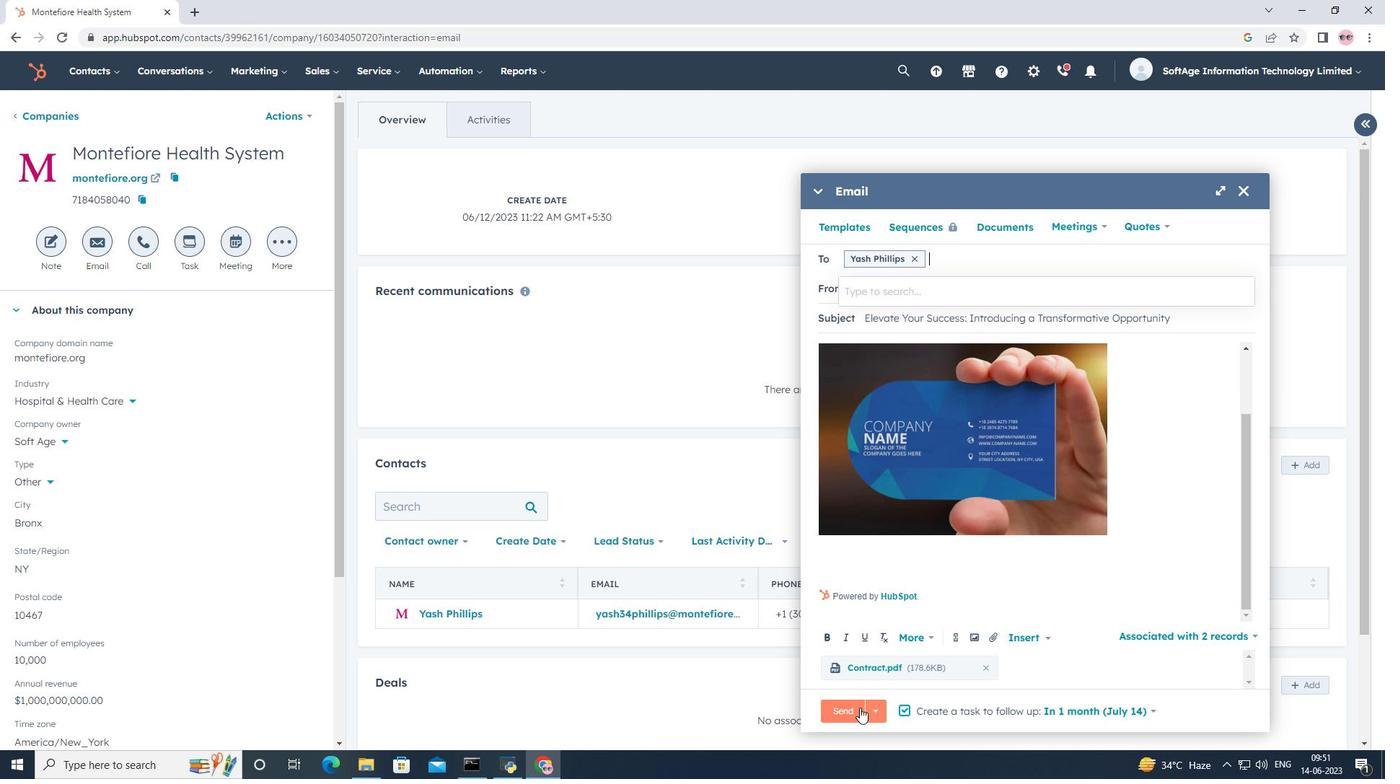 
Action: Mouse pressed left at (852, 710)
Screenshot: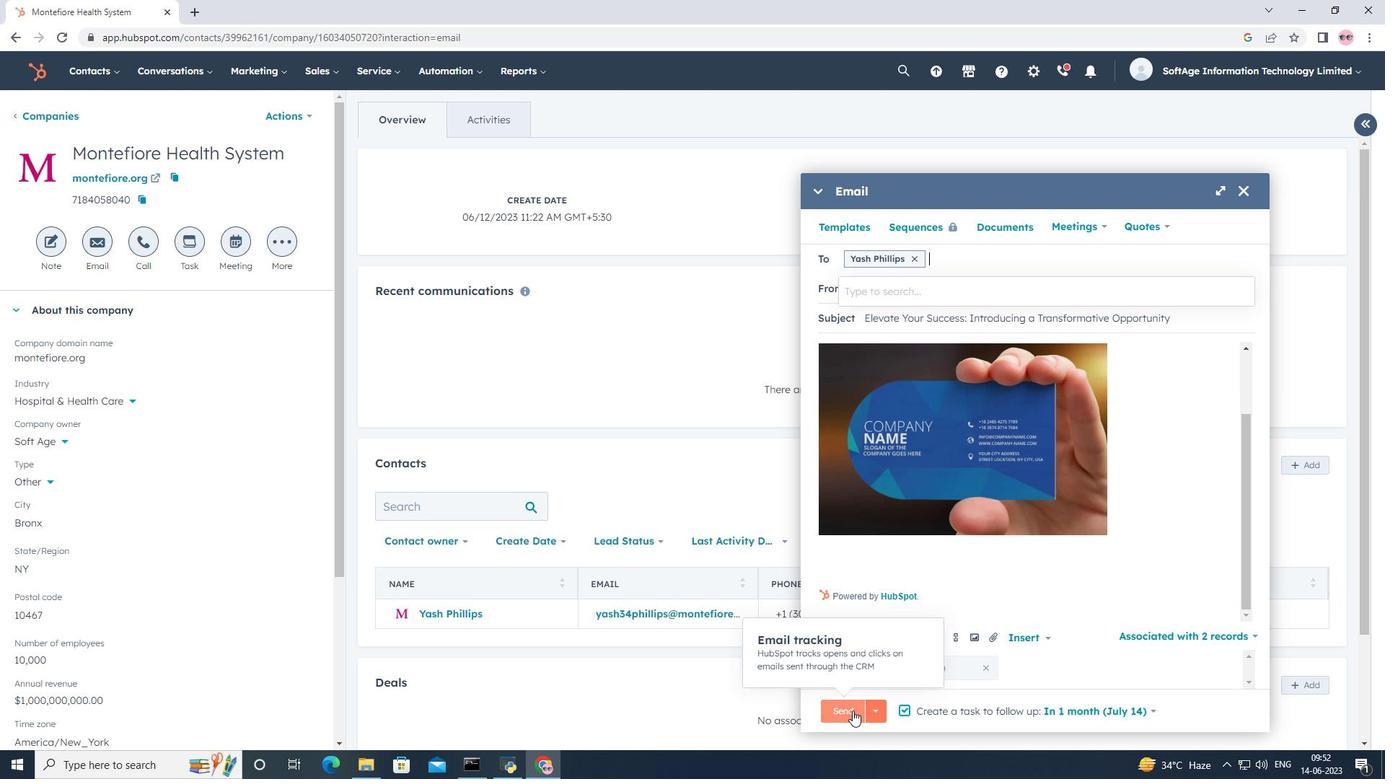 
Action: Mouse moved to (844, 458)
Screenshot: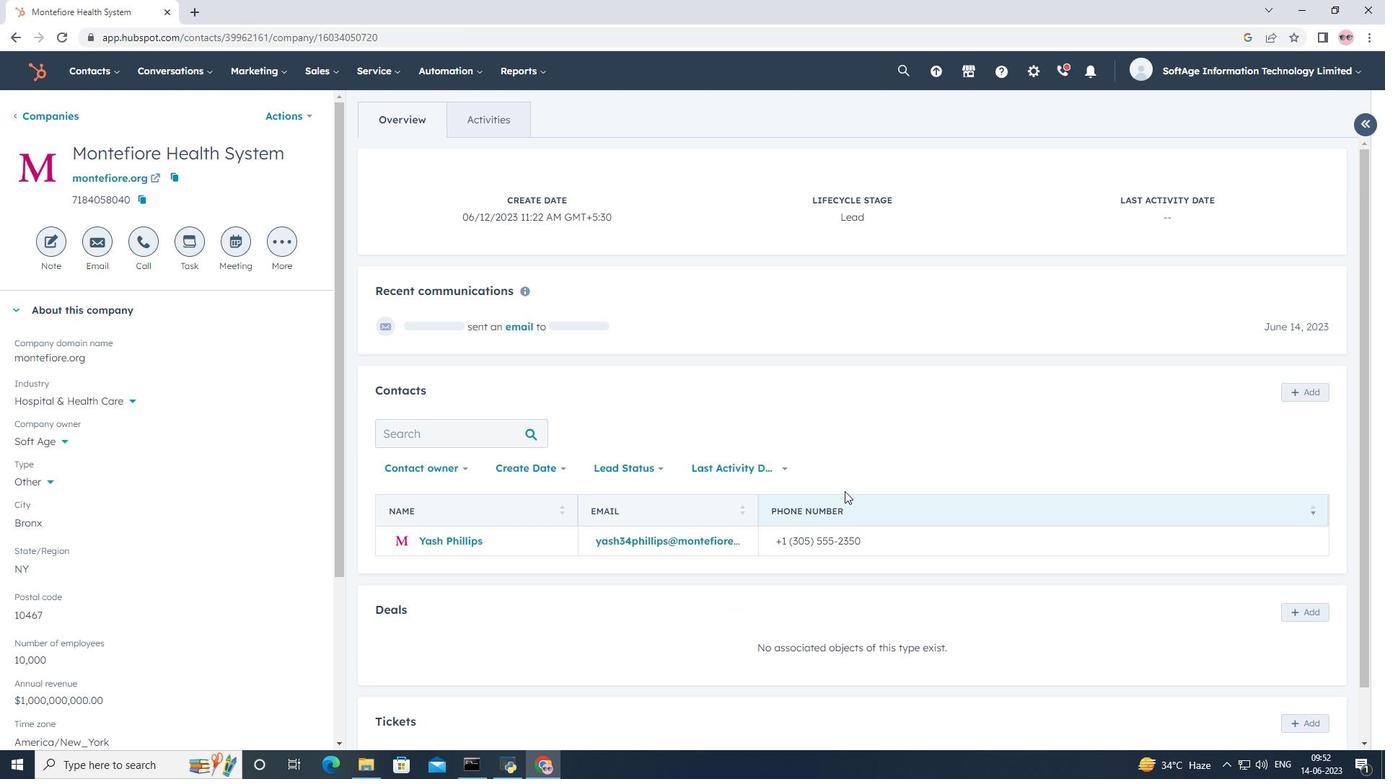
Action: Mouse scrolled (844, 457) with delta (0, 0)
Screenshot: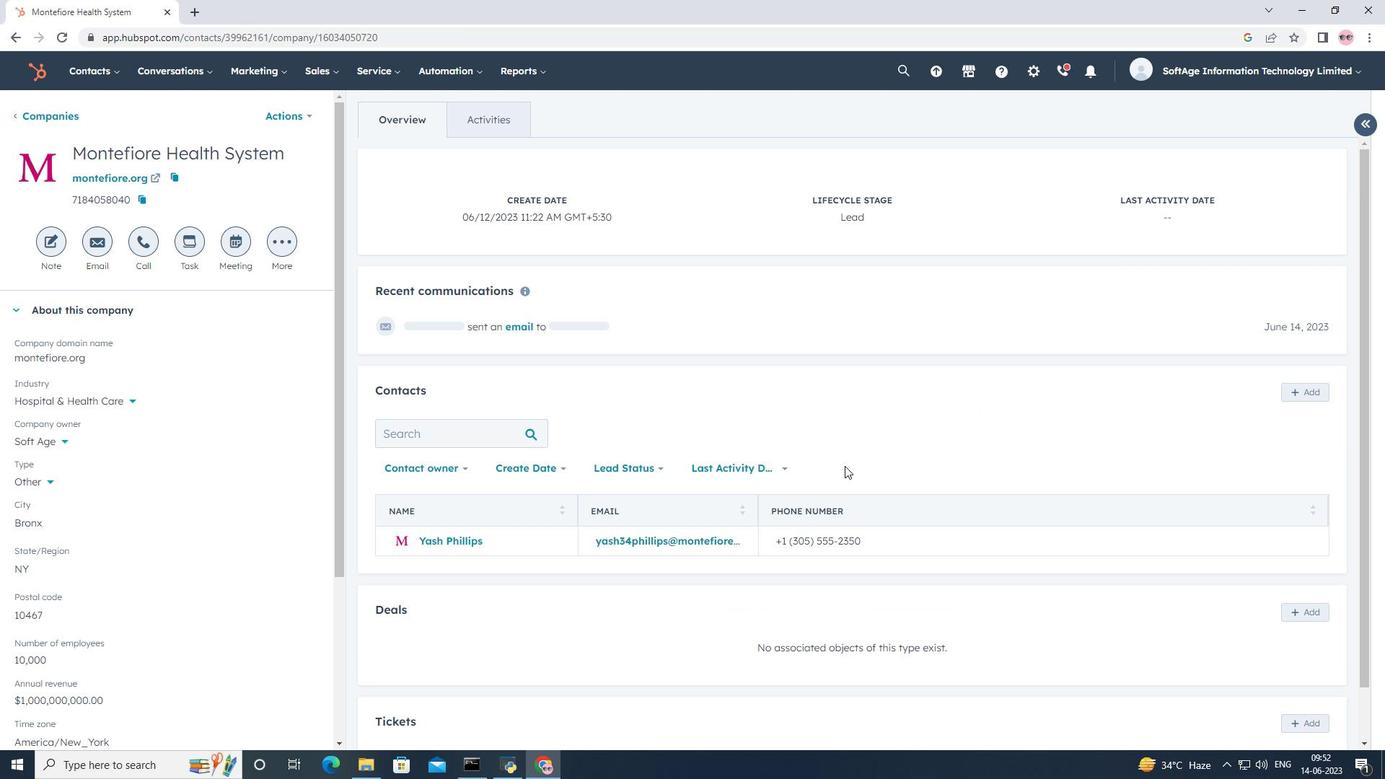
Action: Mouse scrolled (844, 457) with delta (0, 0)
Screenshot: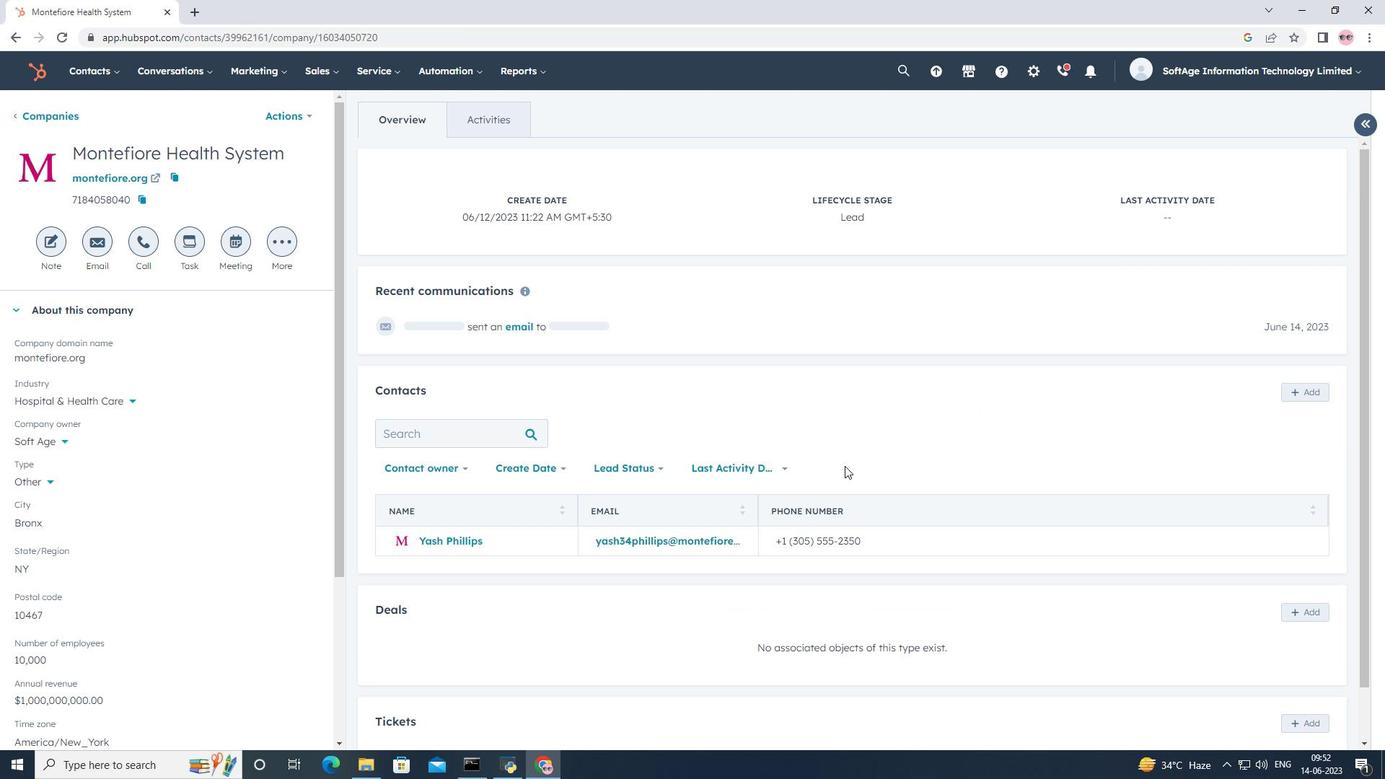 
Action: Mouse scrolled (844, 458) with delta (0, 0)
Screenshot: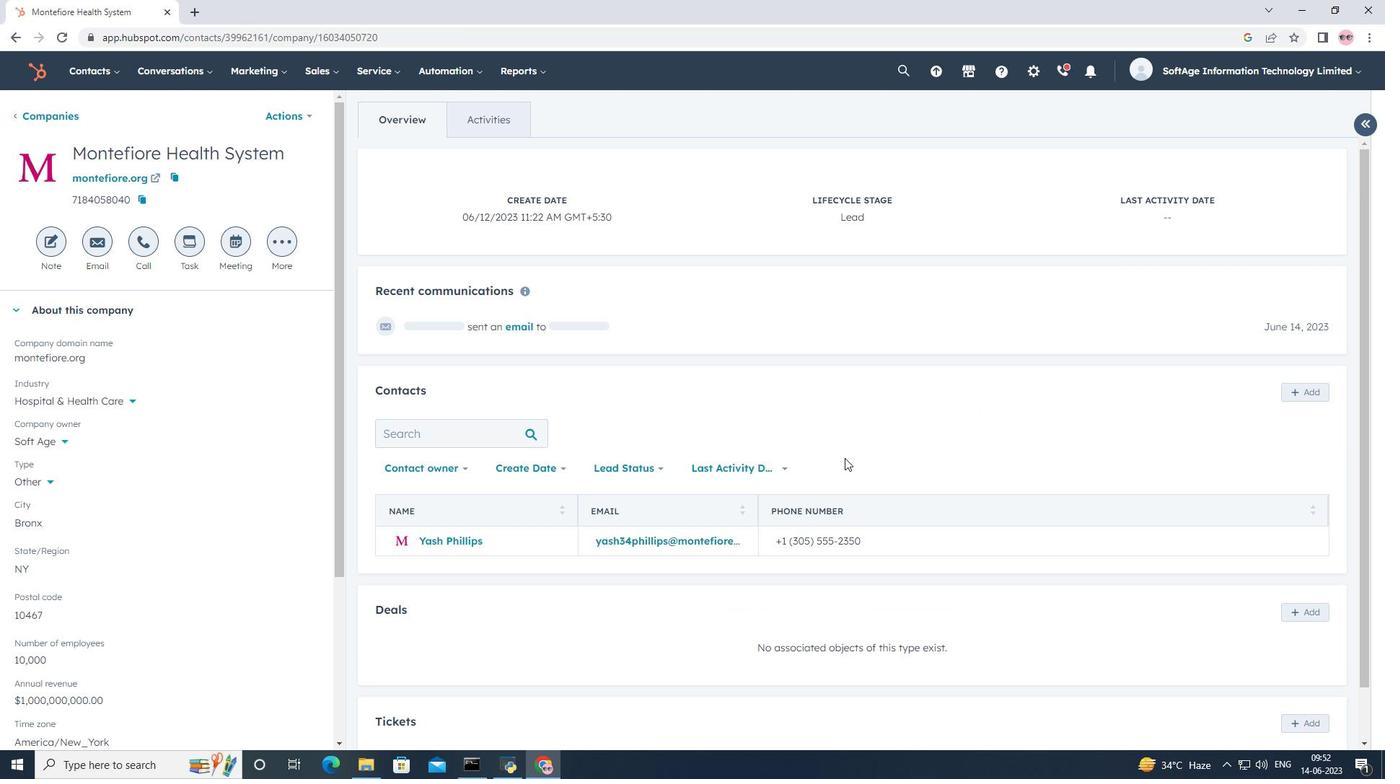 
Action: Mouse scrolled (844, 457) with delta (0, 0)
Screenshot: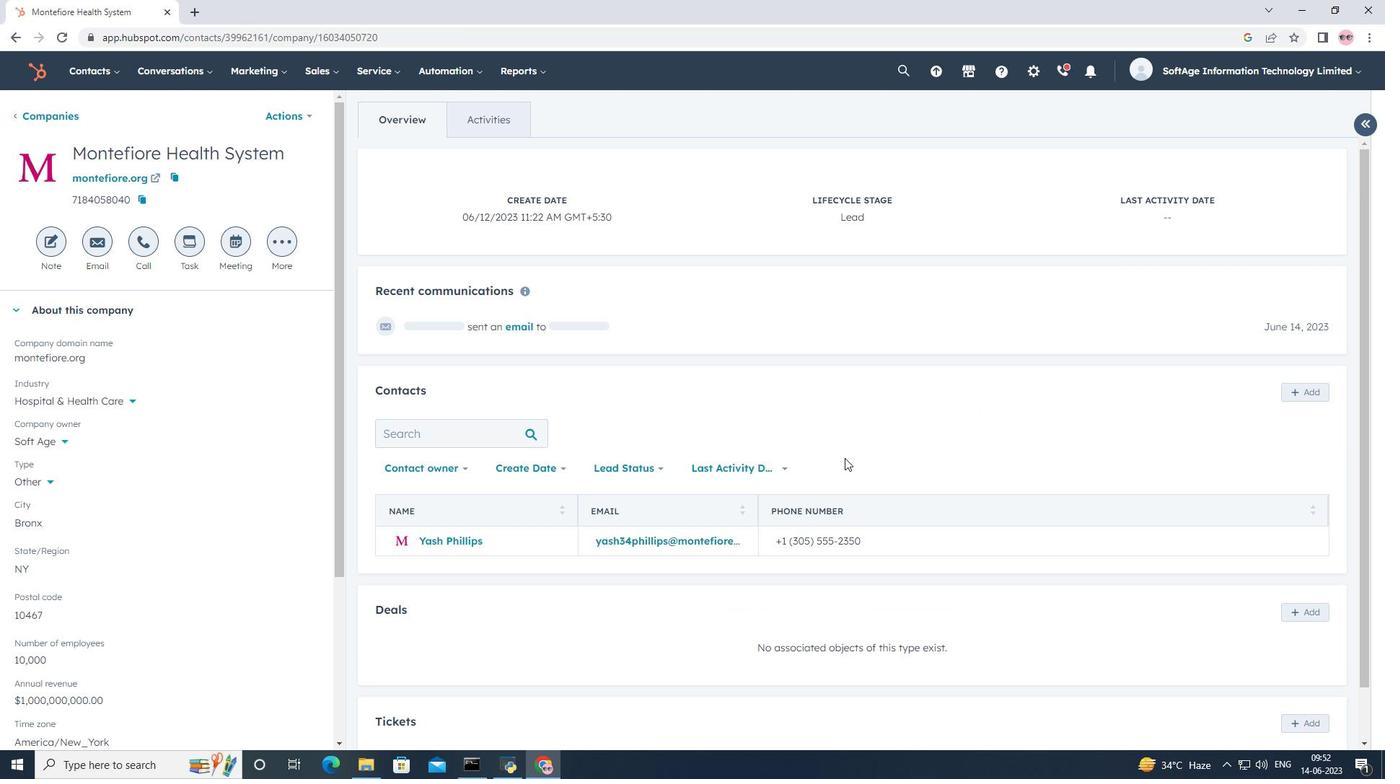 
Action: Mouse scrolled (844, 458) with delta (0, 0)
Screenshot: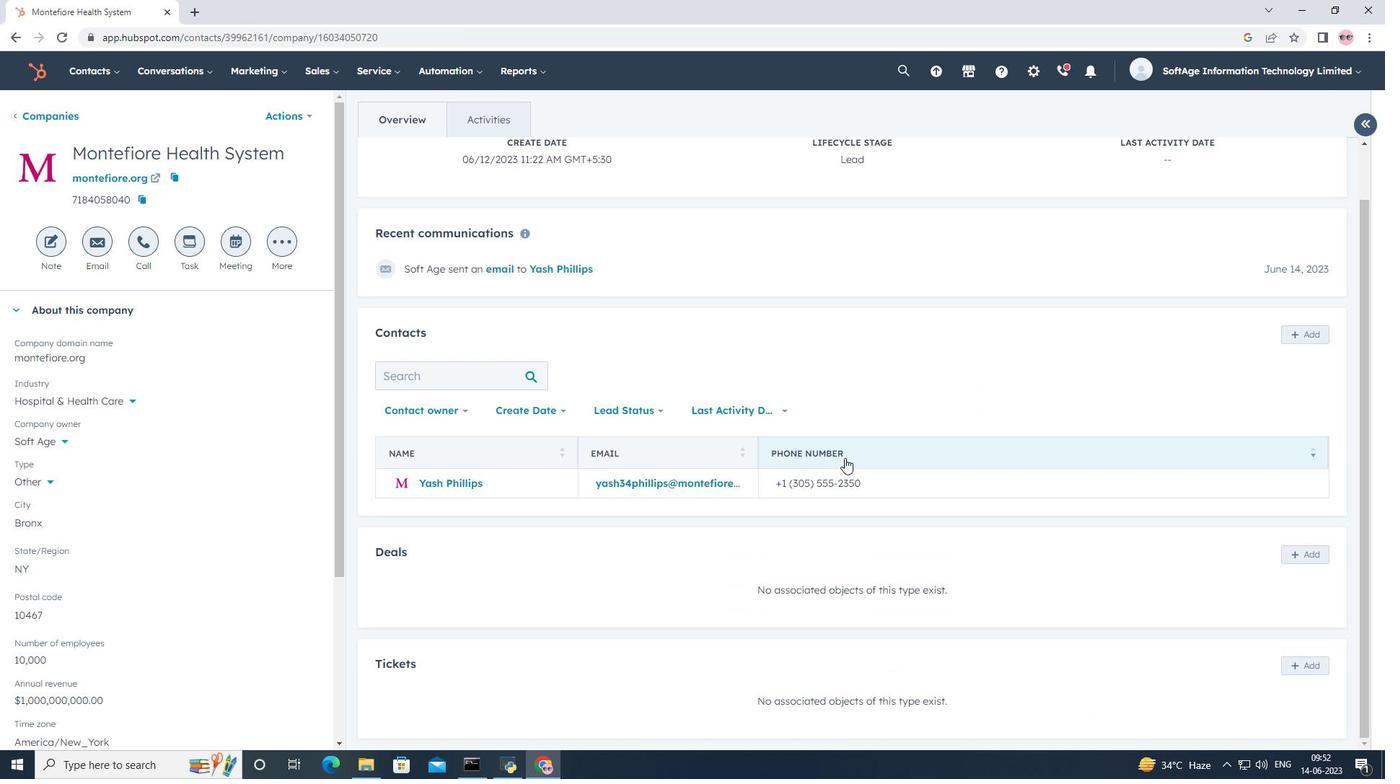 
Action: Mouse scrolled (844, 458) with delta (0, 0)
Screenshot: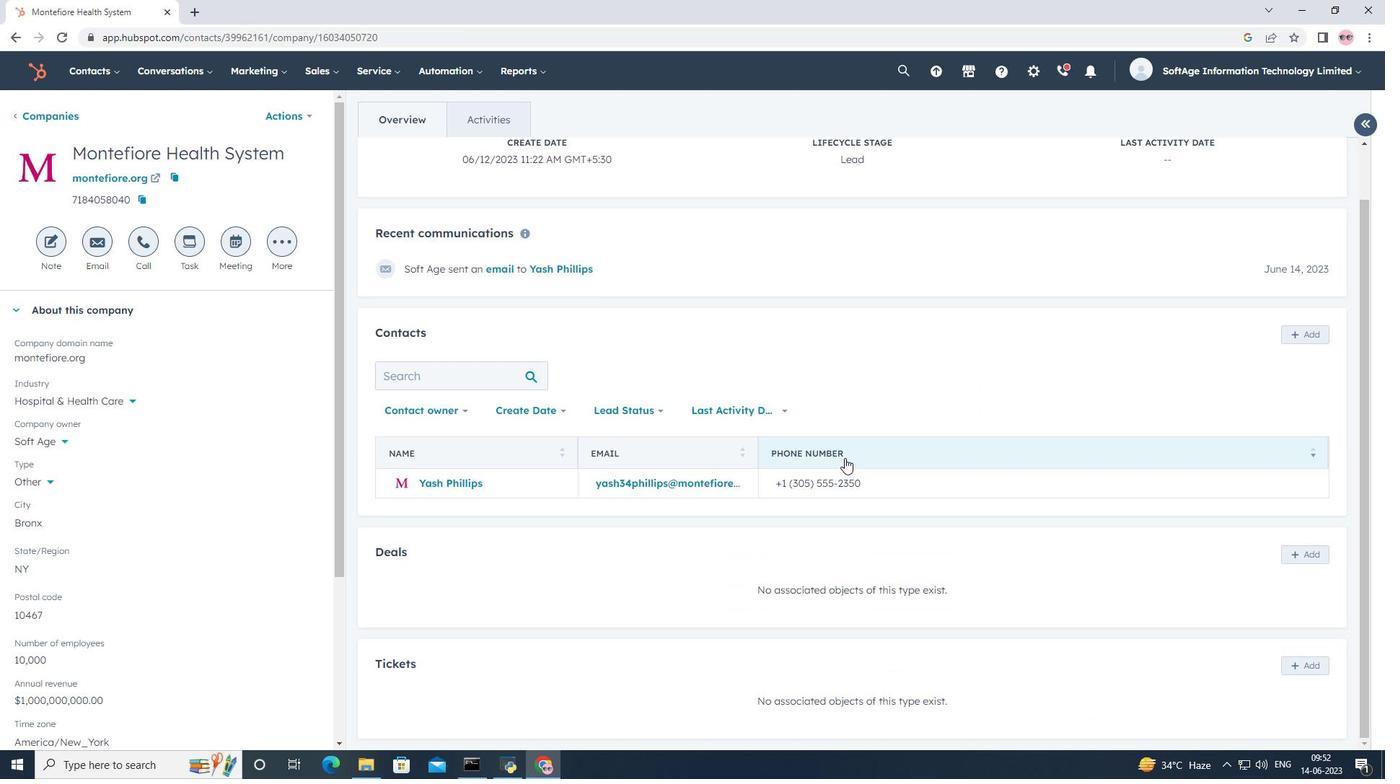 
Action: Mouse scrolled (844, 458) with delta (0, 0)
Screenshot: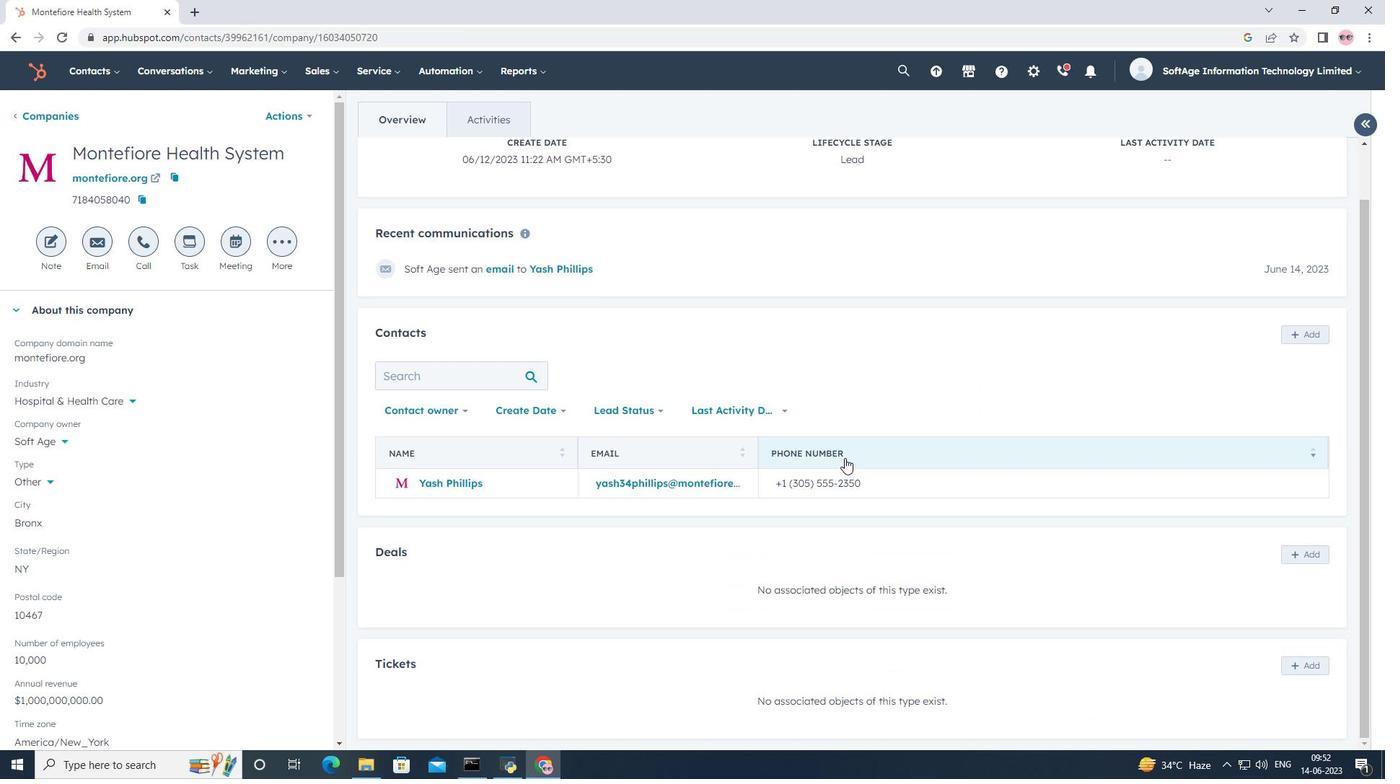 
Action: Mouse scrolled (844, 458) with delta (0, 0)
Screenshot: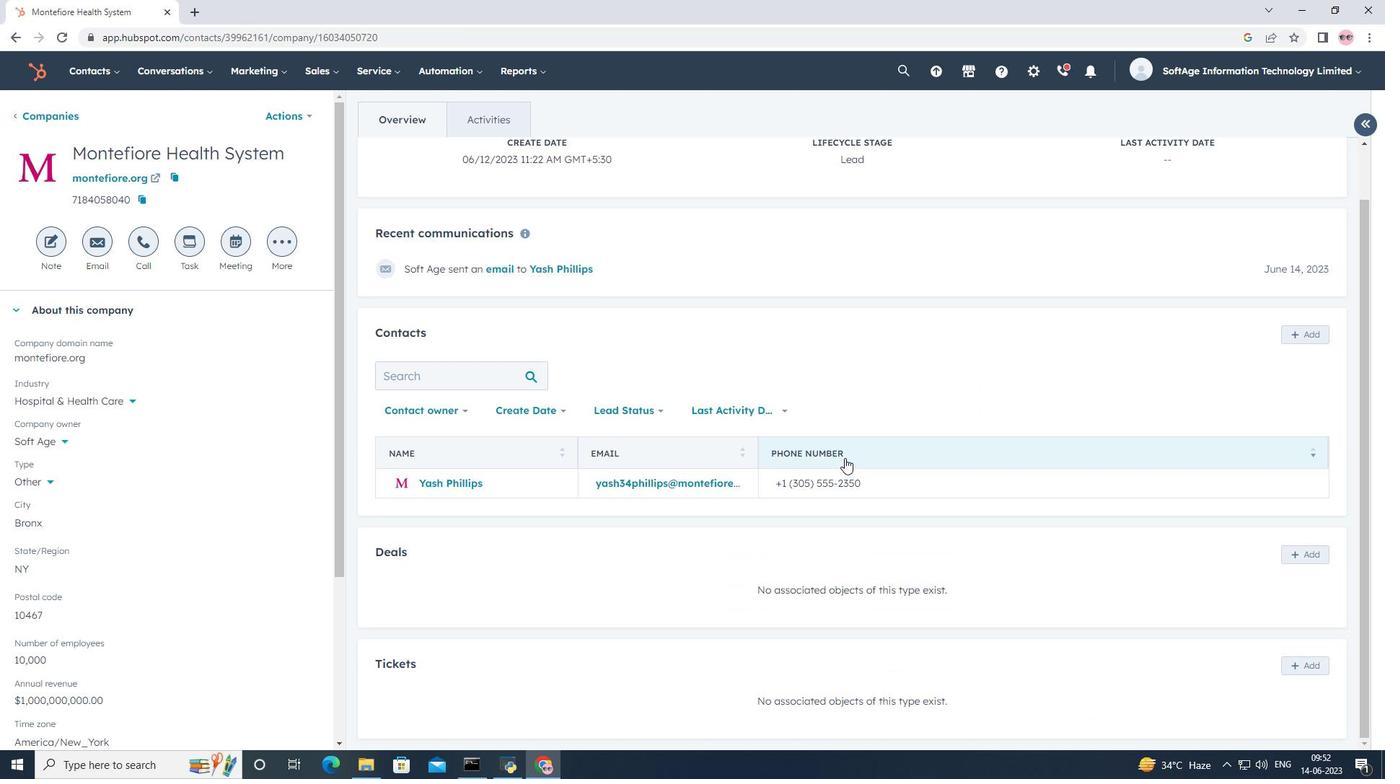 
Action: Mouse scrolled (844, 458) with delta (0, 0)
Screenshot: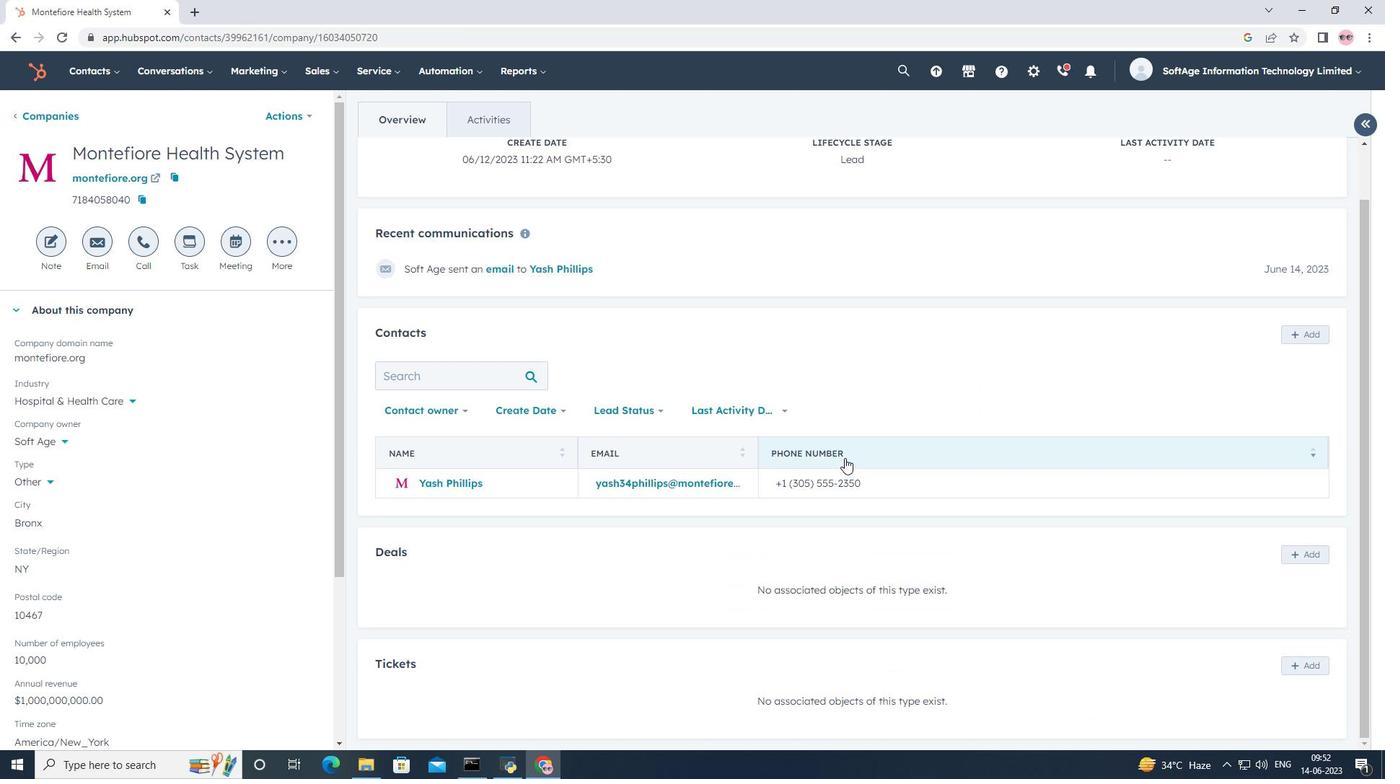 
Action: Mouse scrolled (844, 458) with delta (0, 0)
Screenshot: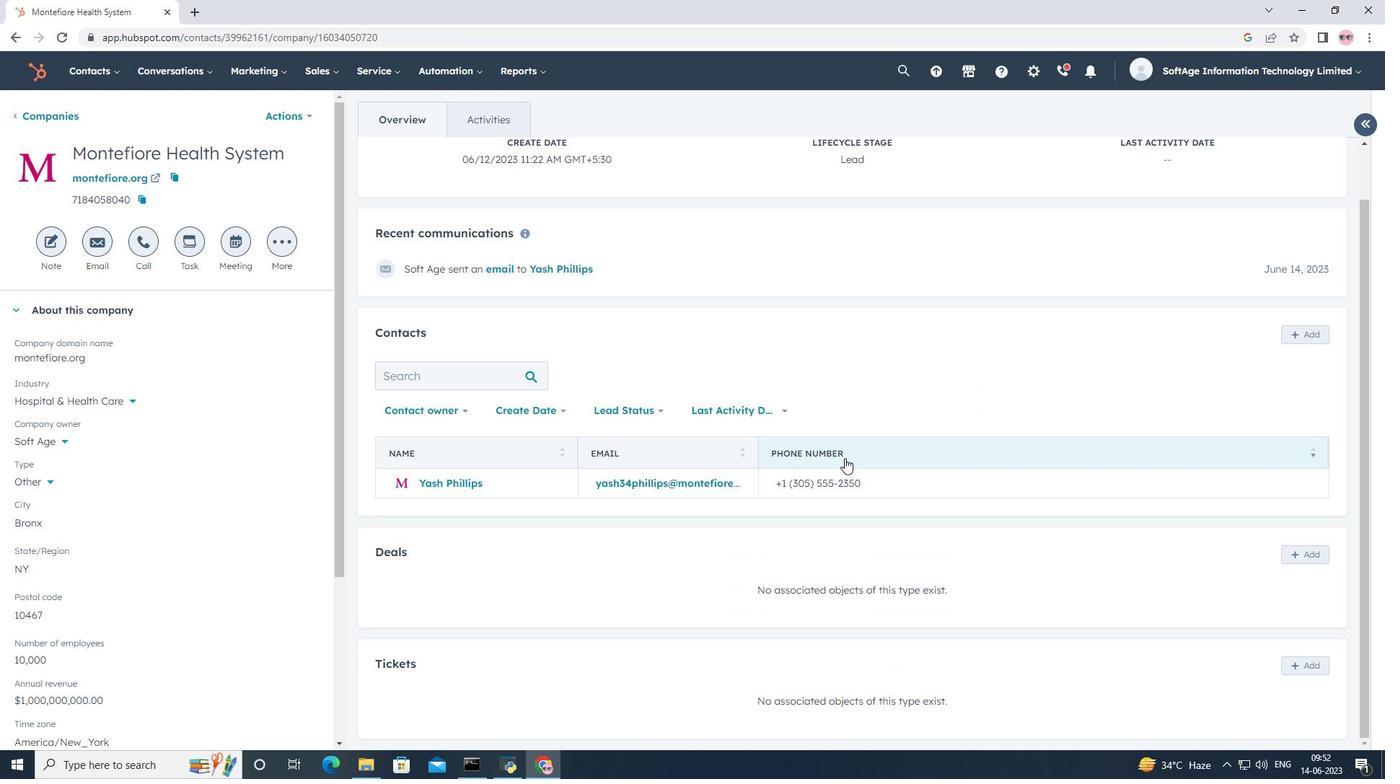 
